 Task: Implement a function to check if a number is a strong number.
Action: Mouse moved to (23, 40)
Screenshot: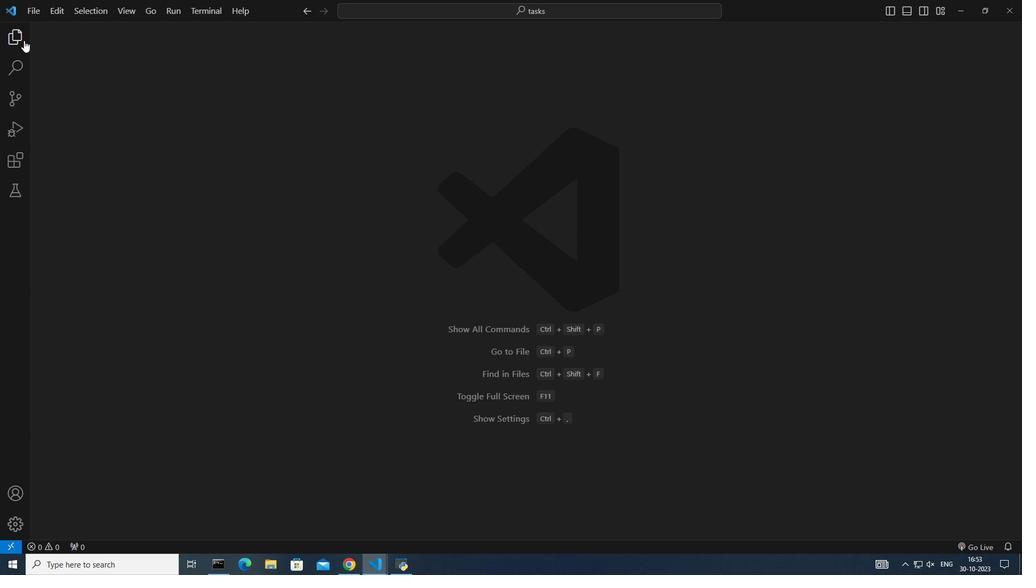 
Action: Mouse pressed left at (23, 40)
Screenshot: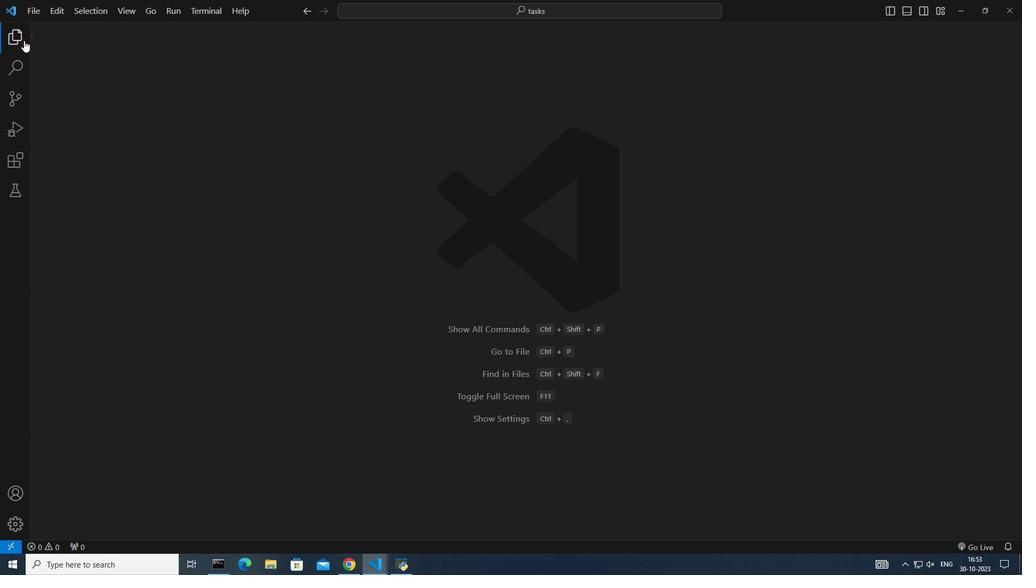 
Action: Mouse moved to (137, 54)
Screenshot: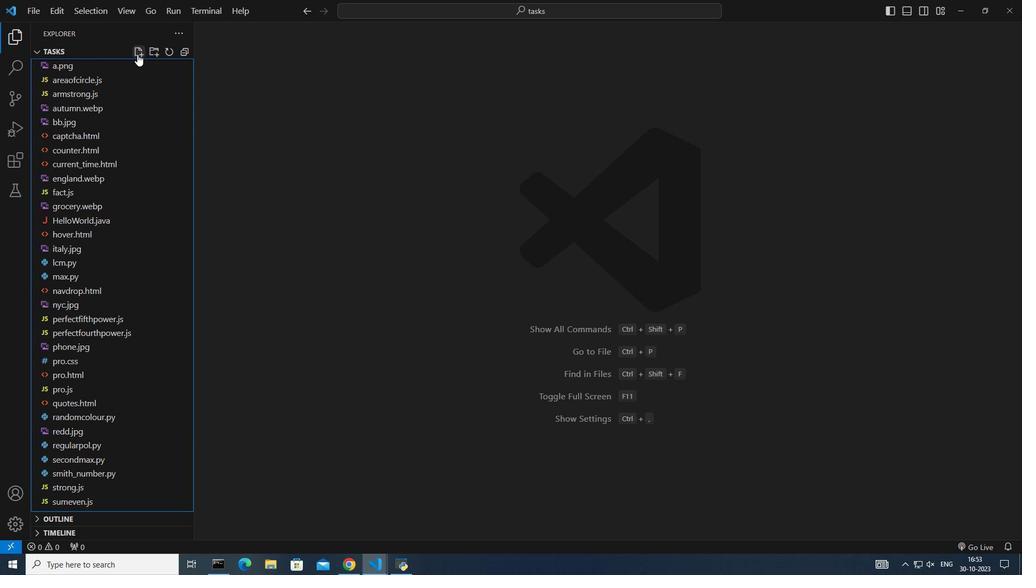 
Action: Mouse pressed left at (137, 54)
Screenshot: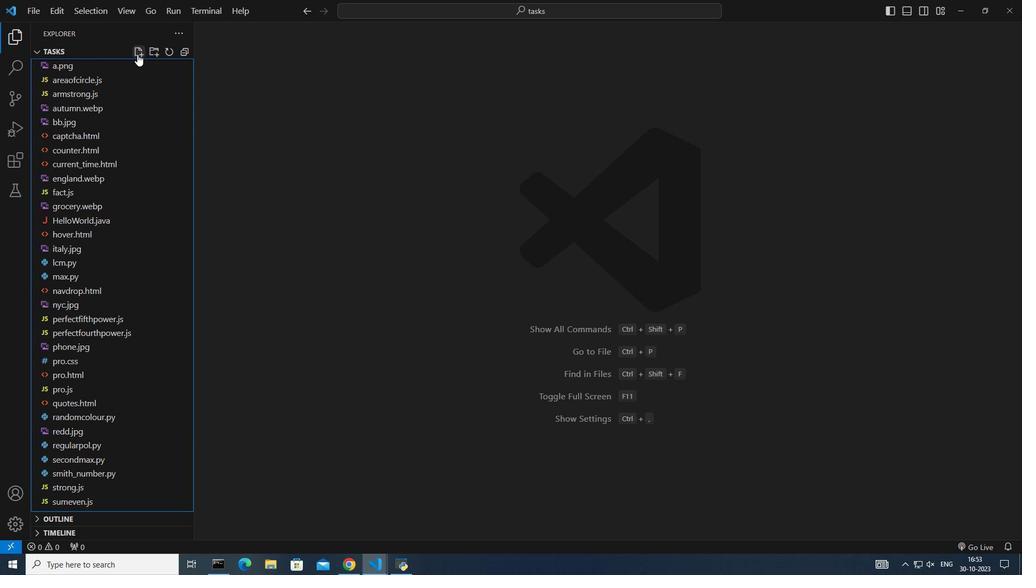 
Action: Key pressed strong2.py<Key.enter>ctrl+Bdef<Key.space>is<Key.shift_r>_strong<Key.shift_r>-number<Key.shift_r>(num<Key.right><Key.shift_r>:<Key.enter>
Screenshot: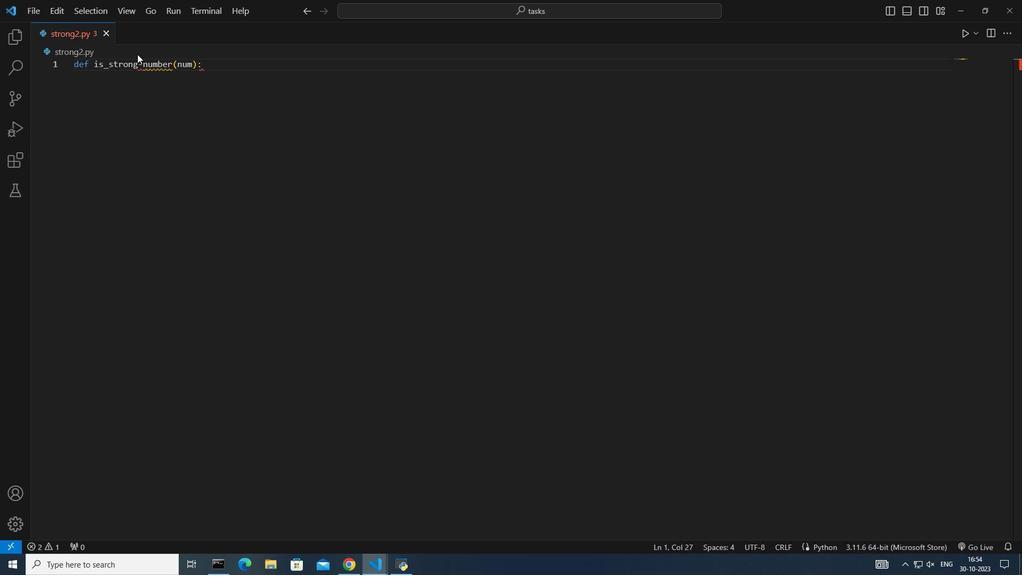 
Action: Mouse moved to (142, 63)
Screenshot: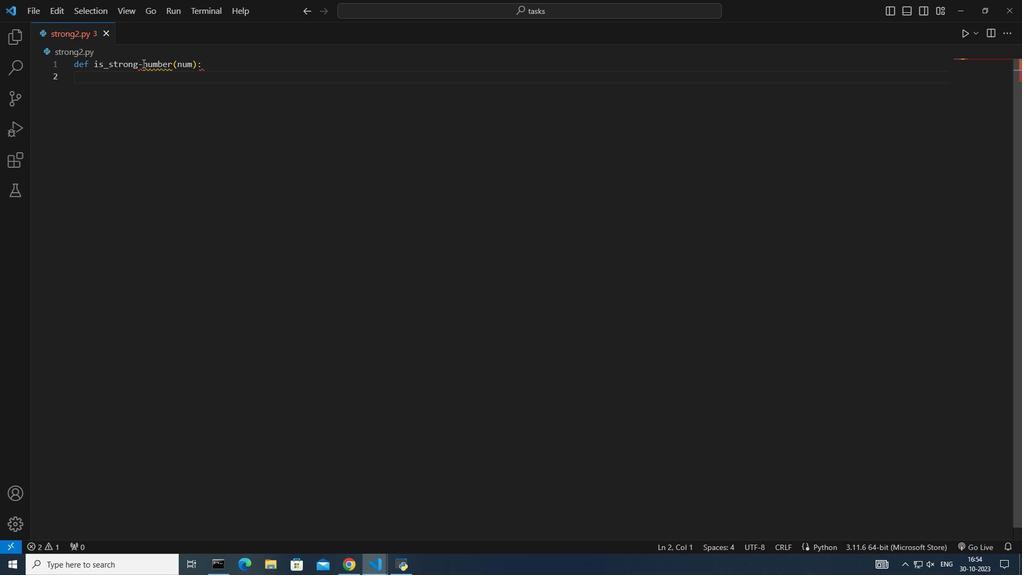 
Action: Mouse pressed left at (142, 63)
Screenshot: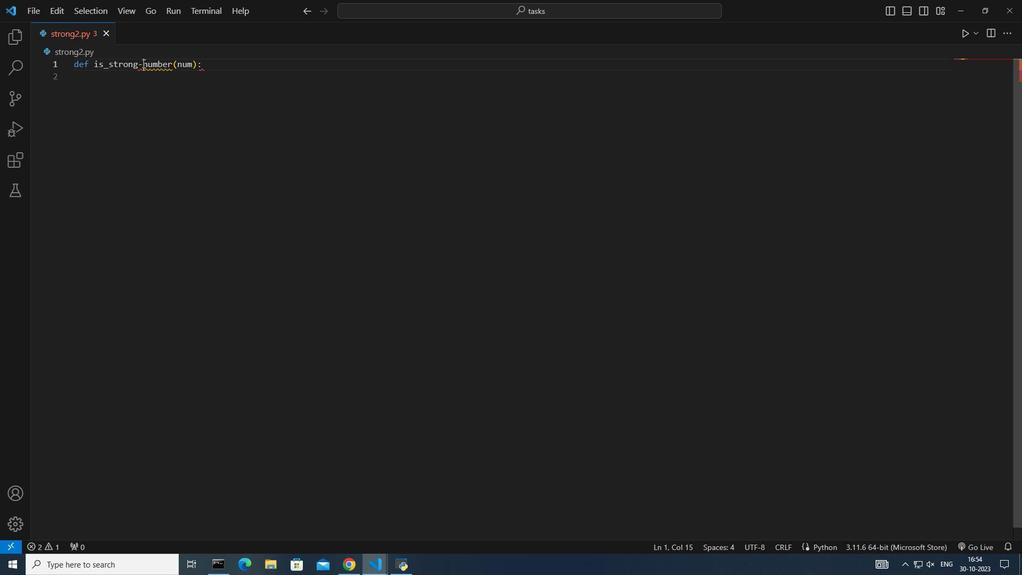 
Action: Mouse moved to (172, 83)
Screenshot: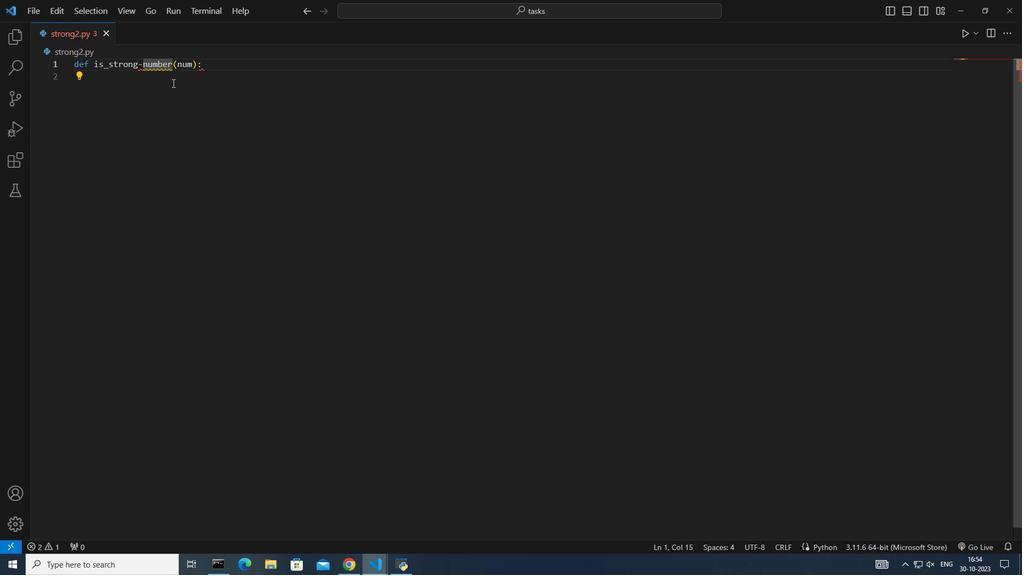 
Action: Key pressed <Key.backspace>
Screenshot: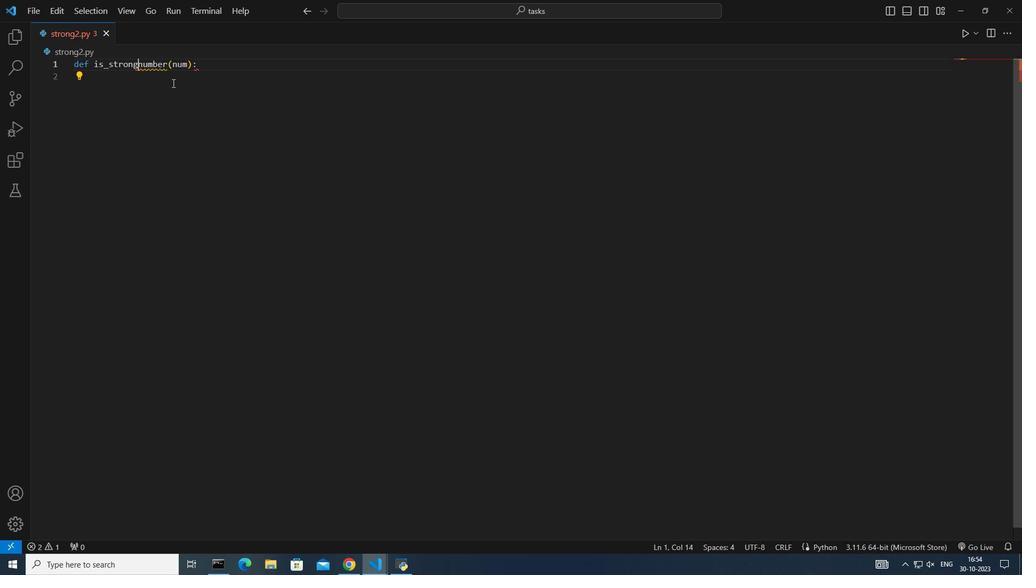 
Action: Mouse moved to (172, 83)
Screenshot: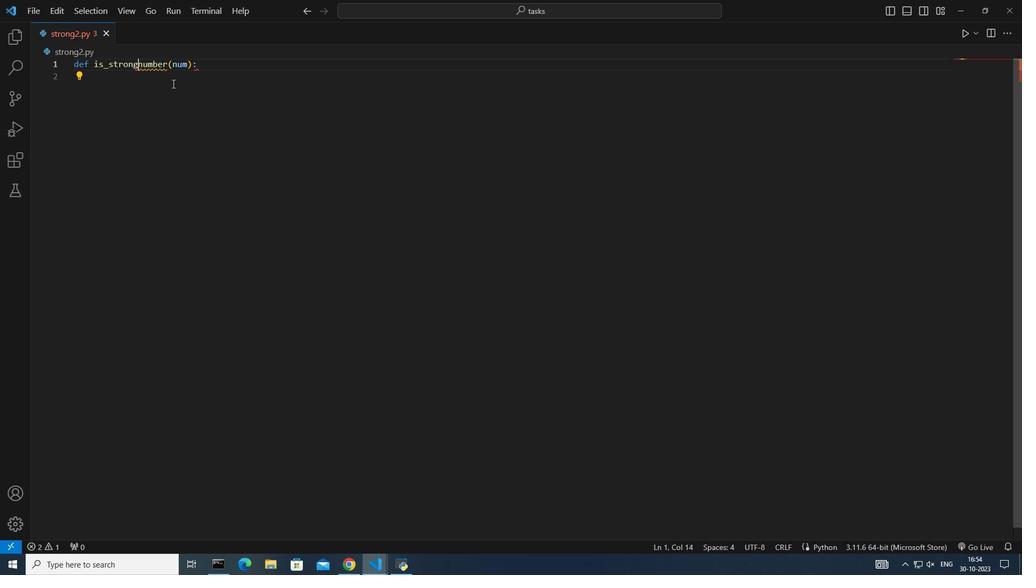 
Action: Key pressed <Key.shift_r>_
Screenshot: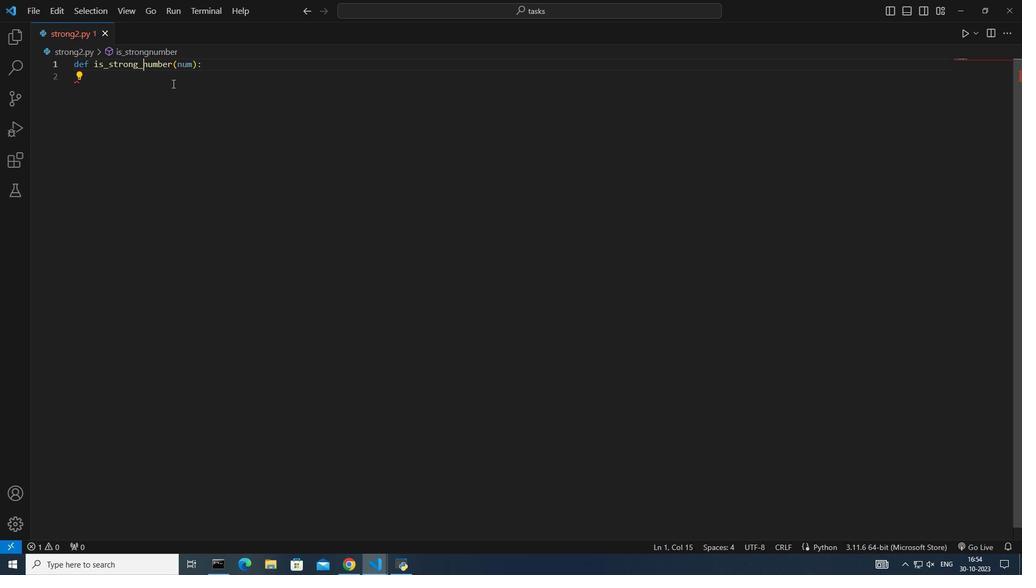 
Action: Mouse moved to (191, 80)
Screenshot: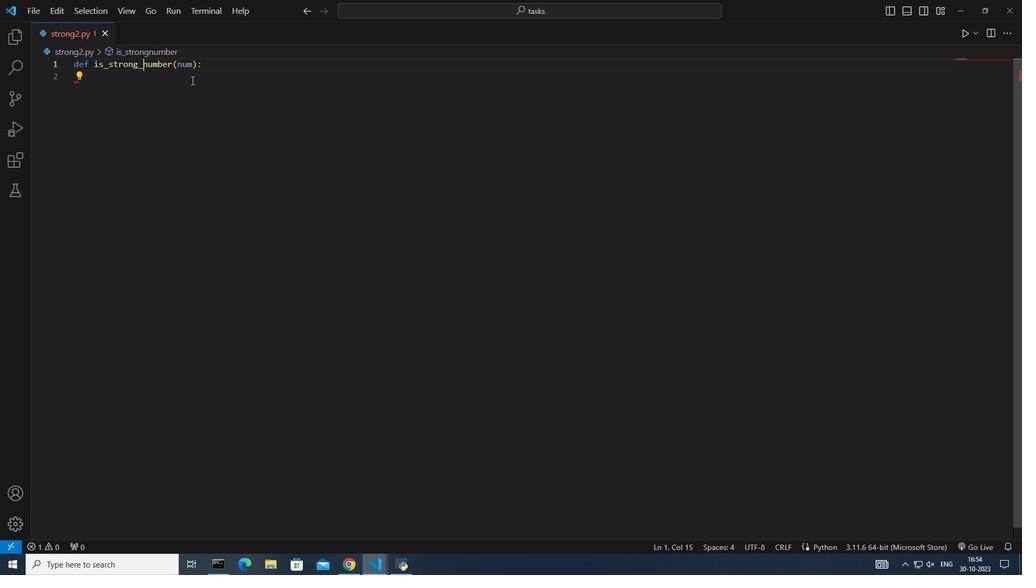 
Action: Mouse pressed left at (191, 80)
Screenshot: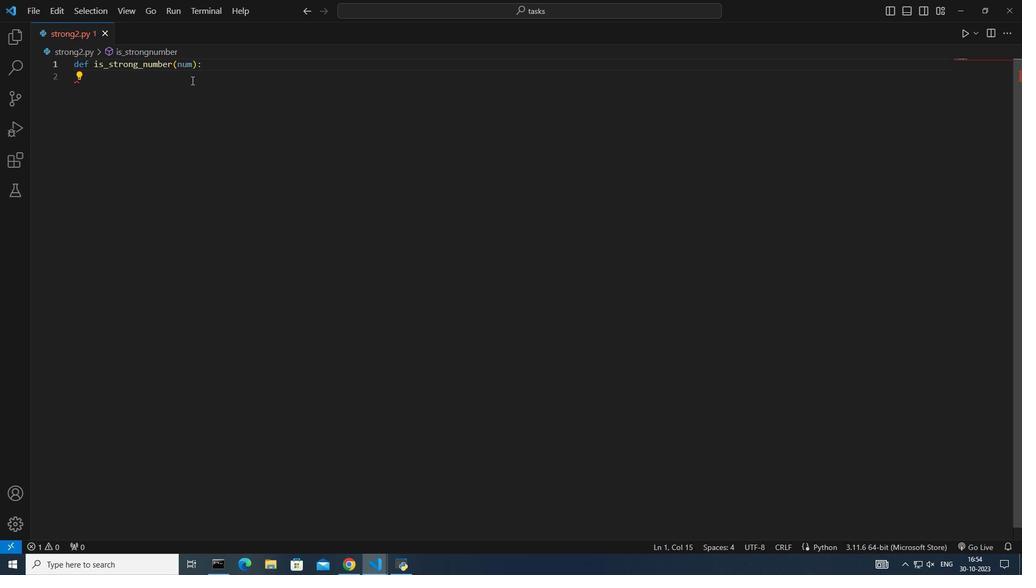 
Action: Mouse moved to (205, 74)
Screenshot: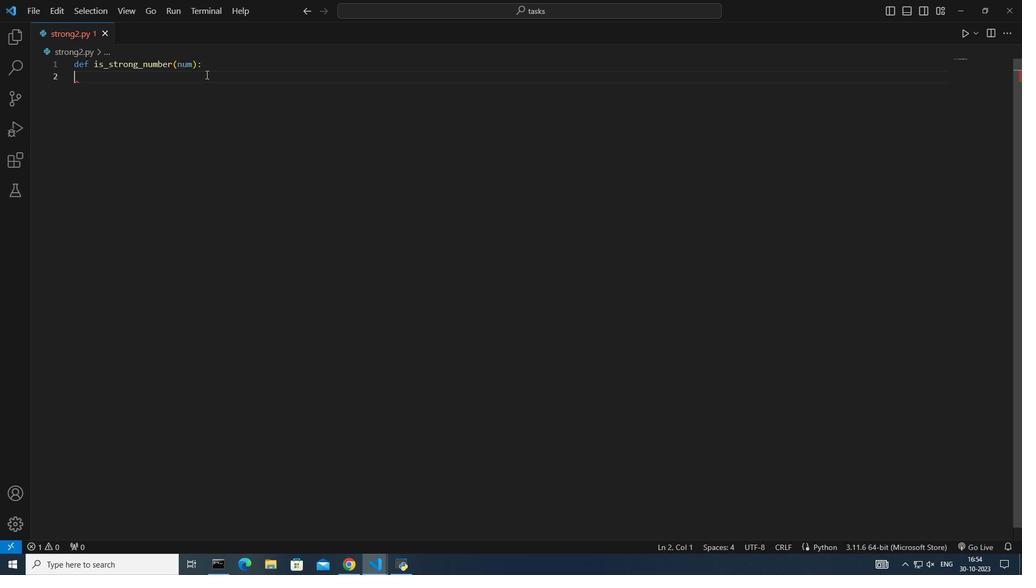 
Action: Key pressed <Key.caps_lock>
Screenshot: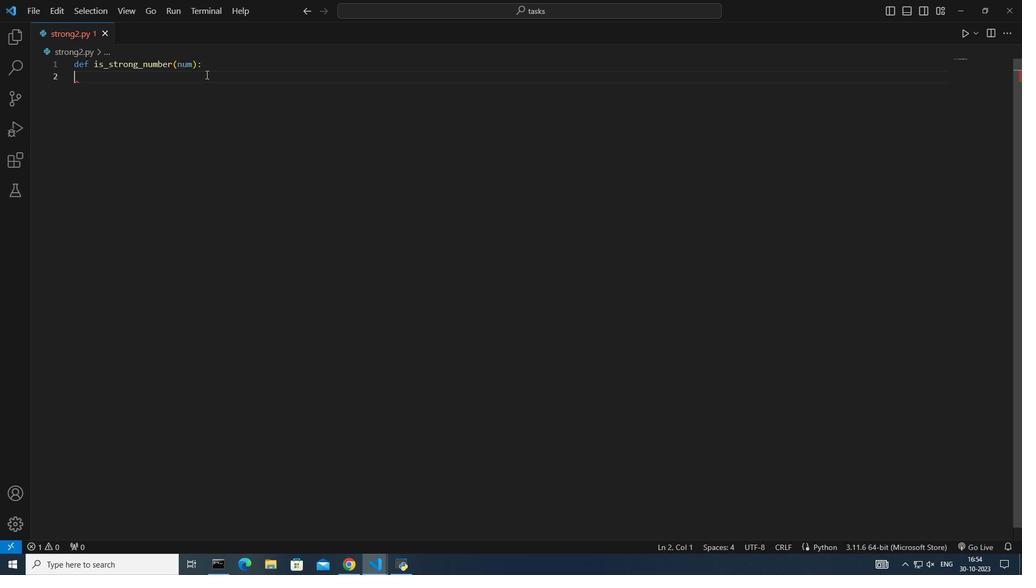 
Action: Mouse moved to (206, 74)
Screenshot: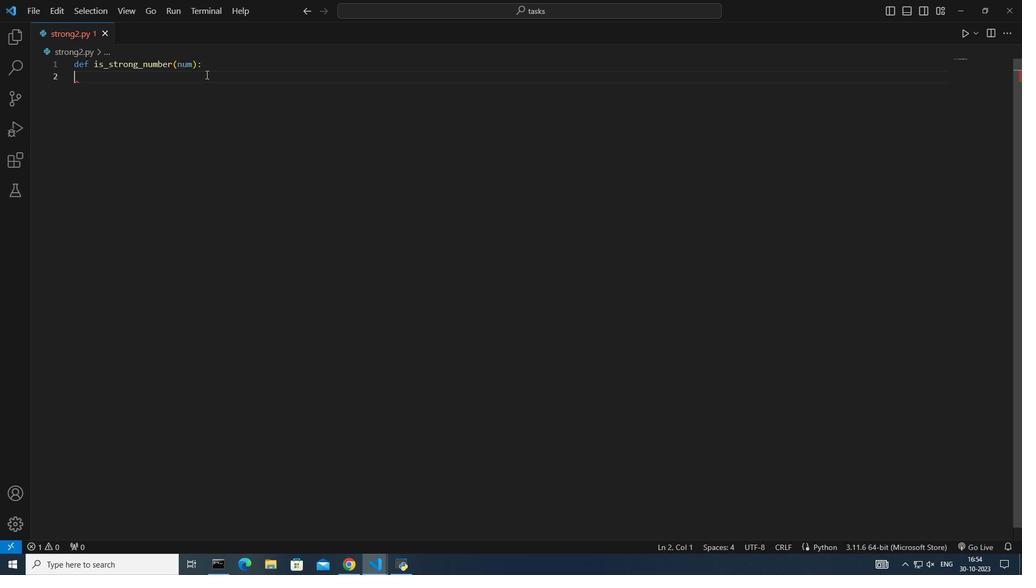 
Action: Key pressed <Key.caps_lock><Key.caps_lock><Key.caps_lock><Key.tab>
Screenshot: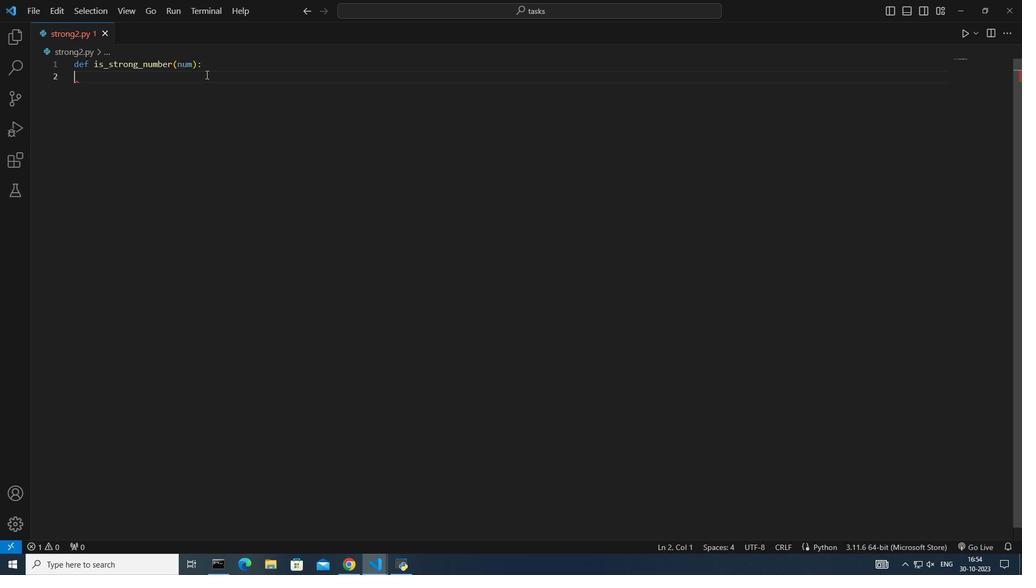 
Action: Mouse moved to (204, 77)
Screenshot: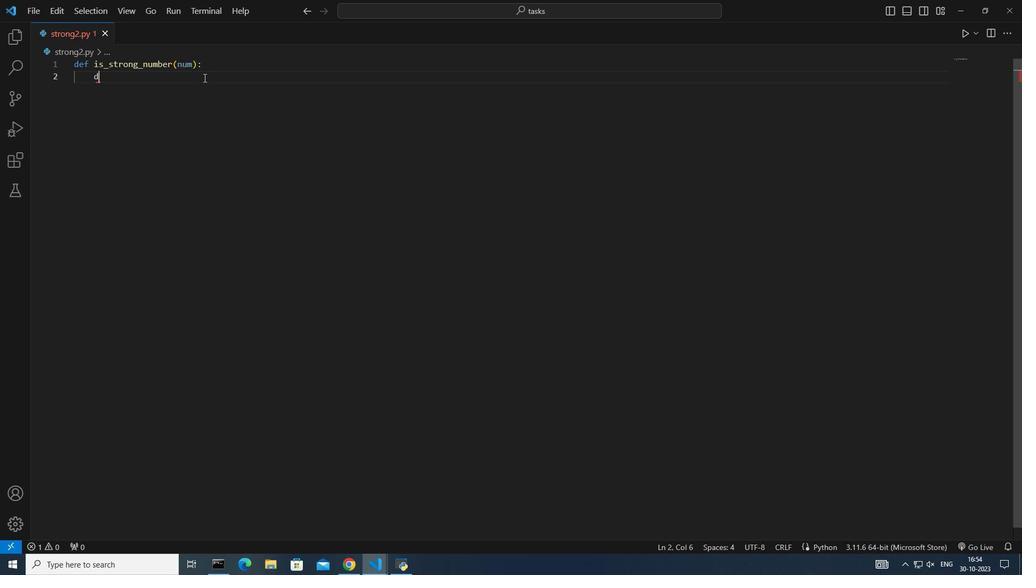 
Action: Key pressed d
Screenshot: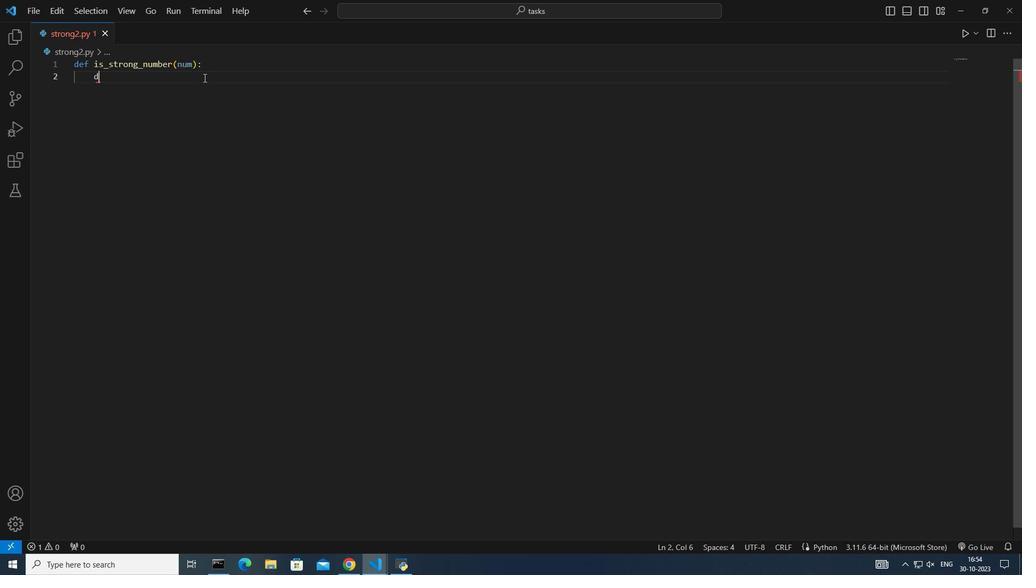 
Action: Mouse moved to (203, 78)
Screenshot: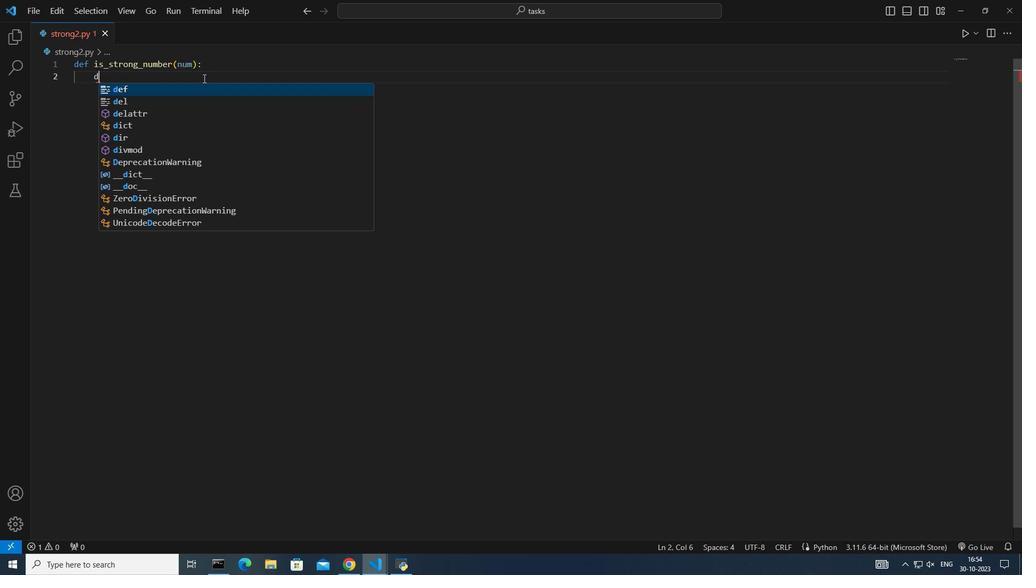 
Action: Key pressed e
Screenshot: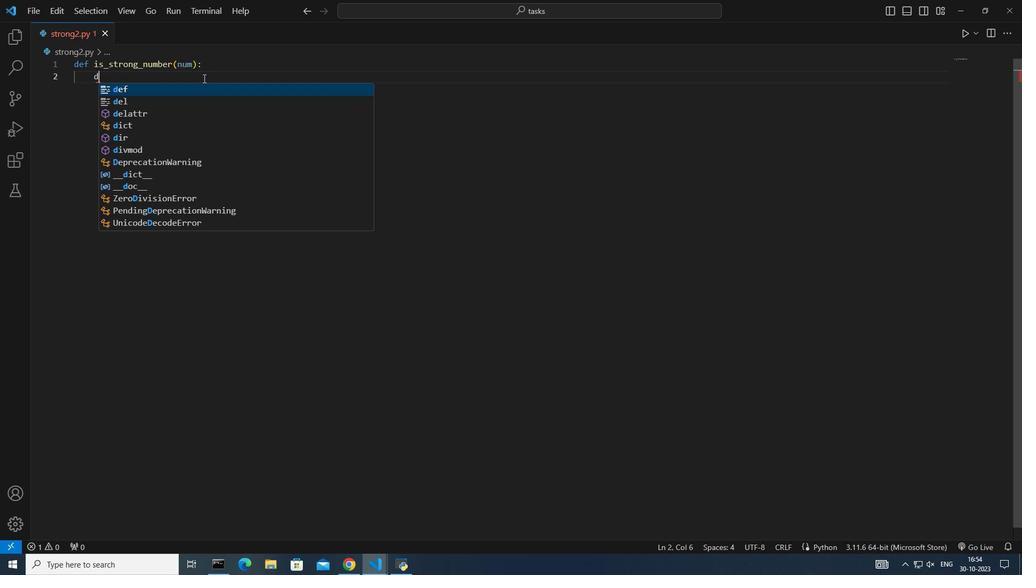 
Action: Mouse moved to (202, 79)
Screenshot: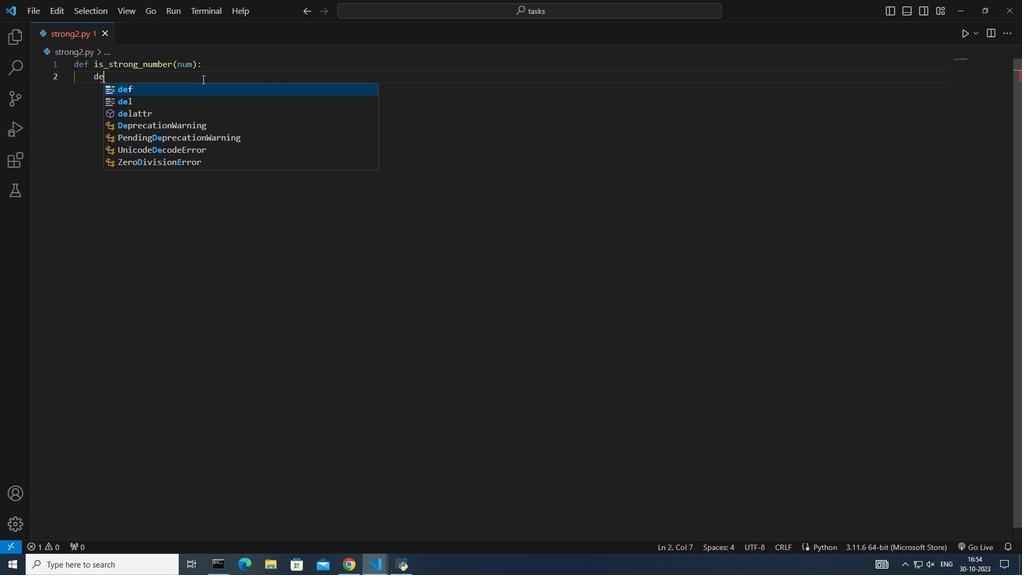 
Action: Key pressed f
Screenshot: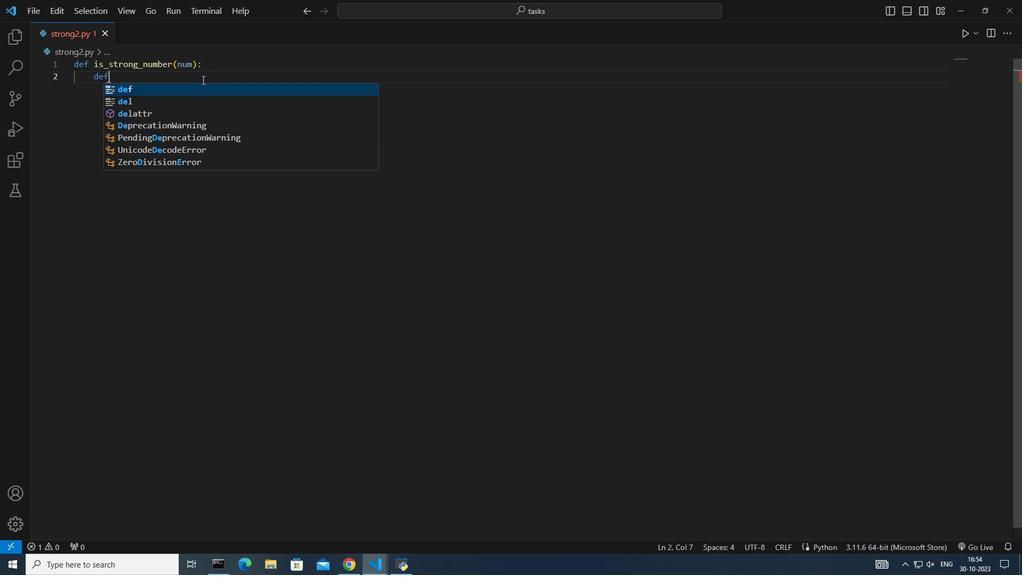 
Action: Mouse moved to (201, 79)
Screenshot: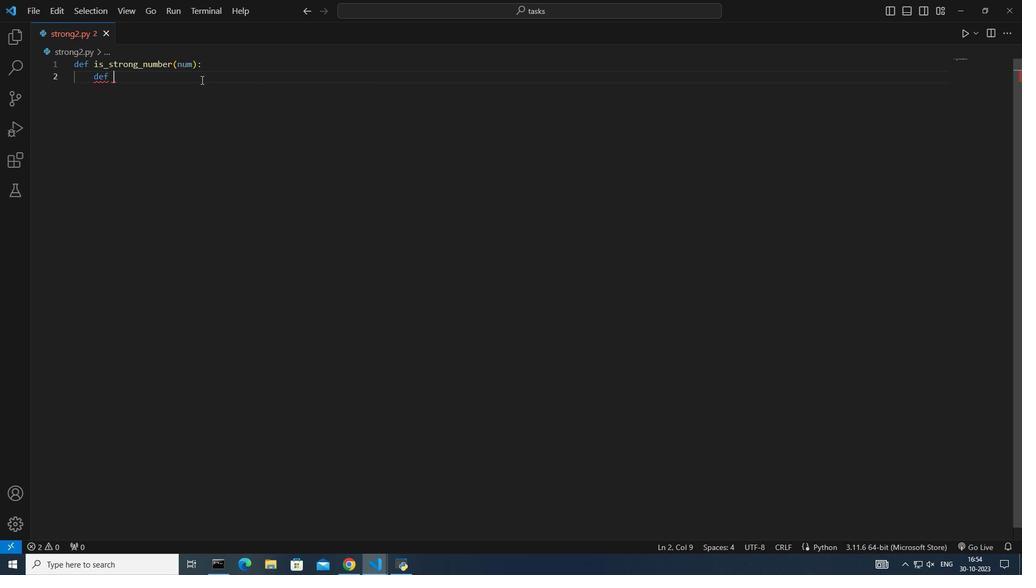 
Action: Key pressed <Key.space>
Screenshot: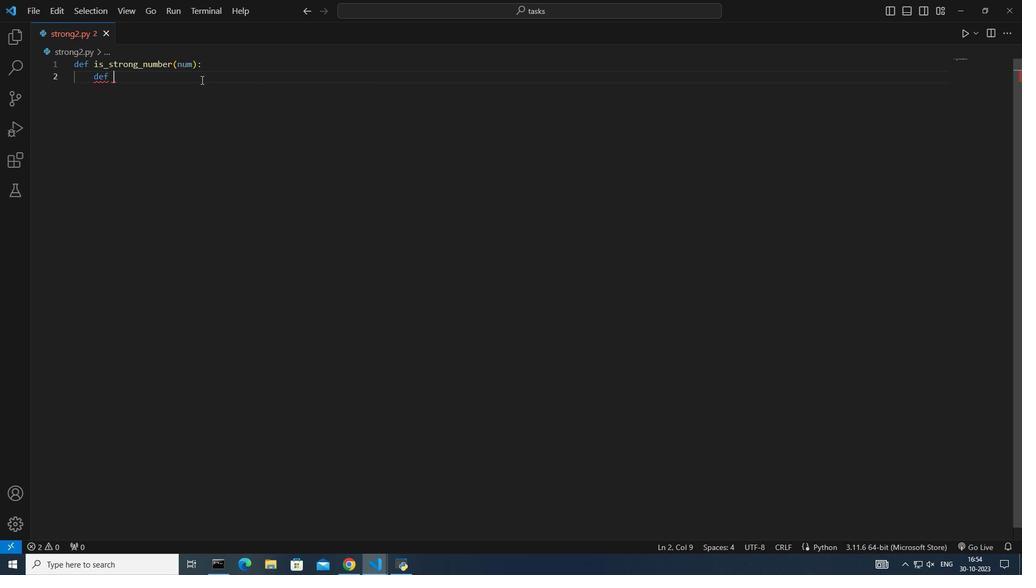 
Action: Mouse moved to (200, 80)
Screenshot: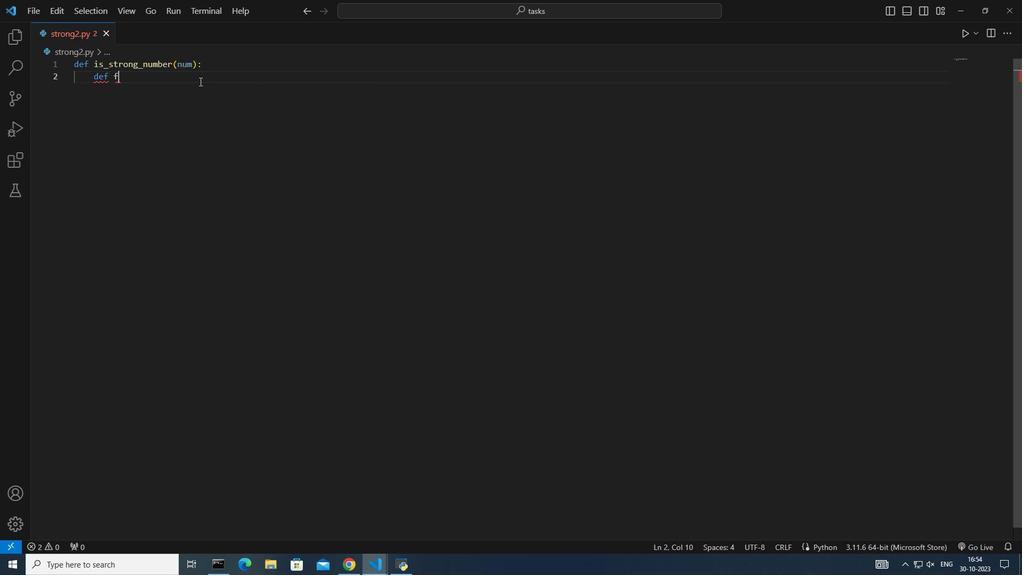 
Action: Key pressed f
Screenshot: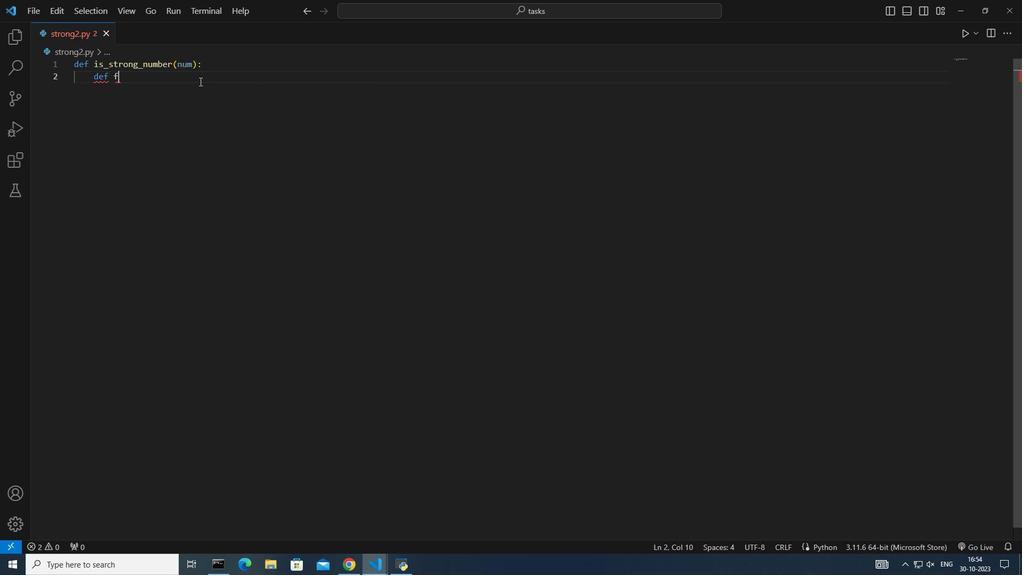 
Action: Mouse moved to (199, 81)
Screenshot: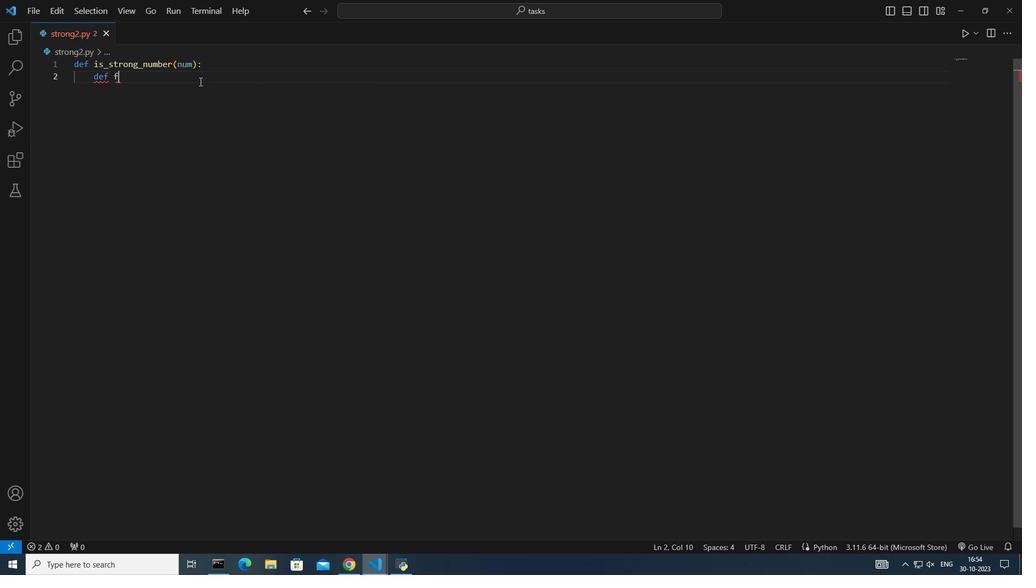 
Action: Key pressed a
Screenshot: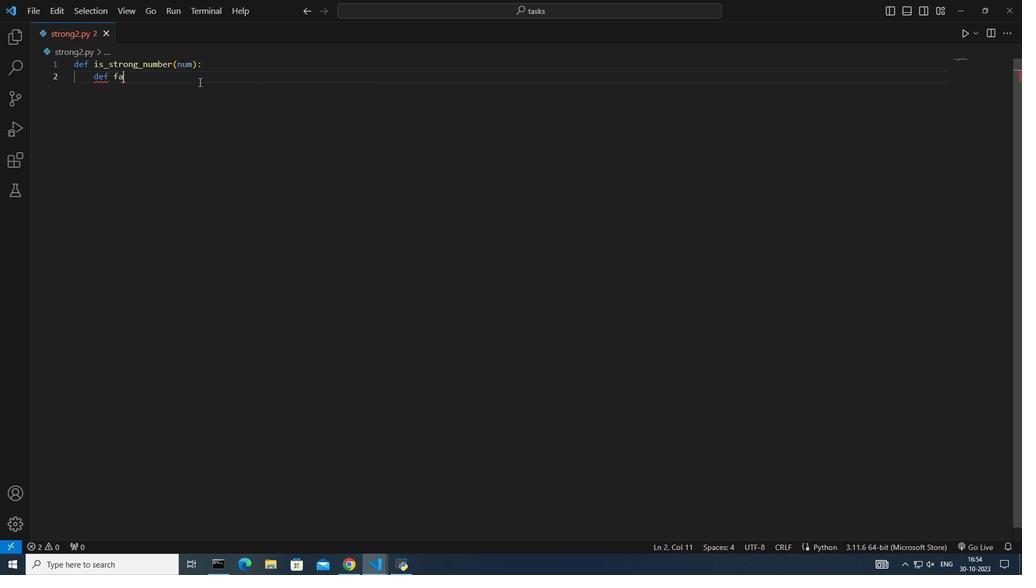 
Action: Mouse moved to (198, 83)
Screenshot: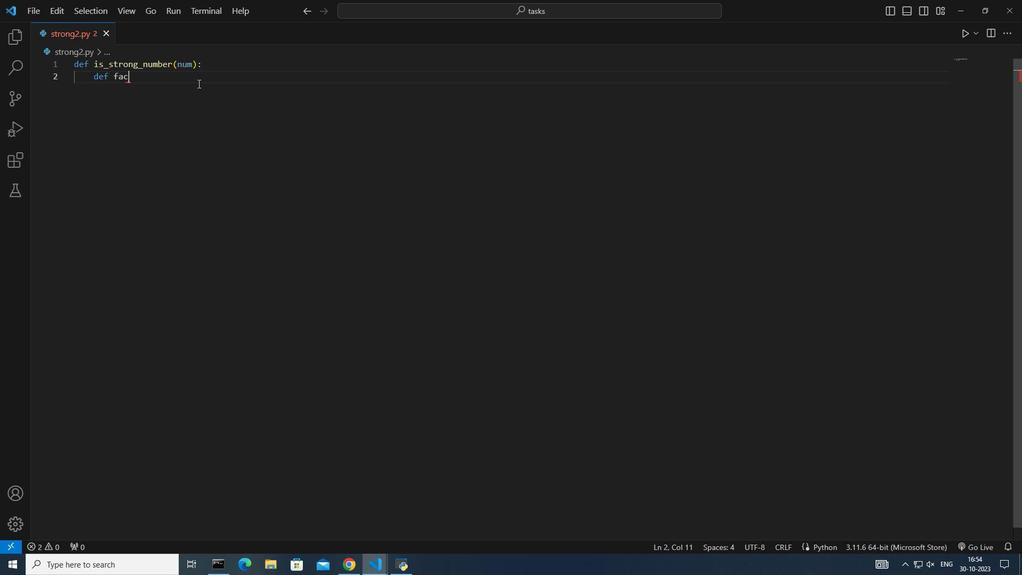 
Action: Key pressed c
Screenshot: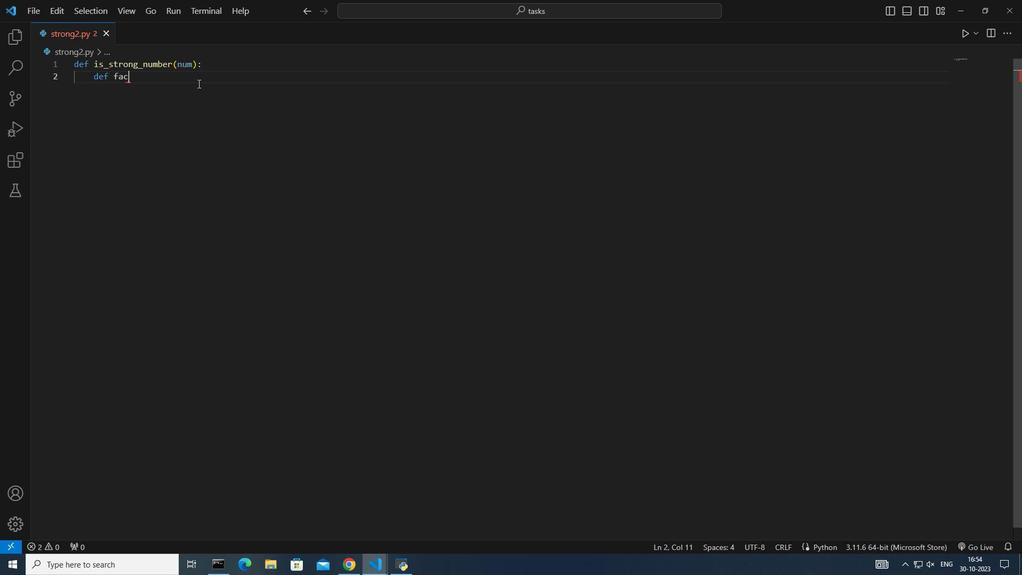 
Action: Mouse moved to (197, 84)
Screenshot: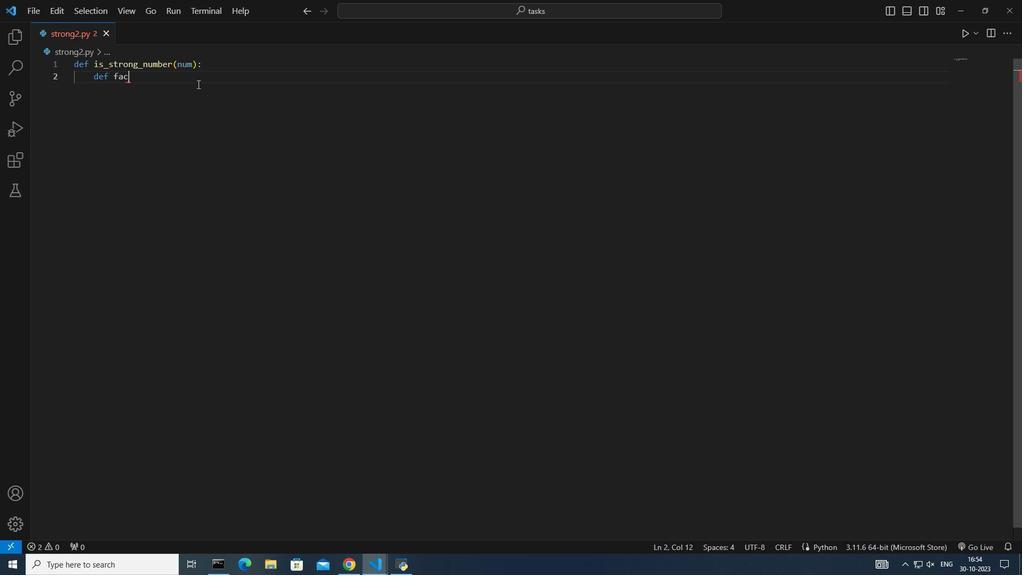 
Action: Key pressed t
Screenshot: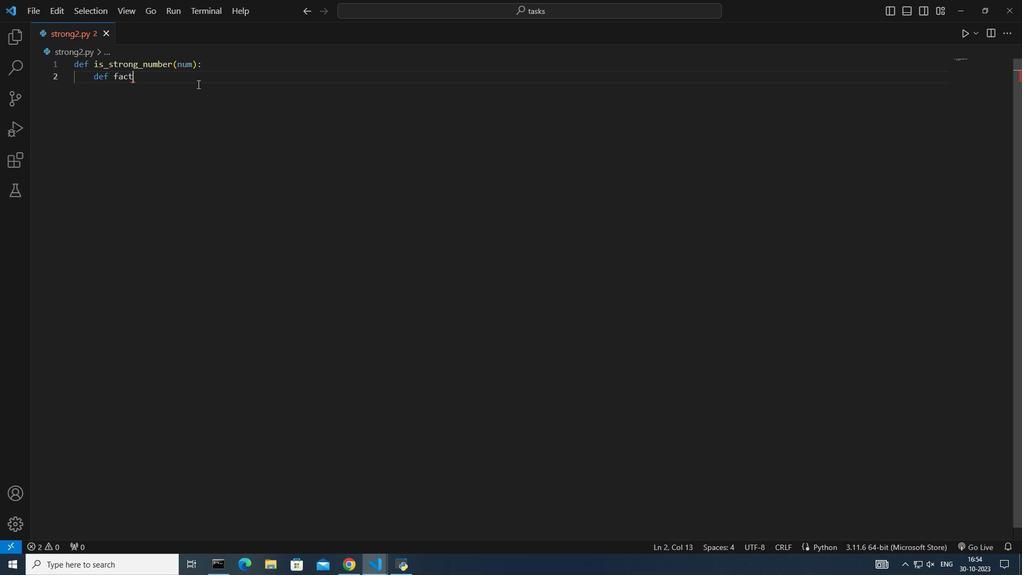 
Action: Mouse moved to (197, 85)
Screenshot: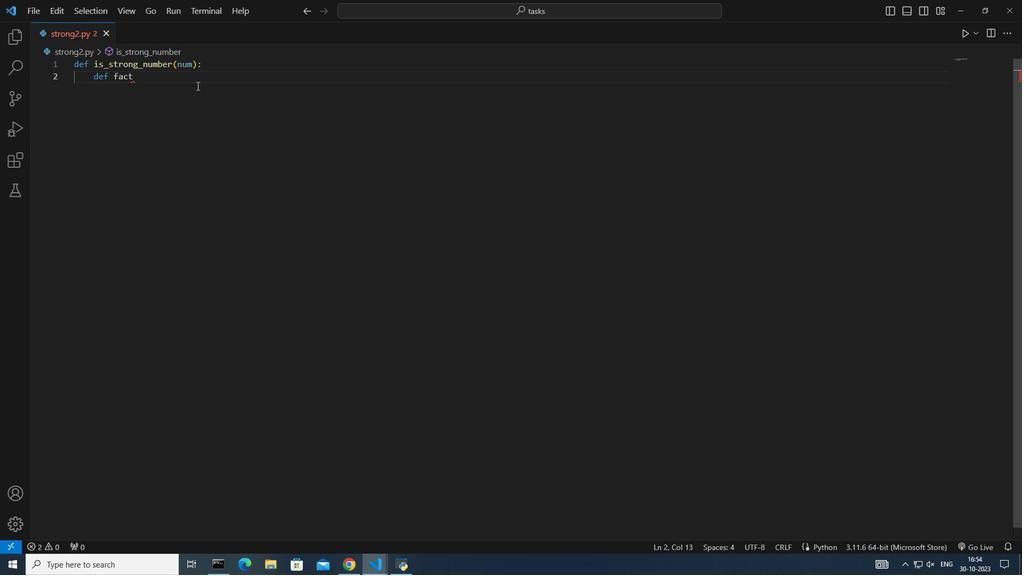 
Action: Key pressed o
Screenshot: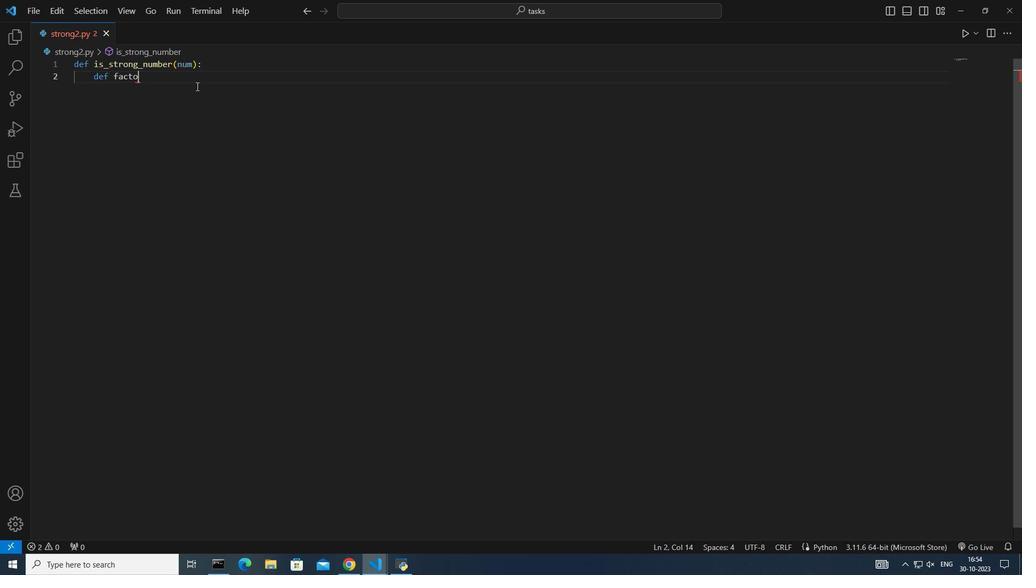 
Action: Mouse moved to (194, 87)
Screenshot: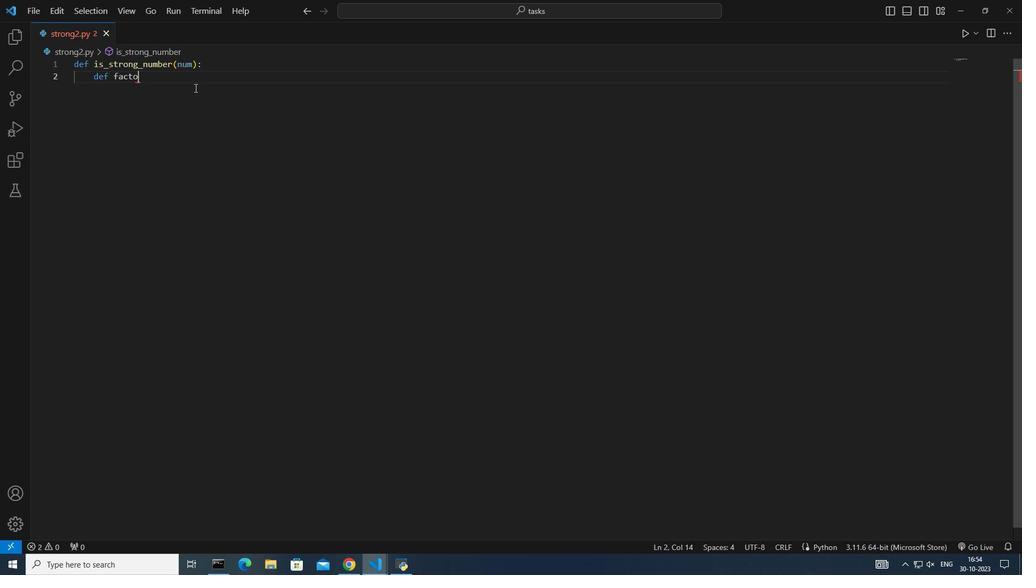 
Action: Key pressed r
Screenshot: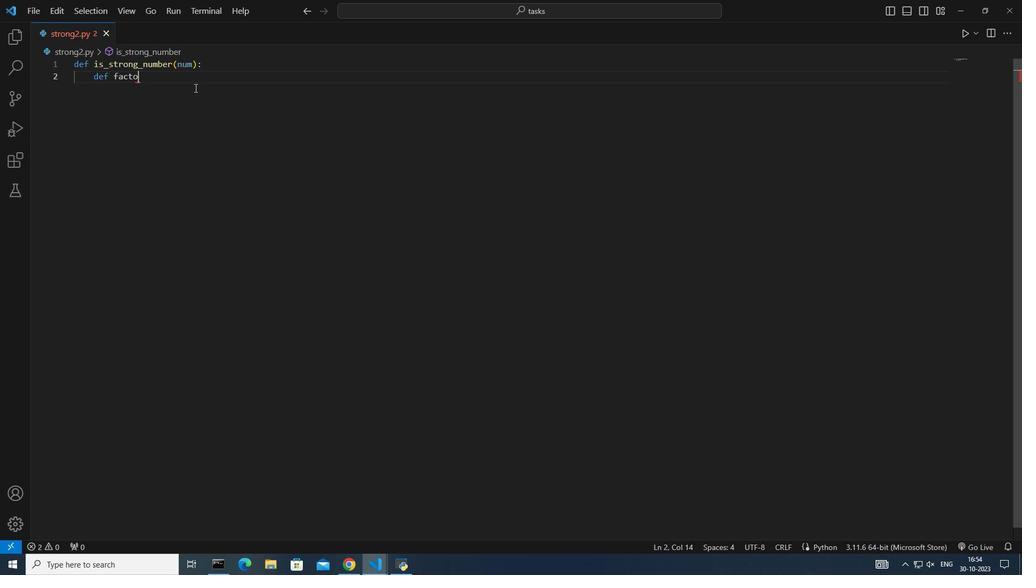 
Action: Mouse moved to (193, 89)
Screenshot: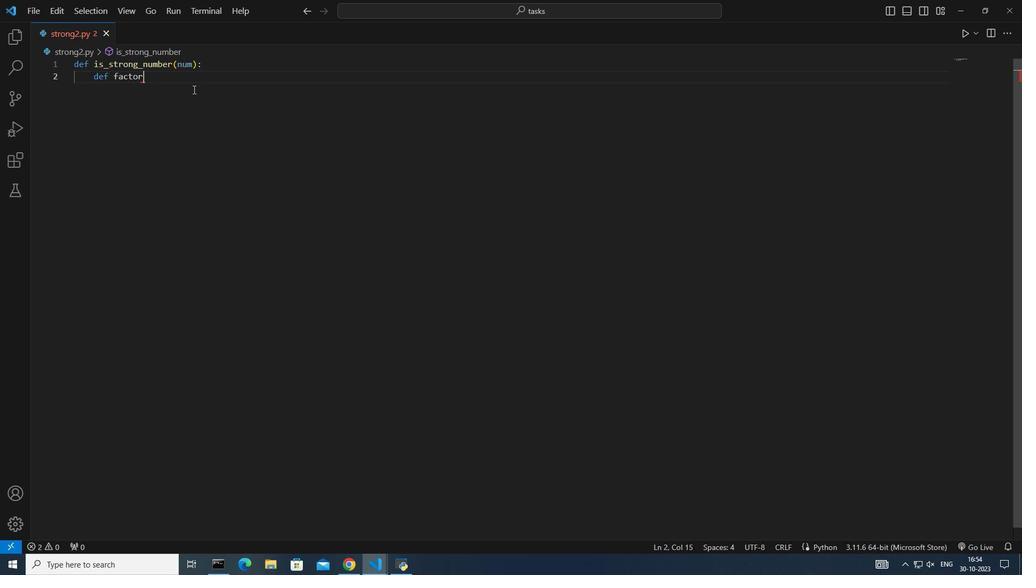 
Action: Key pressed i
Screenshot: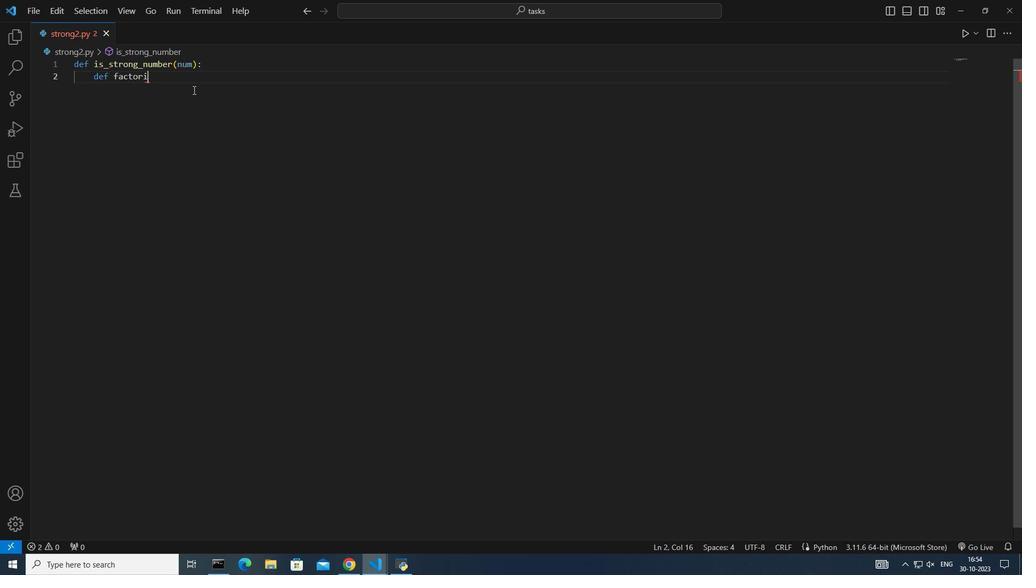 
Action: Mouse moved to (192, 91)
Screenshot: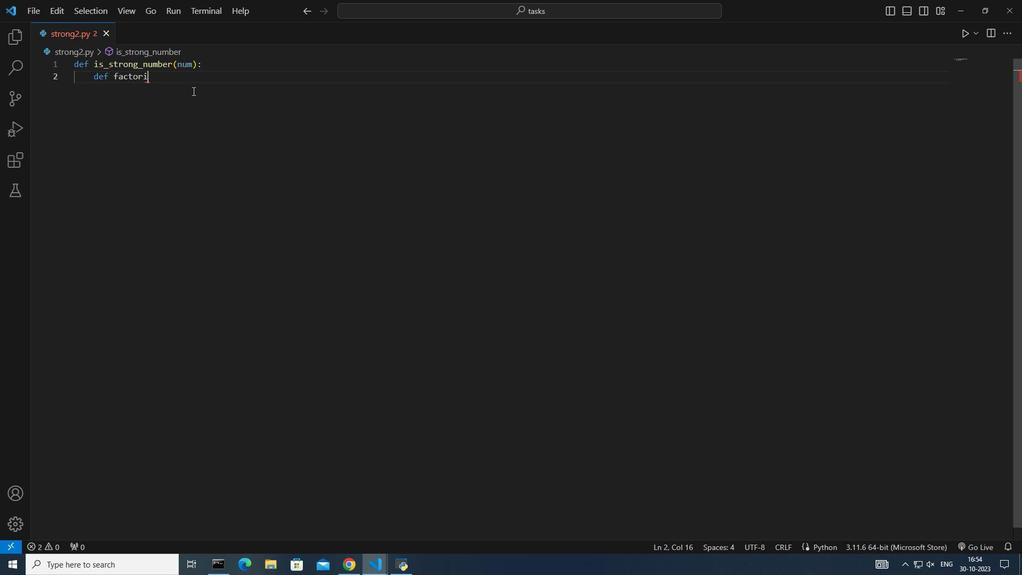 
Action: Key pressed a
Screenshot: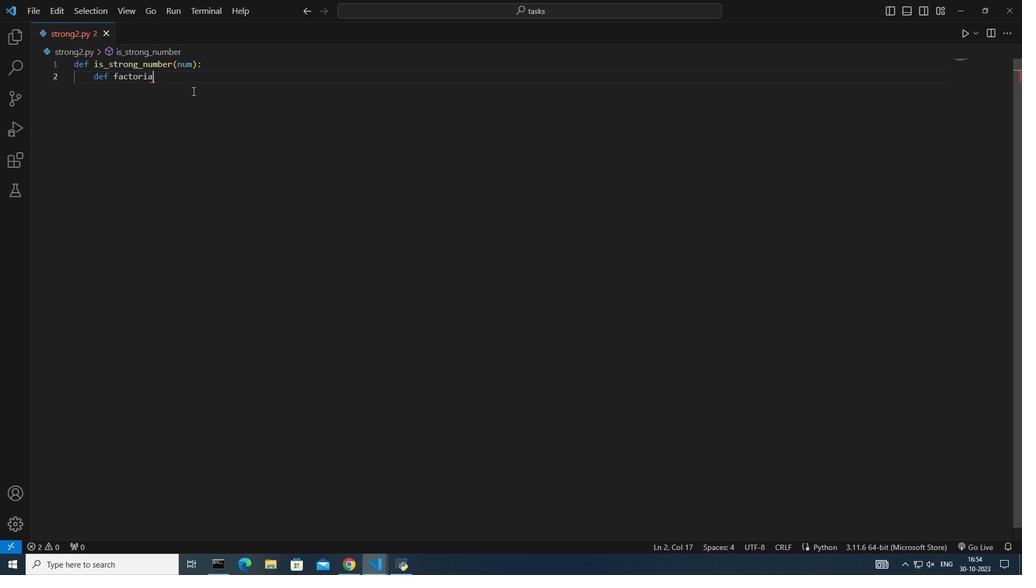 
Action: Mouse moved to (192, 91)
Screenshot: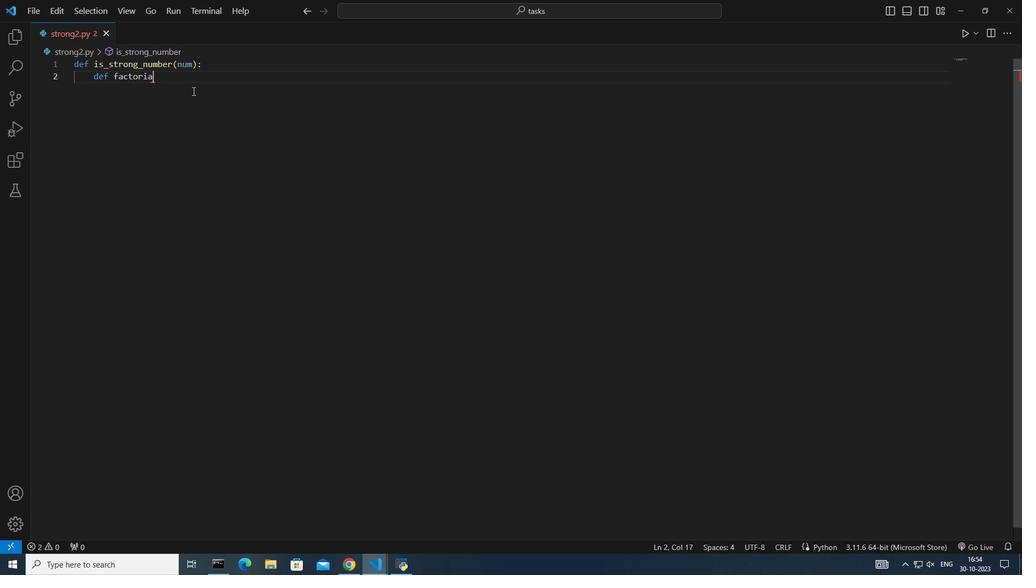 
Action: Key pressed l<Key.shift_r>(
Screenshot: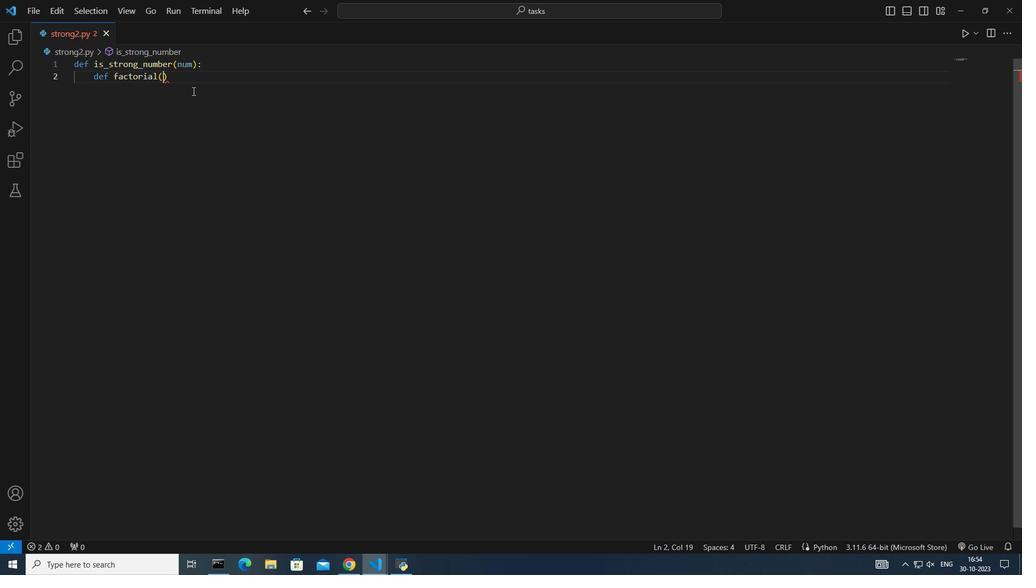 
Action: Mouse moved to (192, 92)
Screenshot: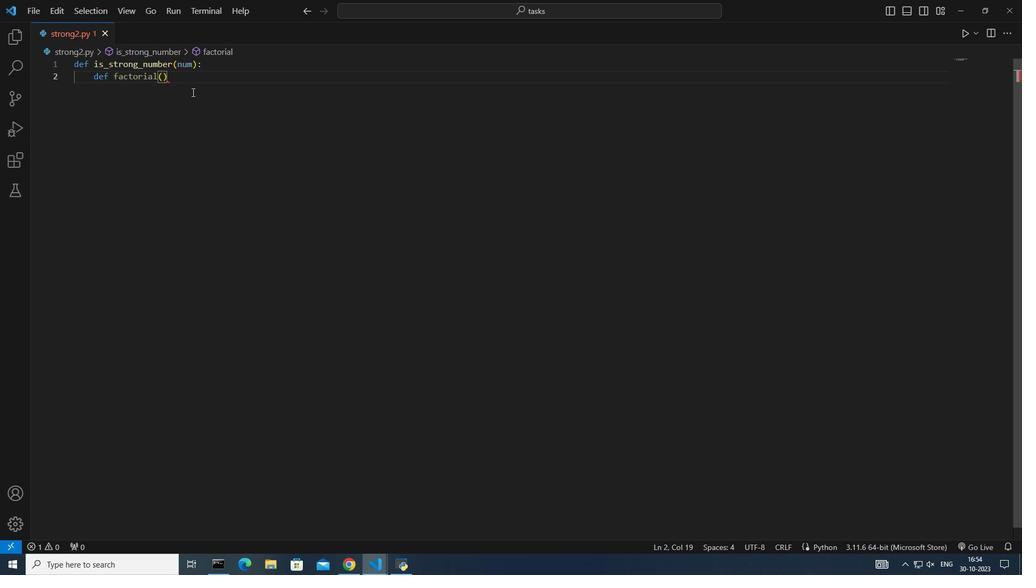 
Action: Key pressed n
Screenshot: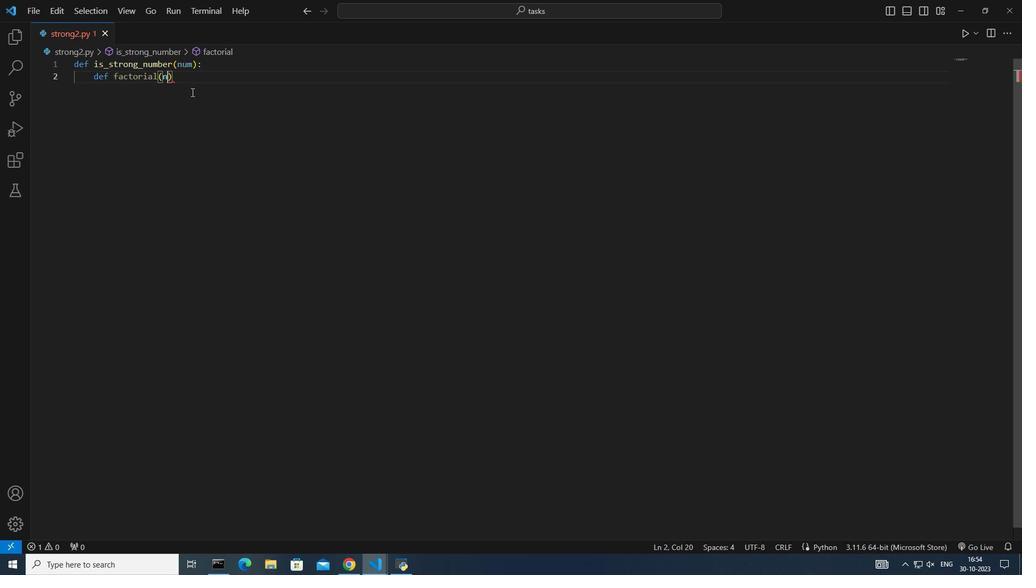 
Action: Mouse moved to (191, 92)
Screenshot: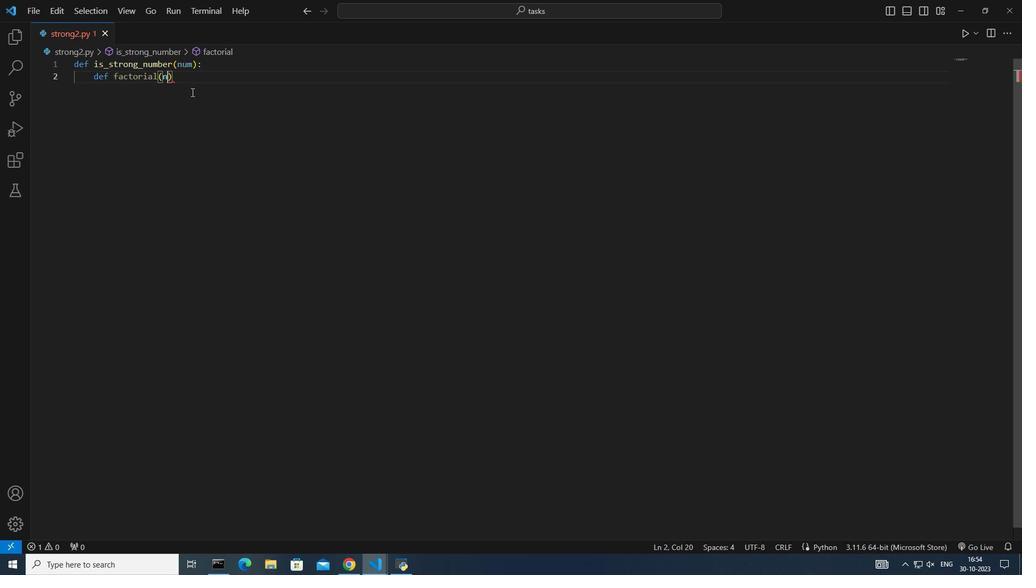 
Action: Key pressed <Key.right>
Screenshot: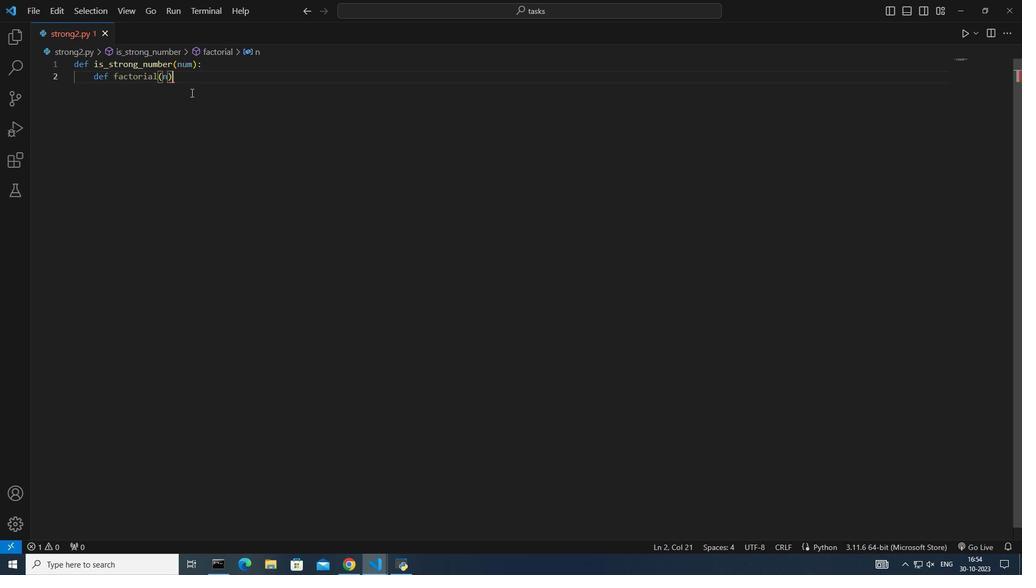 
Action: Mouse moved to (186, 103)
Screenshot: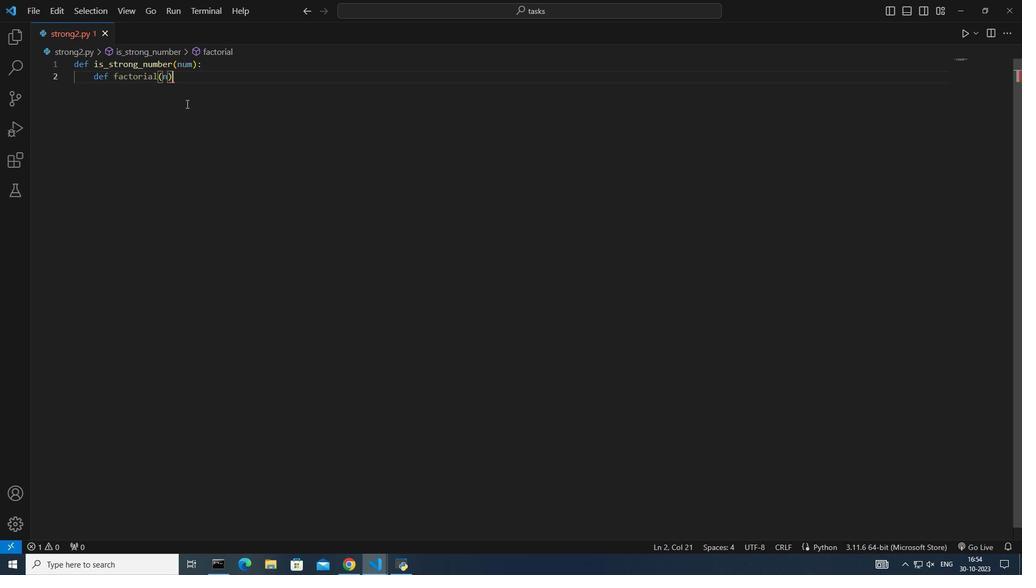 
Action: Key pressed <Key.shift_r>:<Key.enter>if<Key.space>
Screenshot: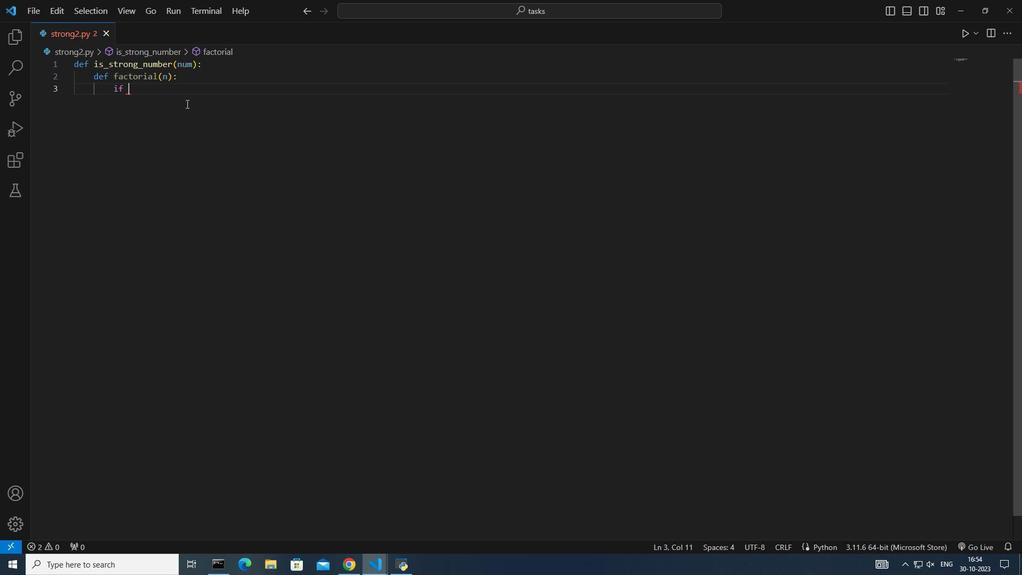 
Action: Mouse moved to (185, 103)
Screenshot: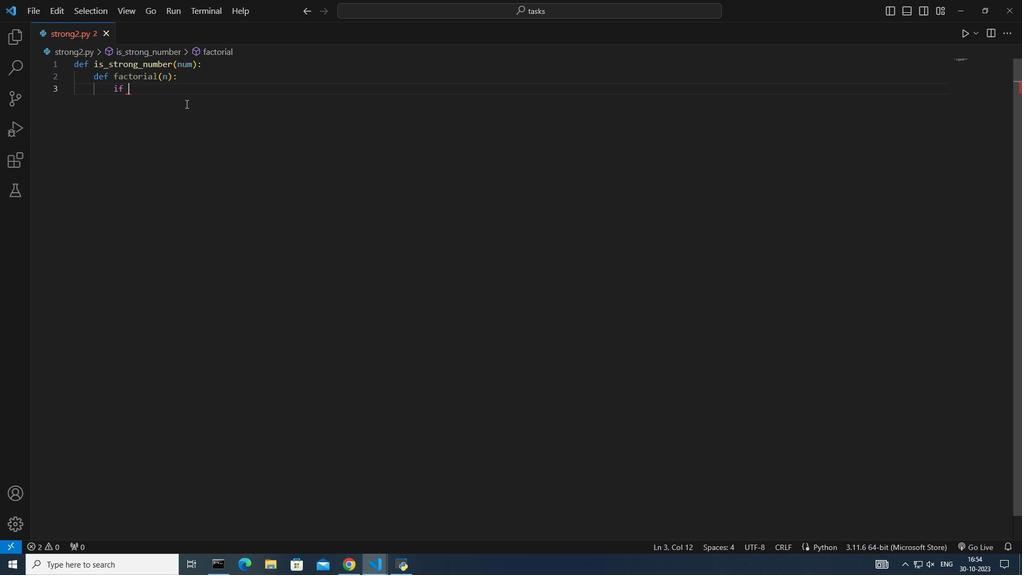 
Action: Key pressed n<Key.space>==
Screenshot: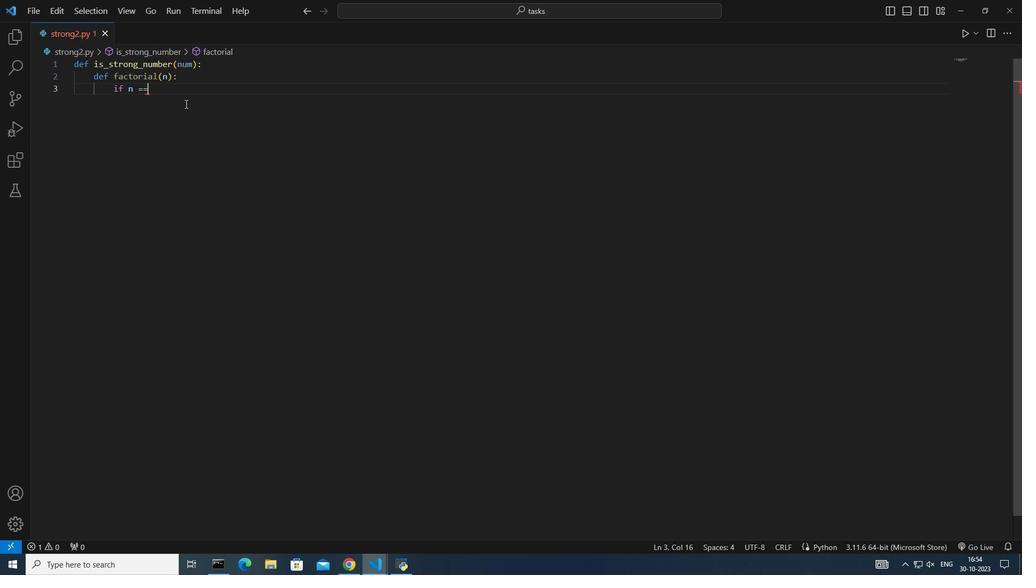 
Action: Mouse moved to (184, 105)
Screenshot: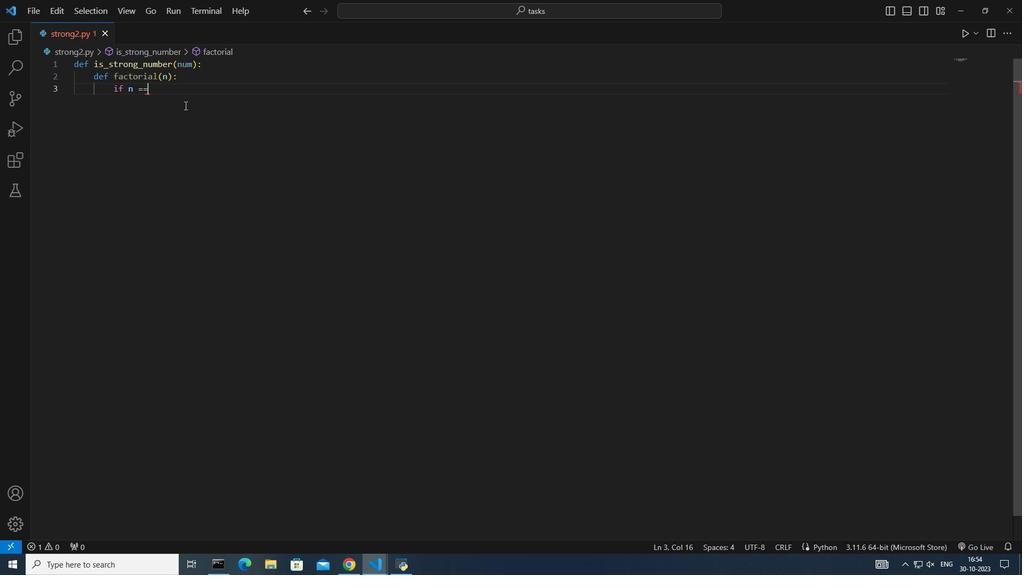 
Action: Key pressed <Key.space>0
Screenshot: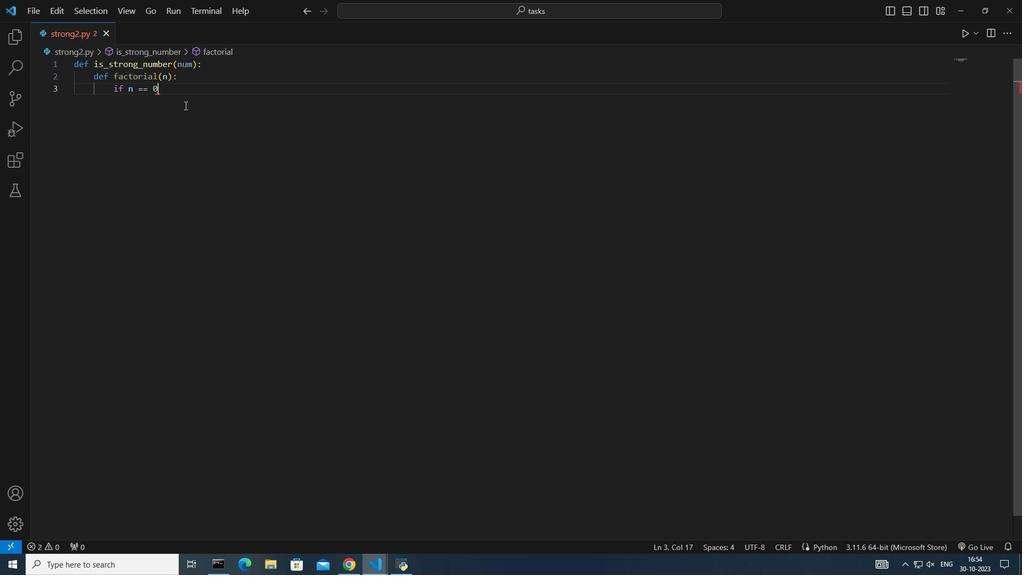 
Action: Mouse moved to (183, 108)
Screenshot: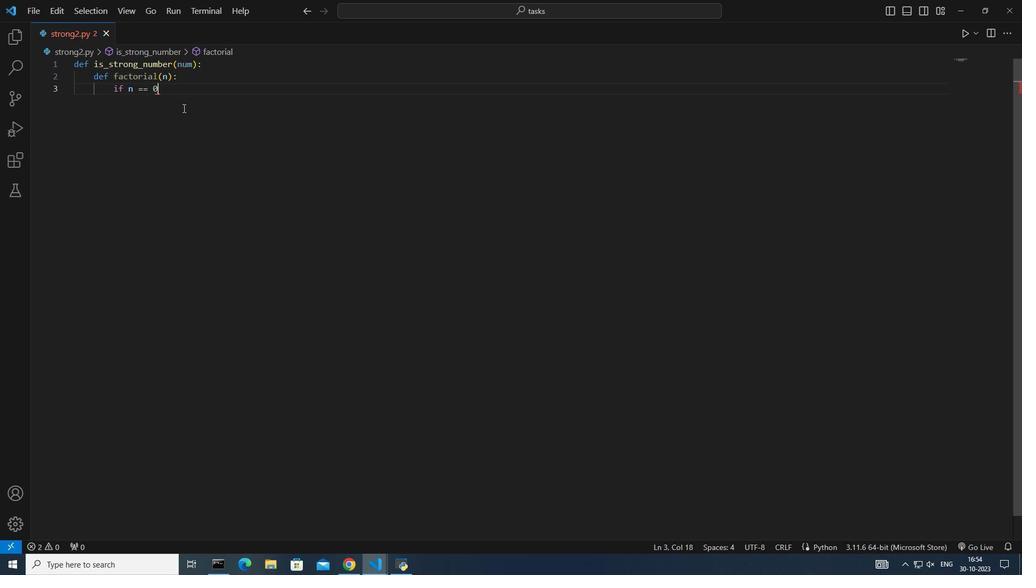 
Action: Key pressed <Key.space>
Screenshot: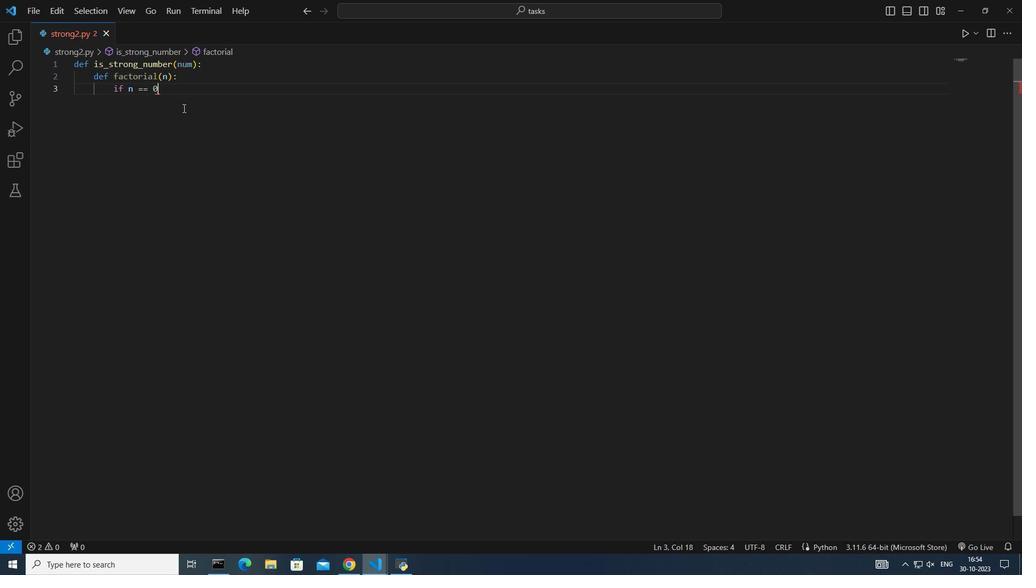 
Action: Mouse moved to (182, 108)
Screenshot: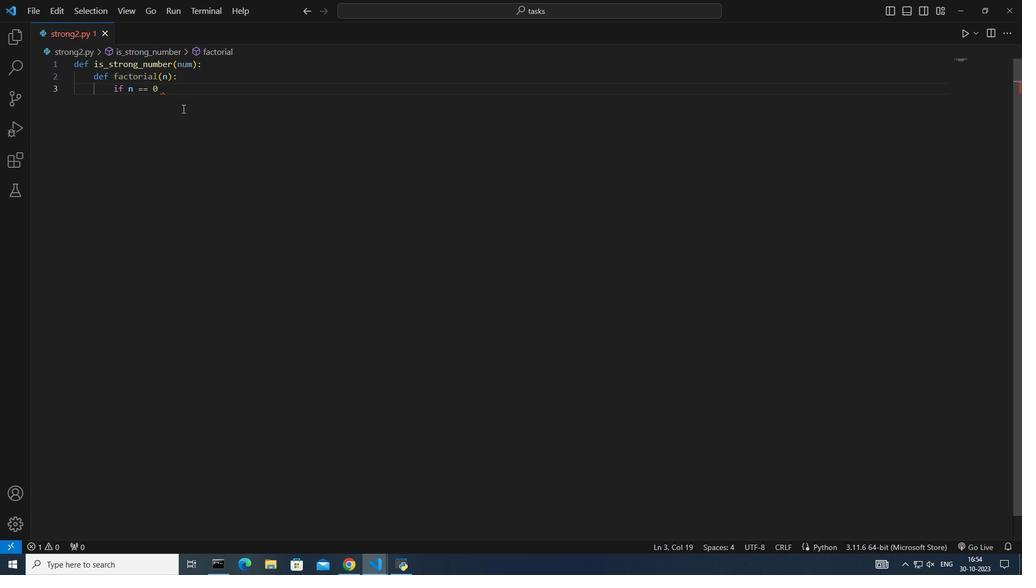 
Action: Key pressed o
Screenshot: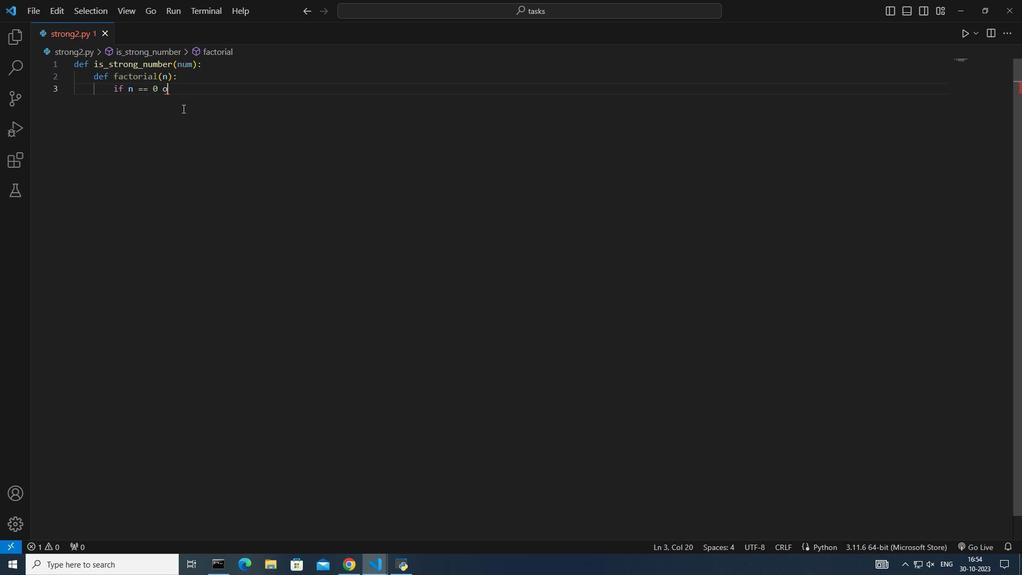
Action: Mouse moved to (182, 109)
Screenshot: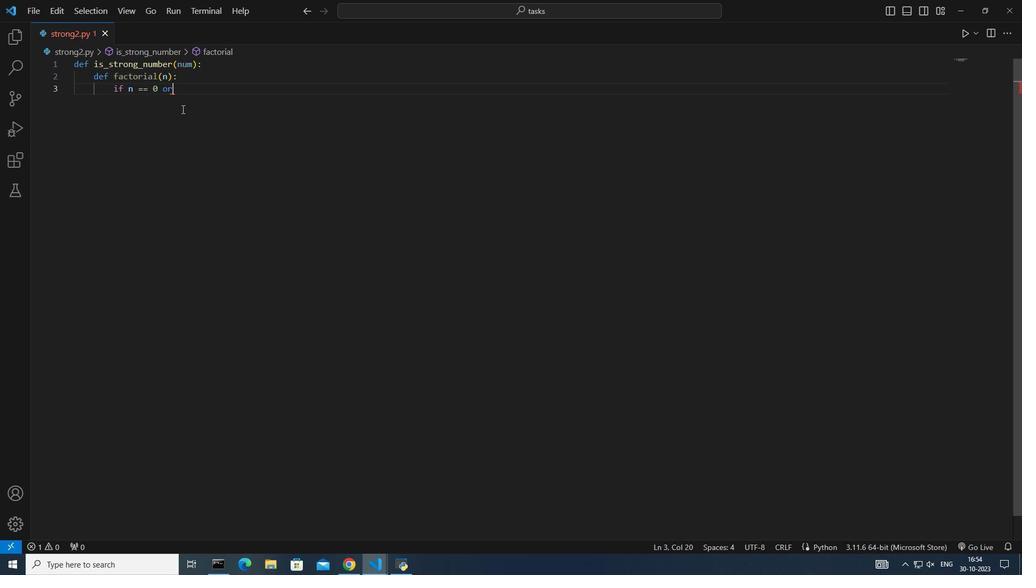 
Action: Key pressed r<Key.space>
Screenshot: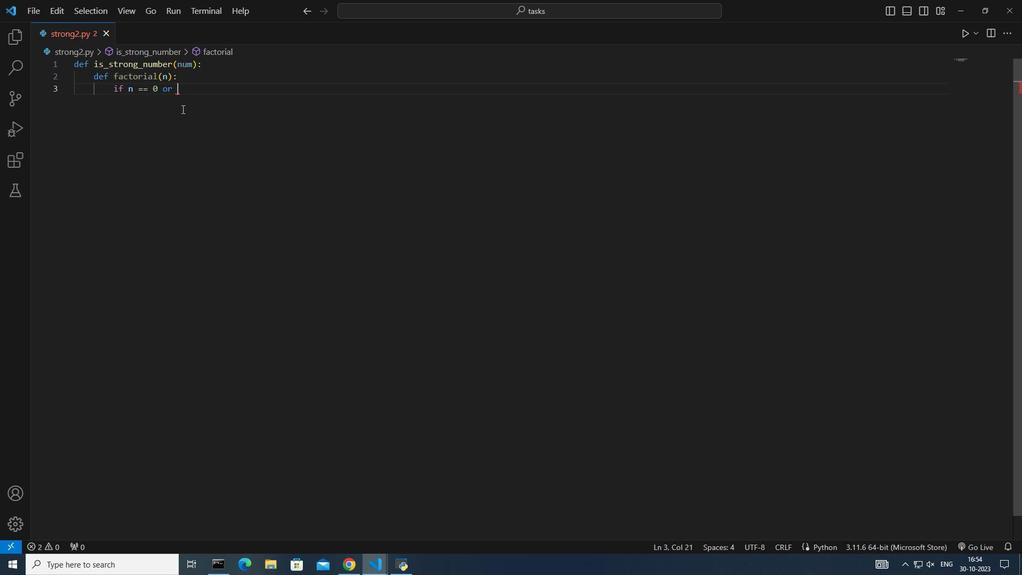
Action: Mouse moved to (181, 109)
Screenshot: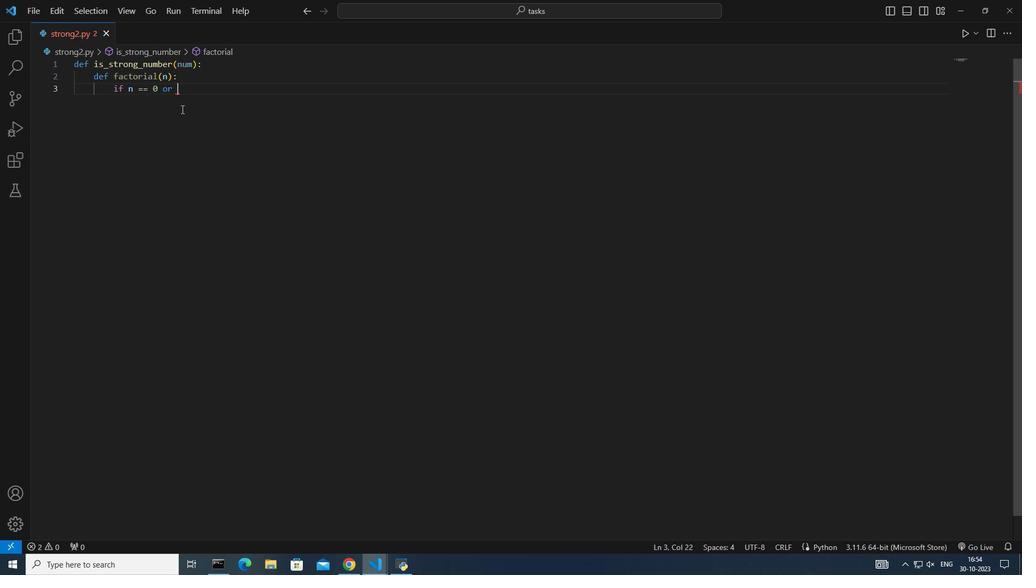 
Action: Key pressed m<Key.backspace>
Screenshot: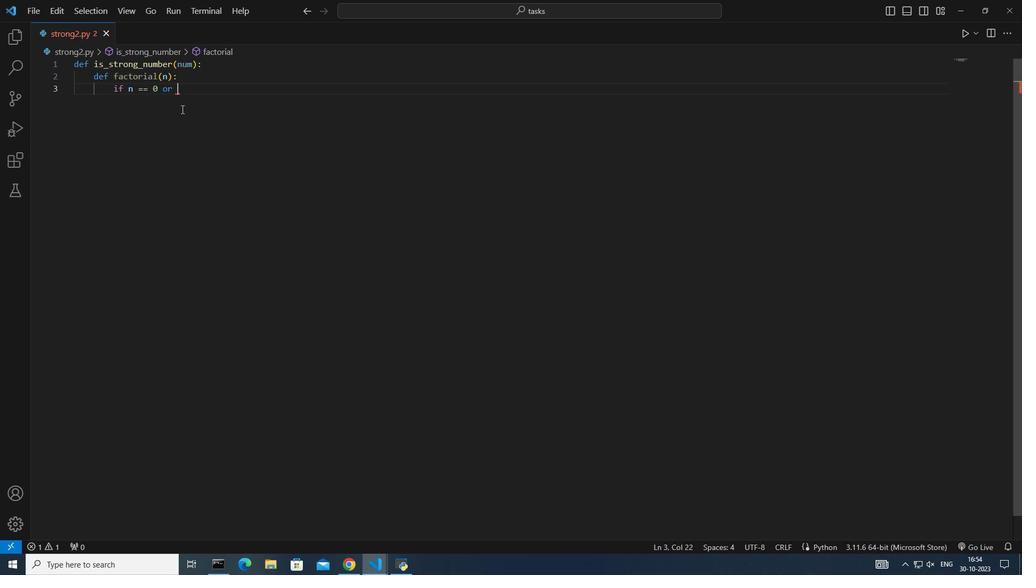 
Action: Mouse moved to (181, 110)
Screenshot: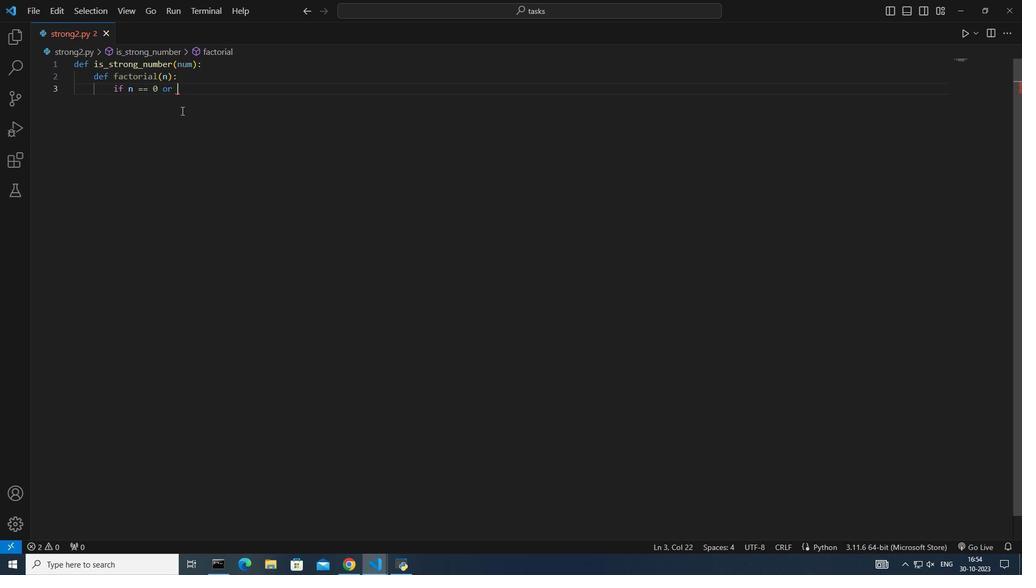 
Action: Key pressed n<Key.space>==<Key.space>1<Key.shift_r>:<Key.enter>return<Key.space>1<Key.enter>el
Screenshot: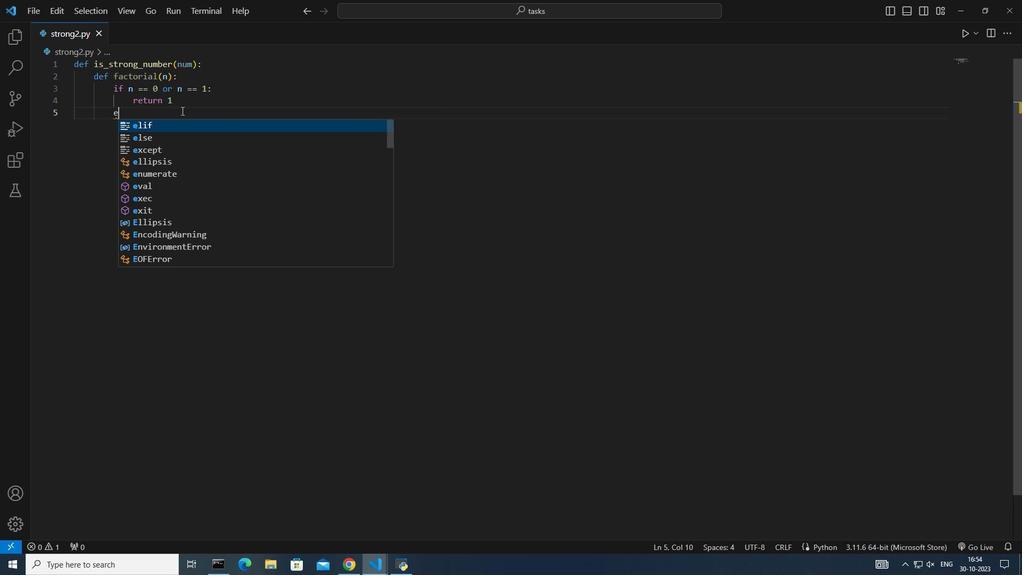 
Action: Mouse moved to (181, 110)
Screenshot: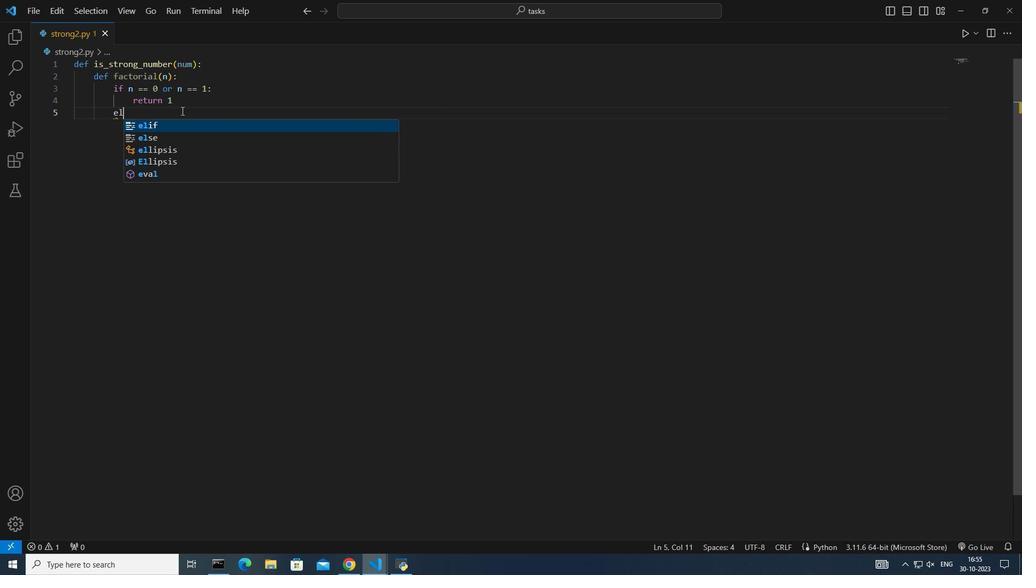
Action: Key pressed se<Key.shift_r>:<Key.enter>return<Key.space>n<Key.space>
Screenshot: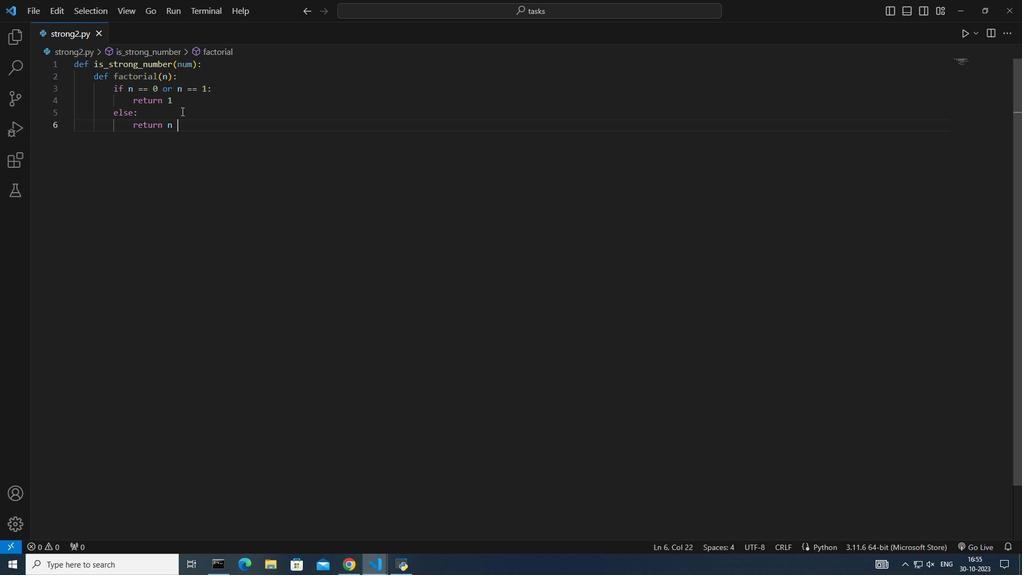 
Action: Mouse moved to (181, 112)
Screenshot: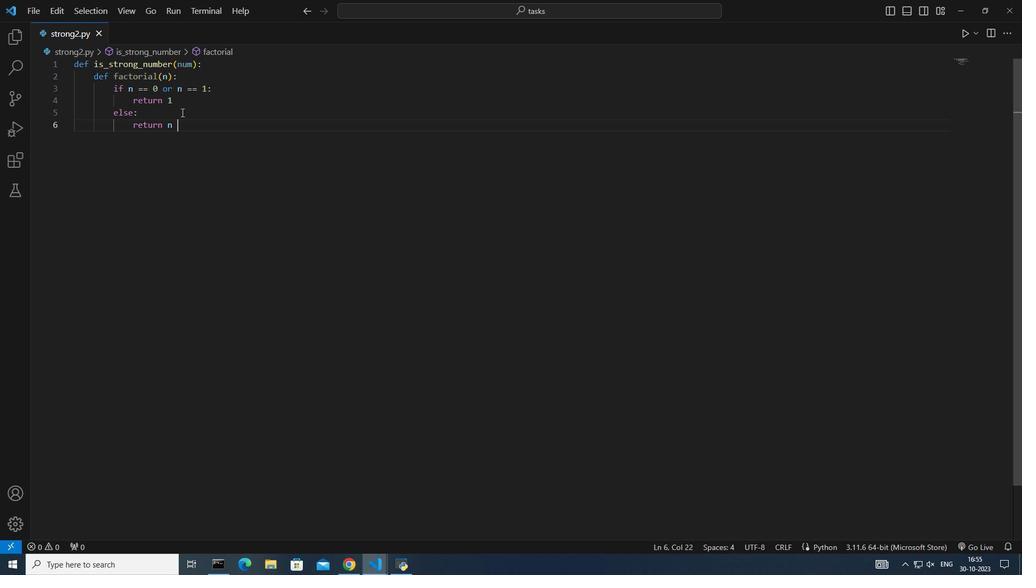 
Action: Key pressed <Key.shift_r>
Screenshot: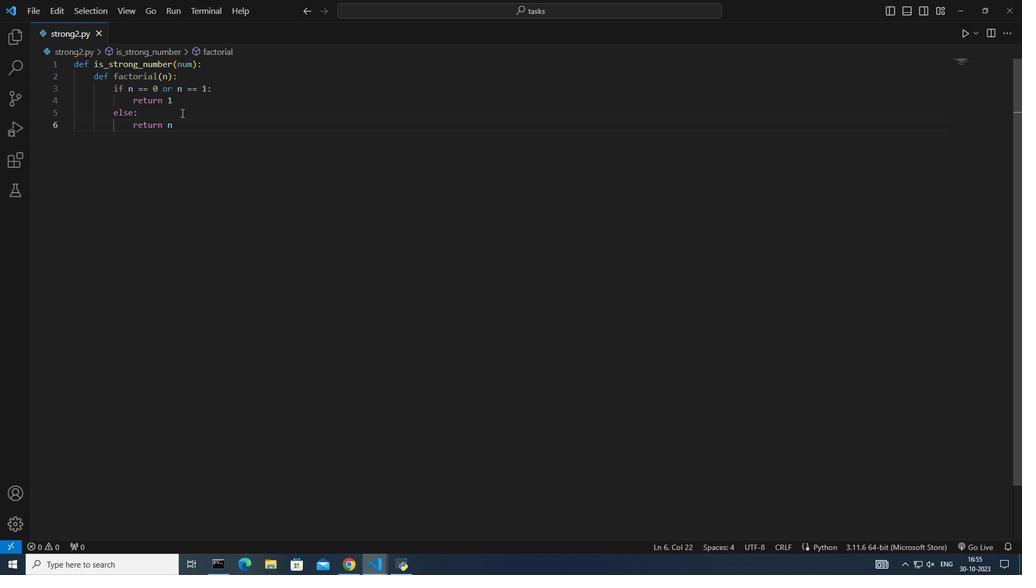 
Action: Mouse moved to (181, 114)
Screenshot: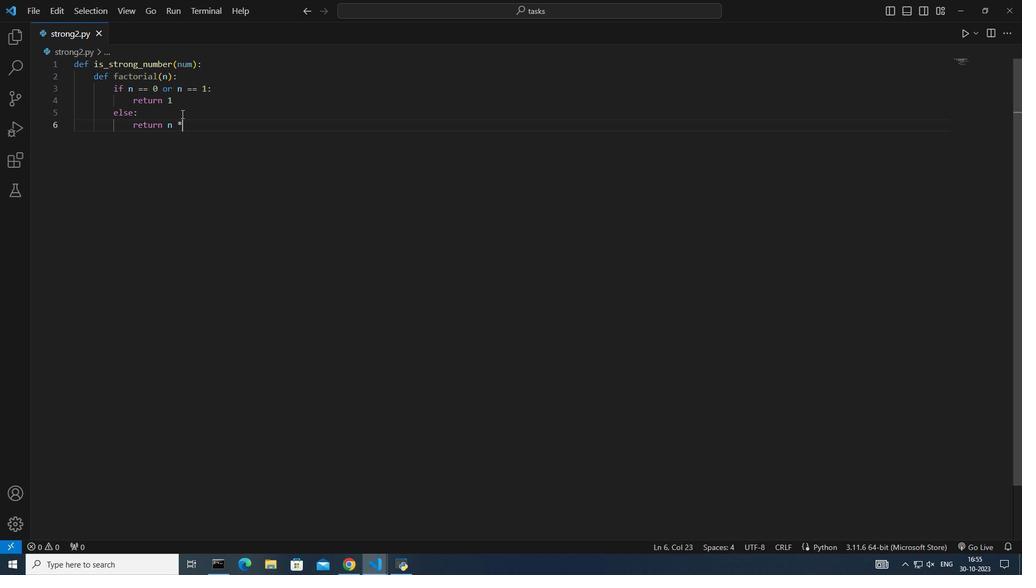 
Action: Key pressed *<Key.space>fact
Screenshot: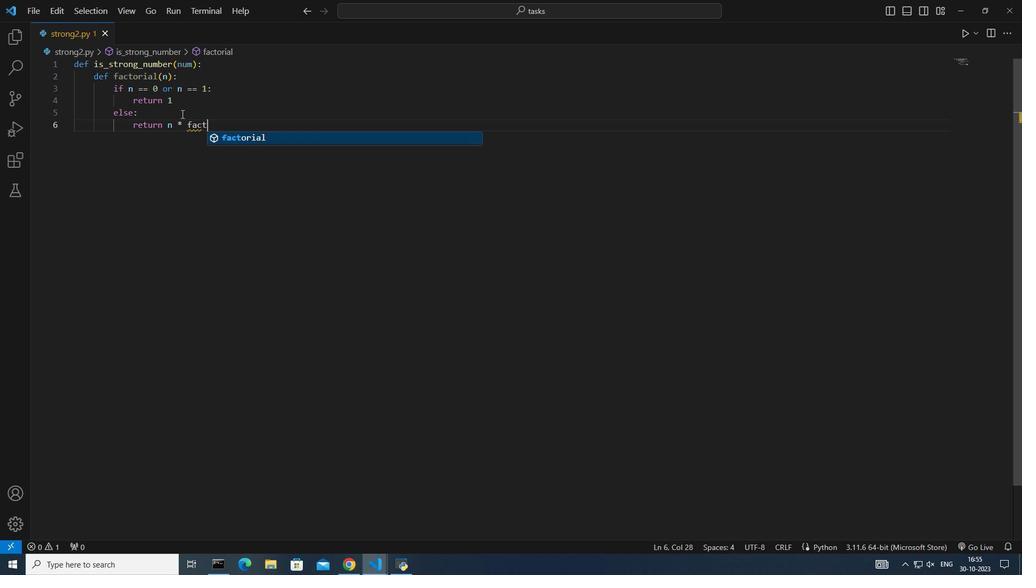 
Action: Mouse moved to (181, 114)
Screenshot: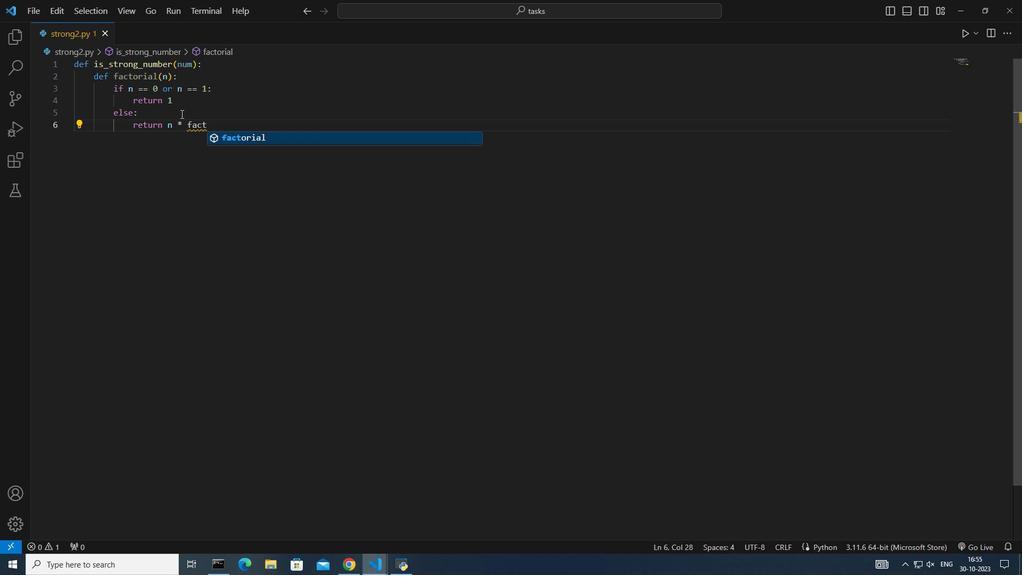 
Action: Key pressed orial<Key.shift_r><Key.shift_r><Key.shift_r><Key.shift_r><Key.shift_r><Key.shift_r><Key.shift_r>(n
Screenshot: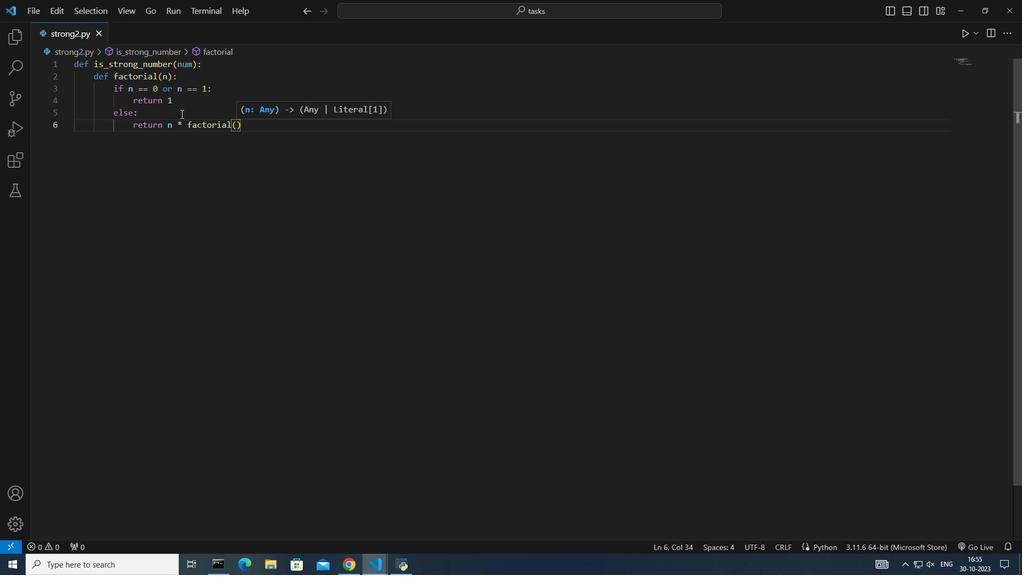 
Action: Mouse moved to (180, 116)
Screenshot: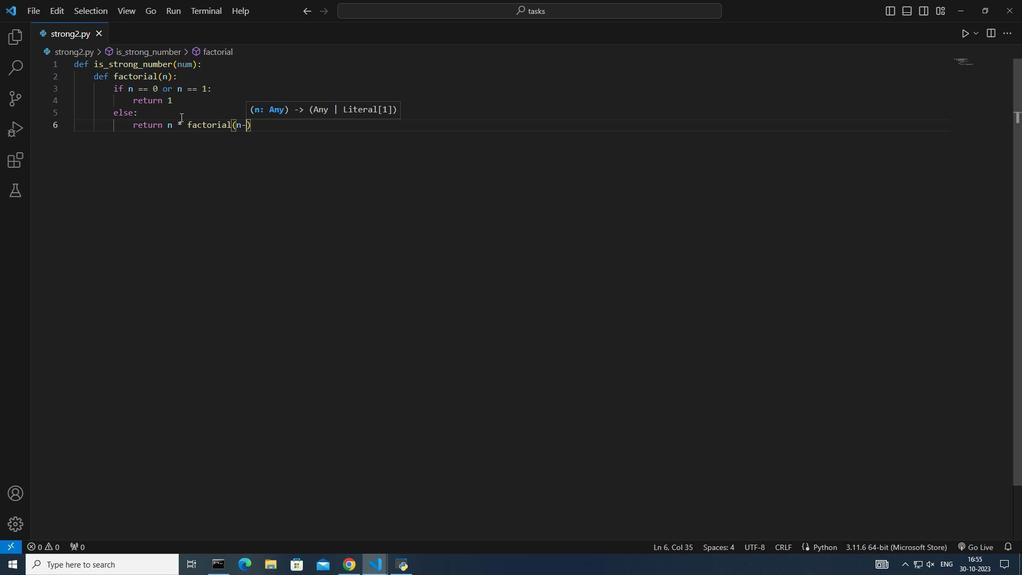 
Action: Key pressed -
Screenshot: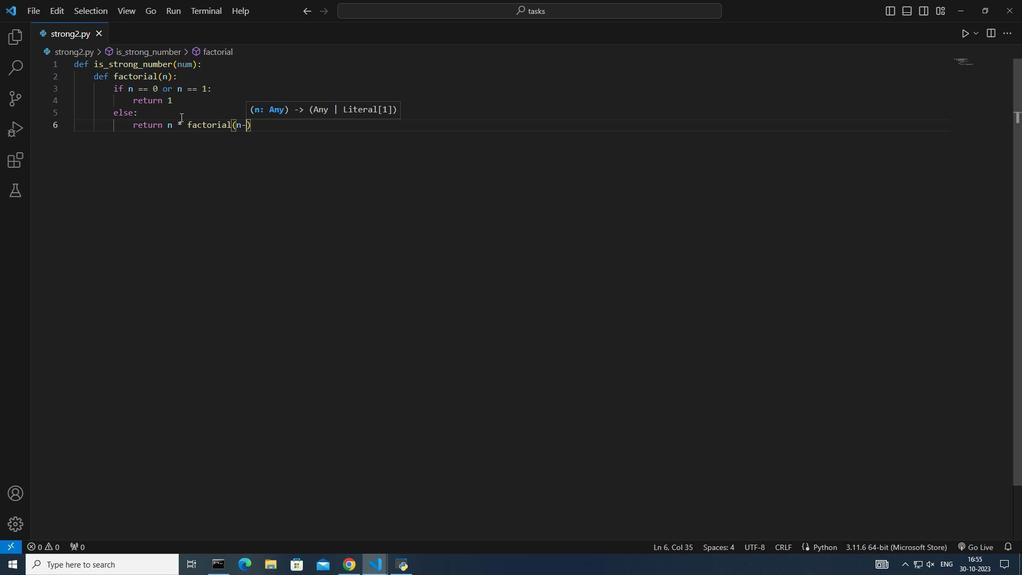 
Action: Mouse moved to (180, 117)
Screenshot: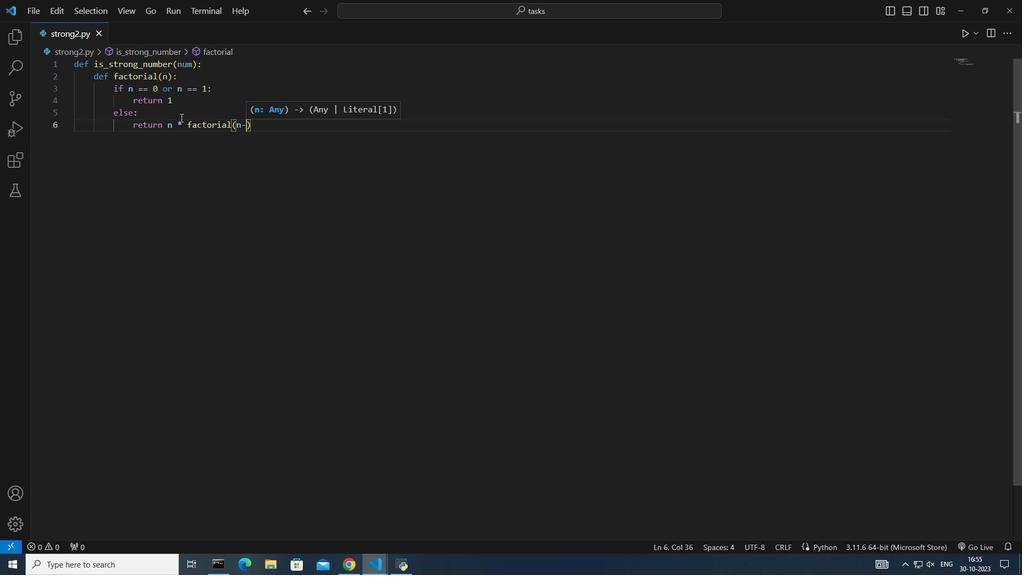 
Action: Key pressed 1
Screenshot: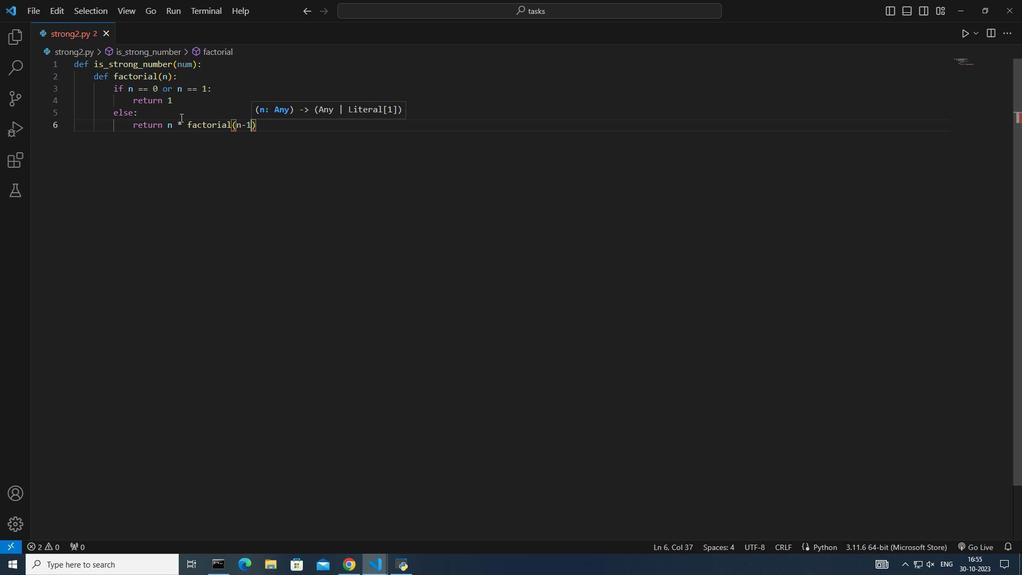 
Action: Mouse moved to (231, 156)
Screenshot: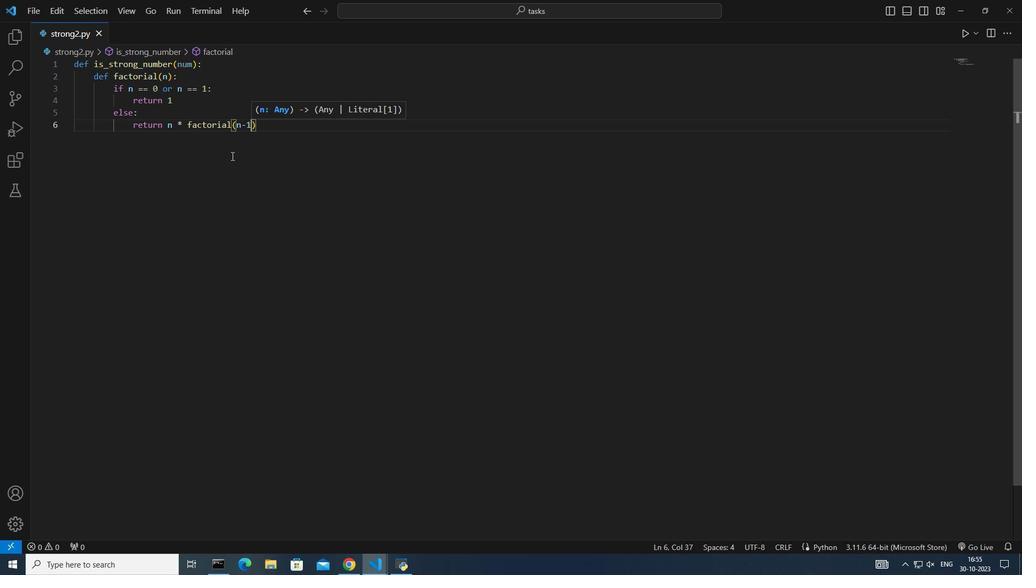 
Action: Key pressed <Key.right>
Screenshot: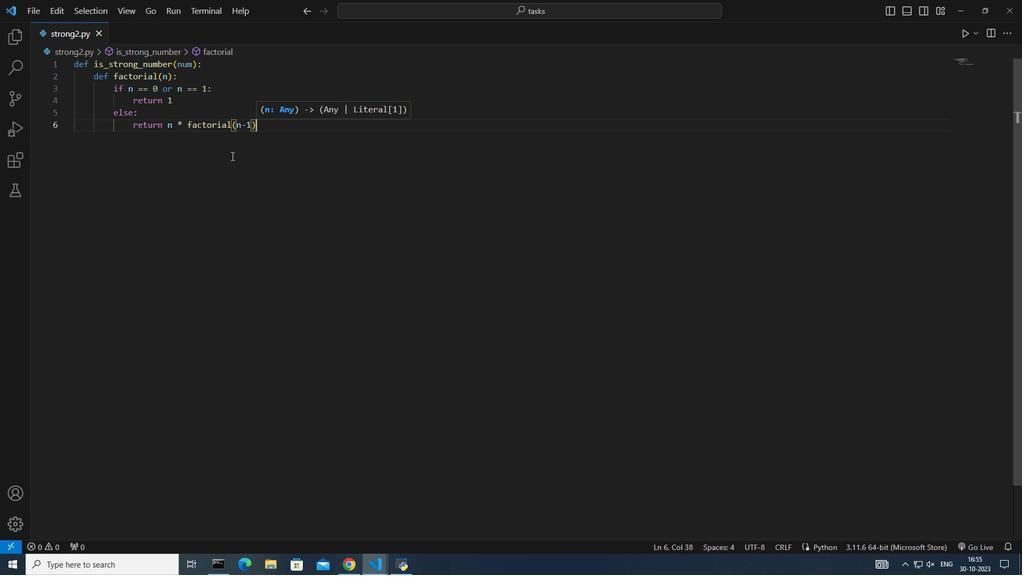
Action: Mouse moved to (231, 157)
Screenshot: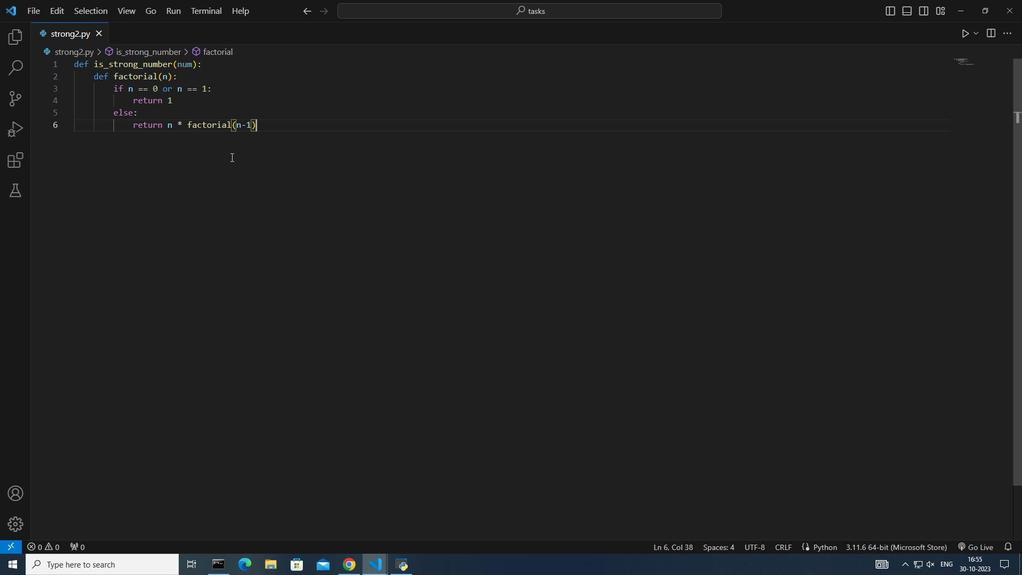 
Action: Key pressed <Key.enter>
Screenshot: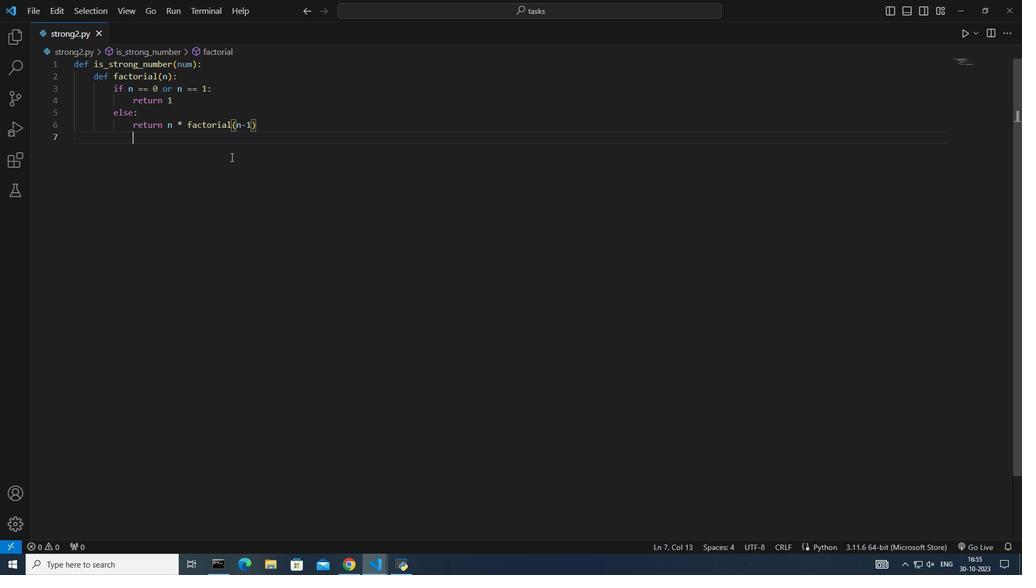 
Action: Mouse moved to (230, 157)
Screenshot: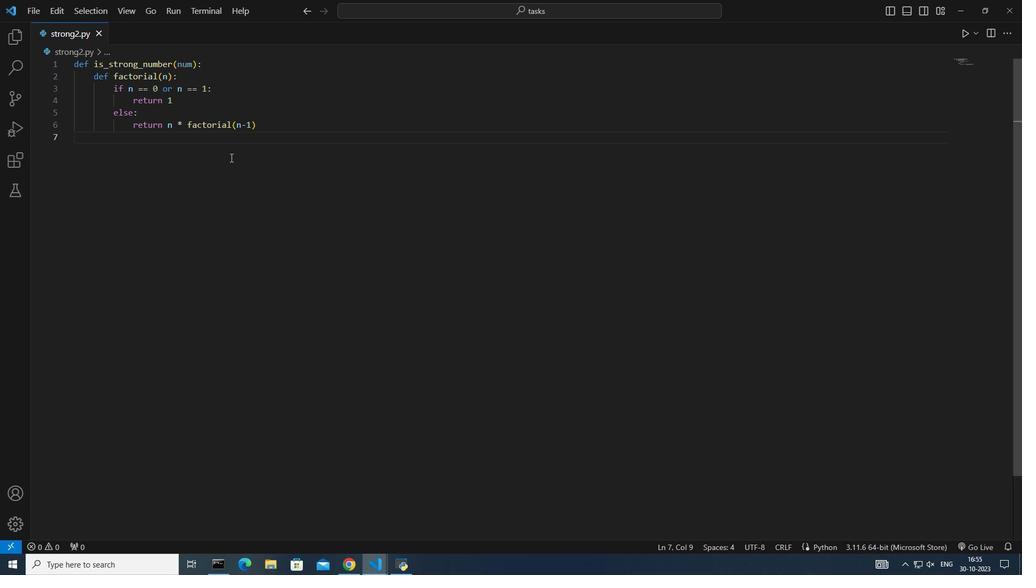 
Action: Key pressed <Key.backspace><Key.enter>original<Key.shift_r><Key.shift_r><Key.shift_r>_num<Key.space>=
Screenshot: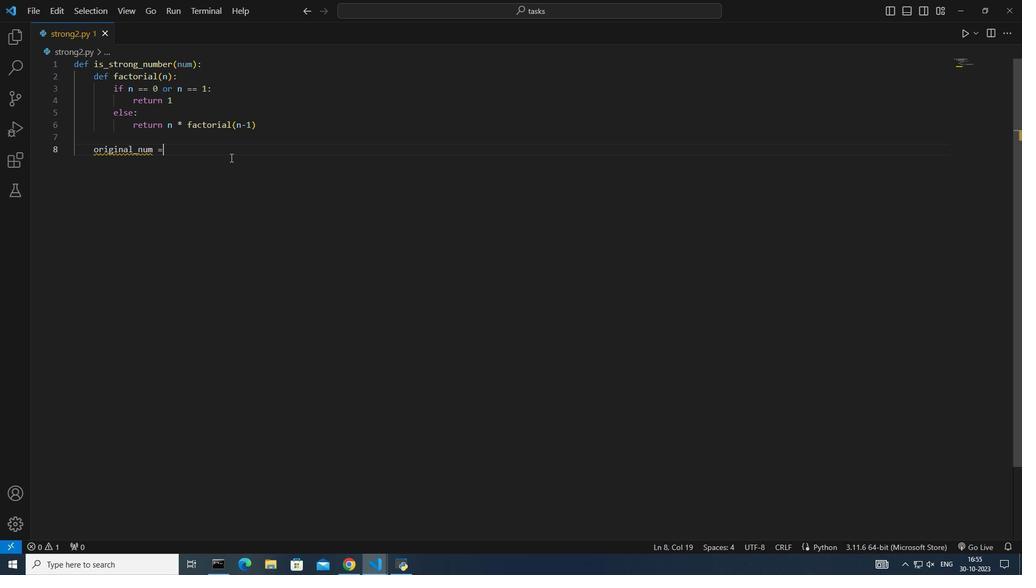 
Action: Mouse moved to (230, 158)
Screenshot: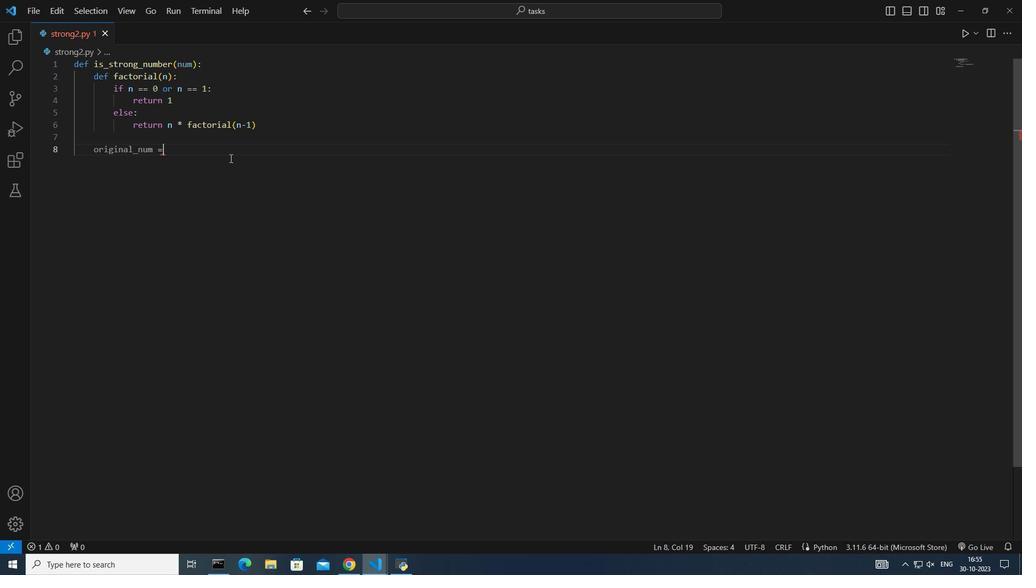 
Action: Key pressed <Key.space>num<Key.enter>sum<Key.shift_r>
Screenshot: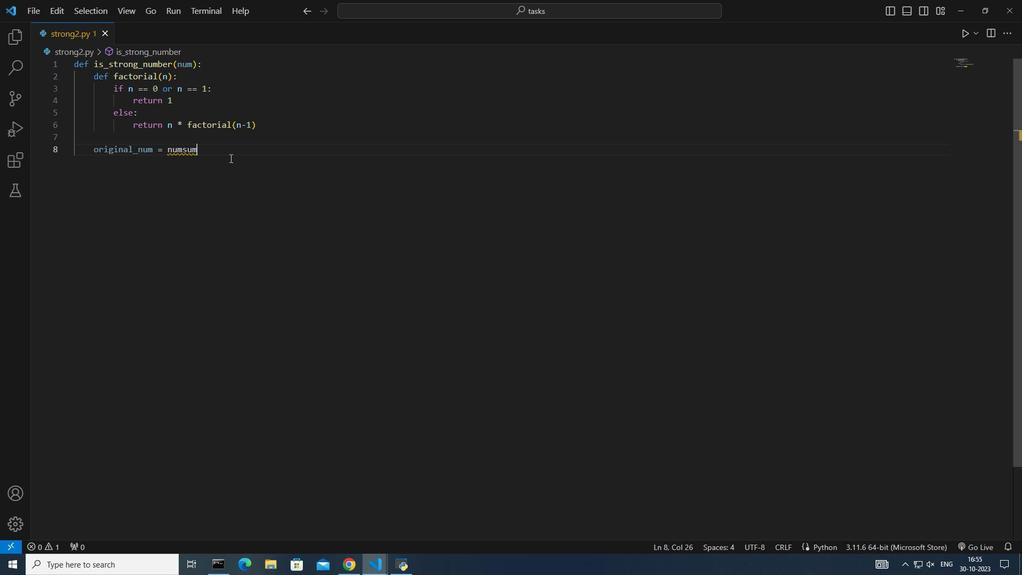 
Action: Mouse moved to (229, 159)
Screenshot: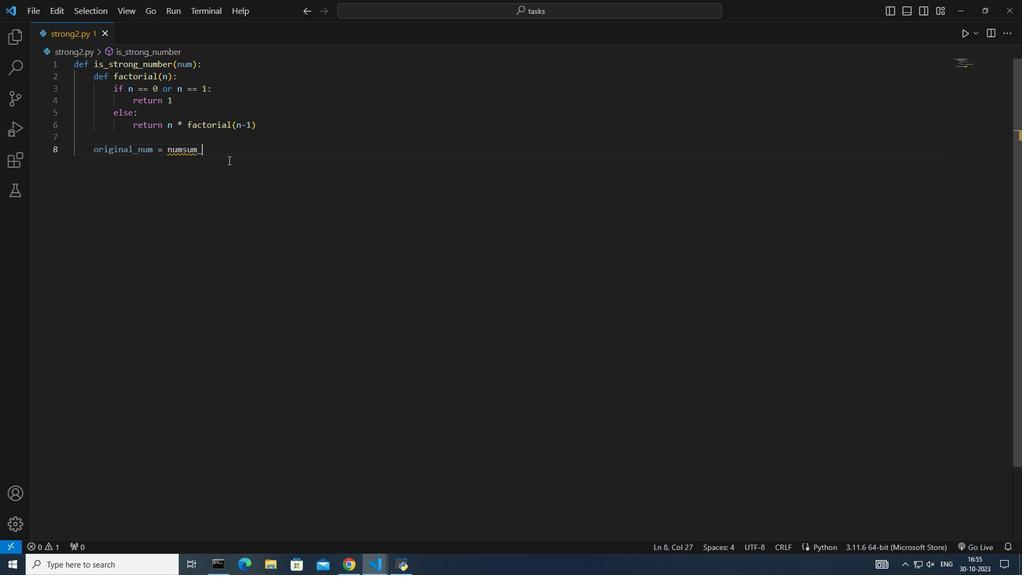 
Action: Key pressed _
Screenshot: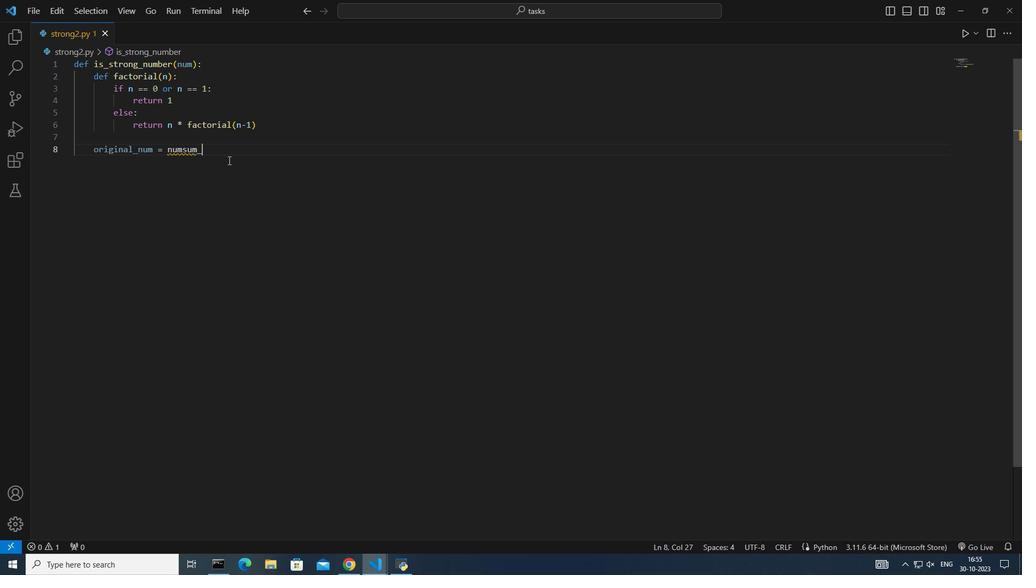 
Action: Mouse moved to (228, 161)
Screenshot: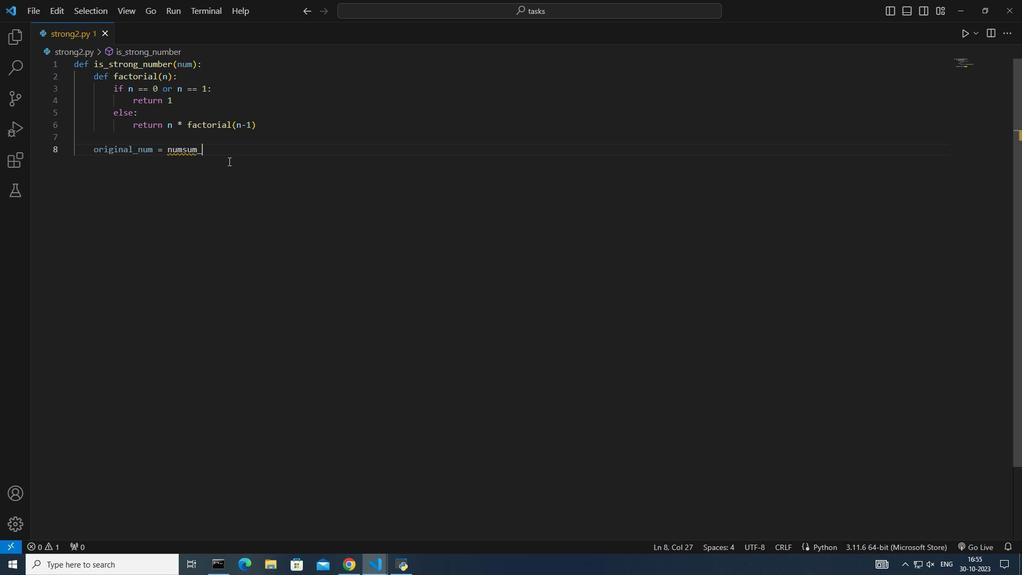 
Action: Key pressed of<Key.shift_r><Key.shift_r><Key.shift_r><Key.shift_r><Key.shift_r>_factorisls<Key.space>
Screenshot: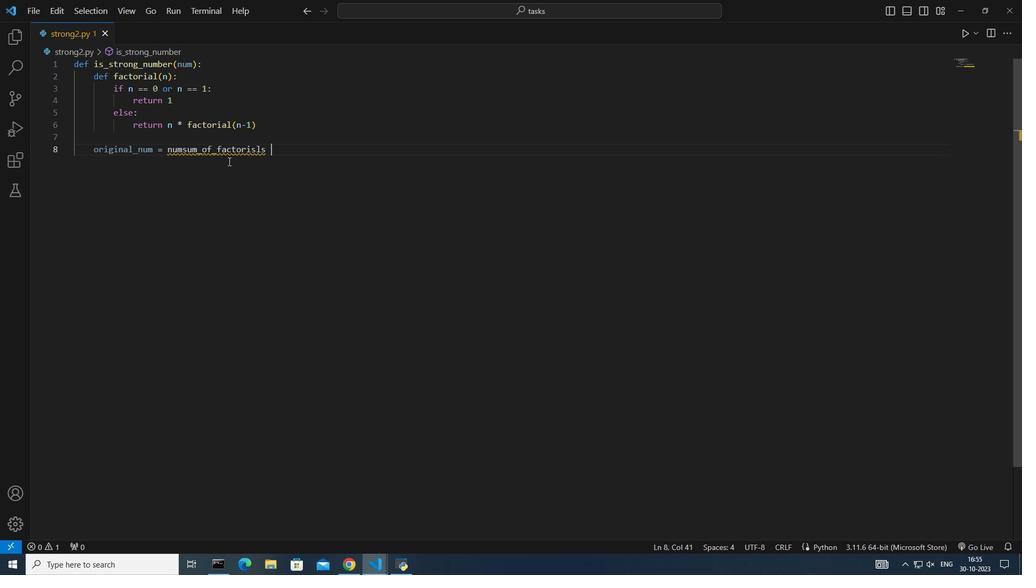 
Action: Mouse moved to (182, 150)
Screenshot: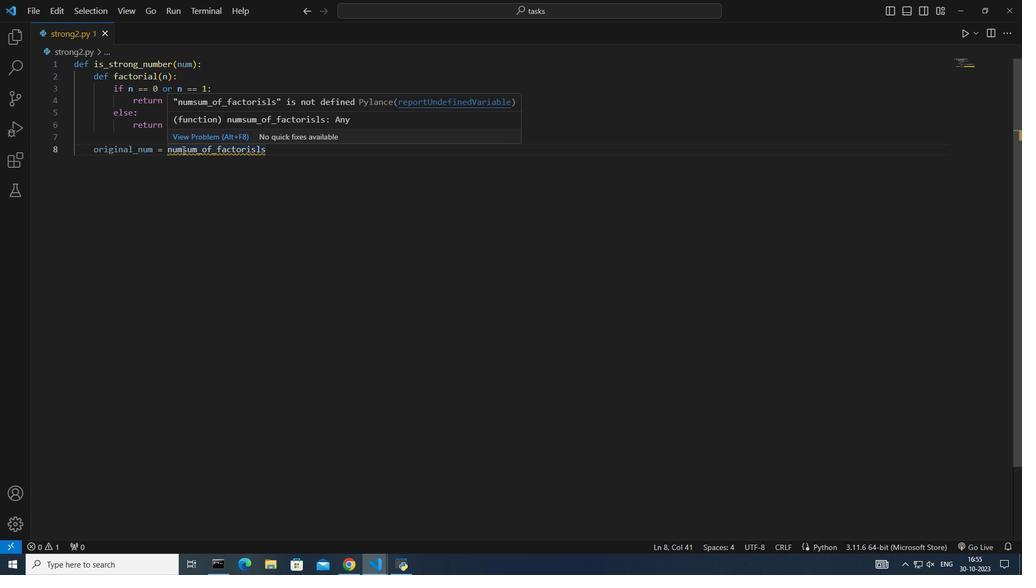 
Action: Mouse pressed left at (182, 150)
Screenshot: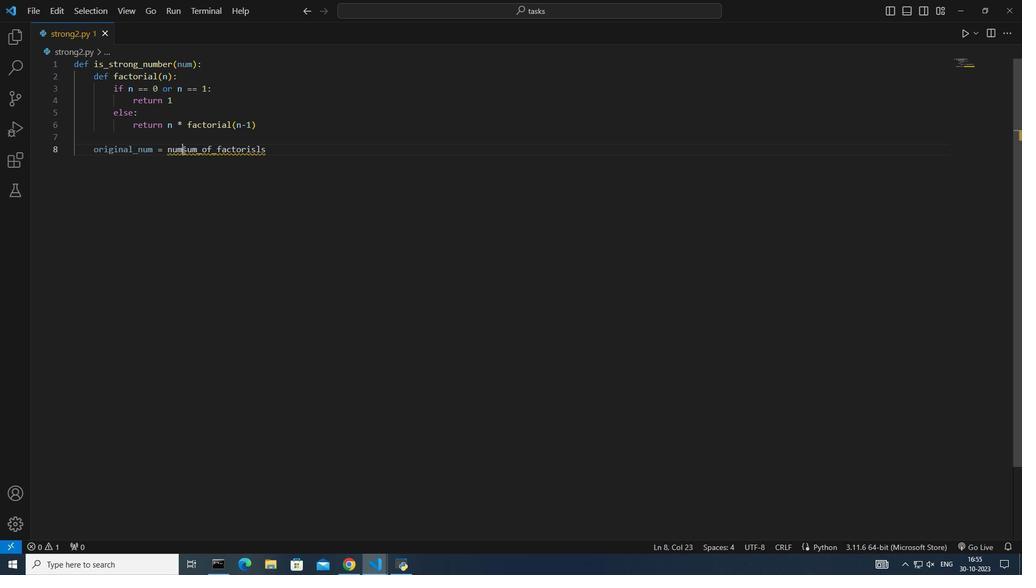 
Action: Mouse moved to (216, 155)
Screenshot: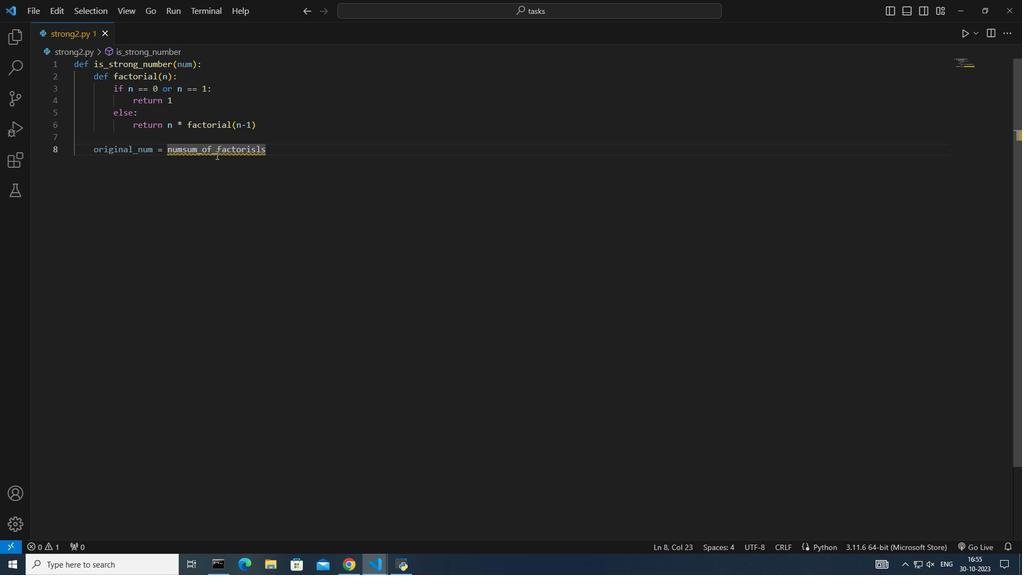 
Action: Key pressed <Key.enter>
Screenshot: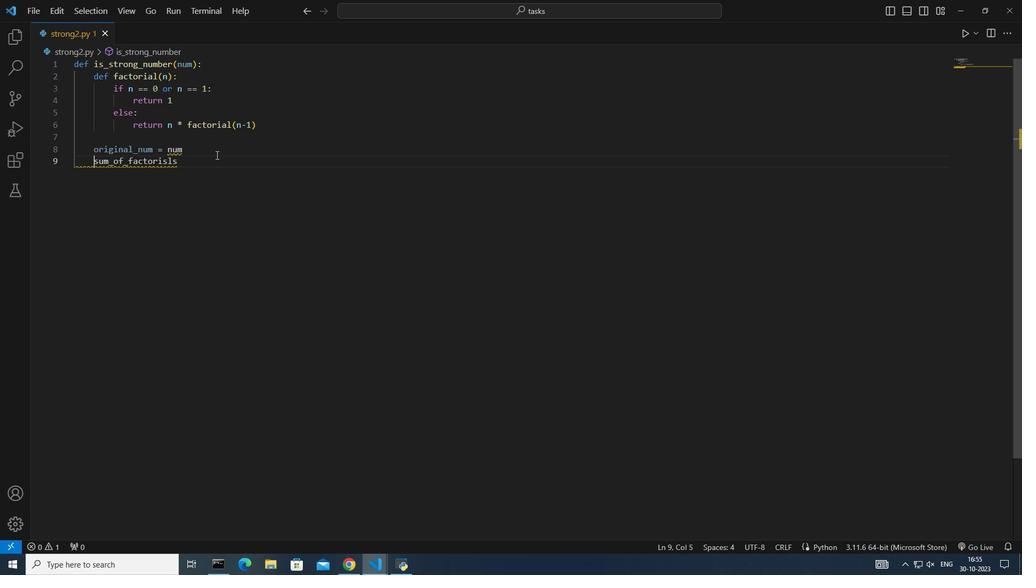 
Action: Mouse moved to (190, 163)
Screenshot: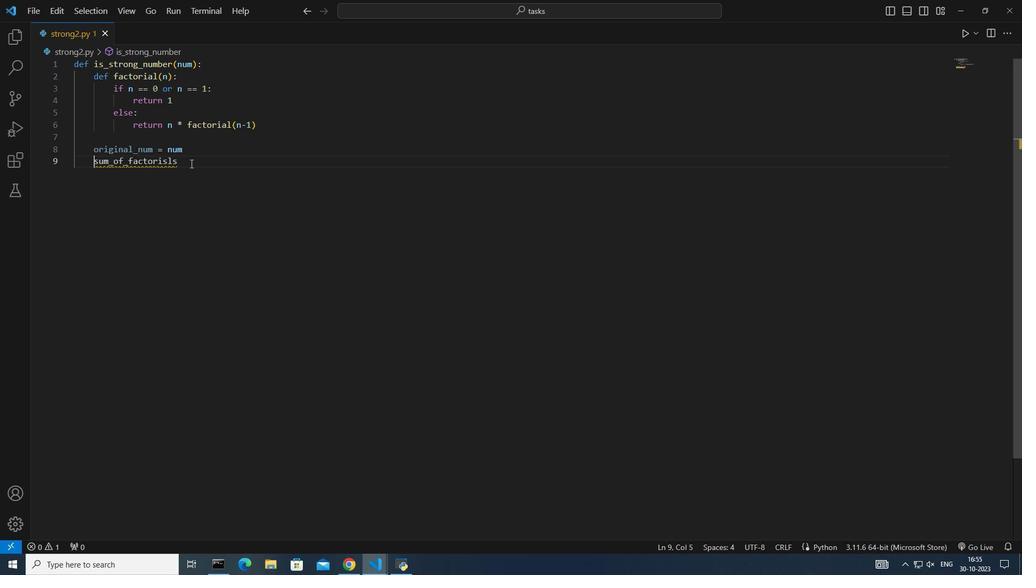 
Action: Mouse pressed left at (190, 163)
Screenshot: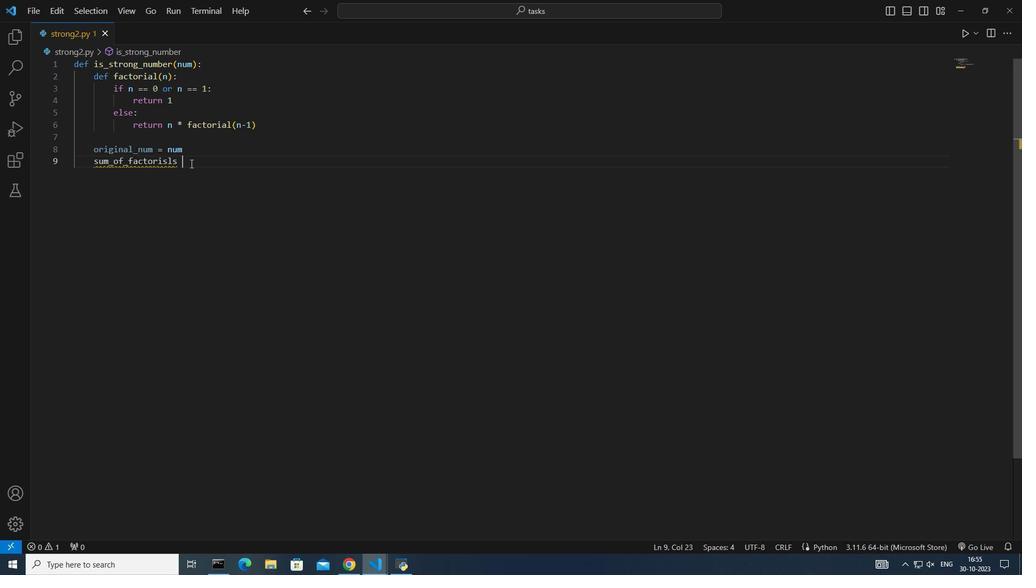 
Action: Mouse moved to (189, 163)
Screenshot: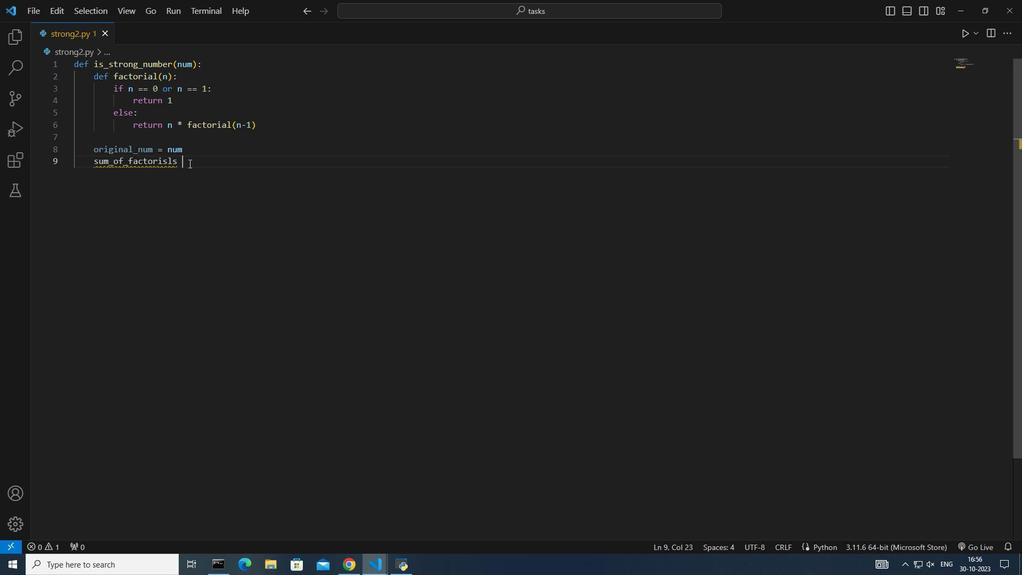 
Action: Key pressed <Key.backspace><Key.backspace><Key.backspace><Key.backspace>
Screenshot: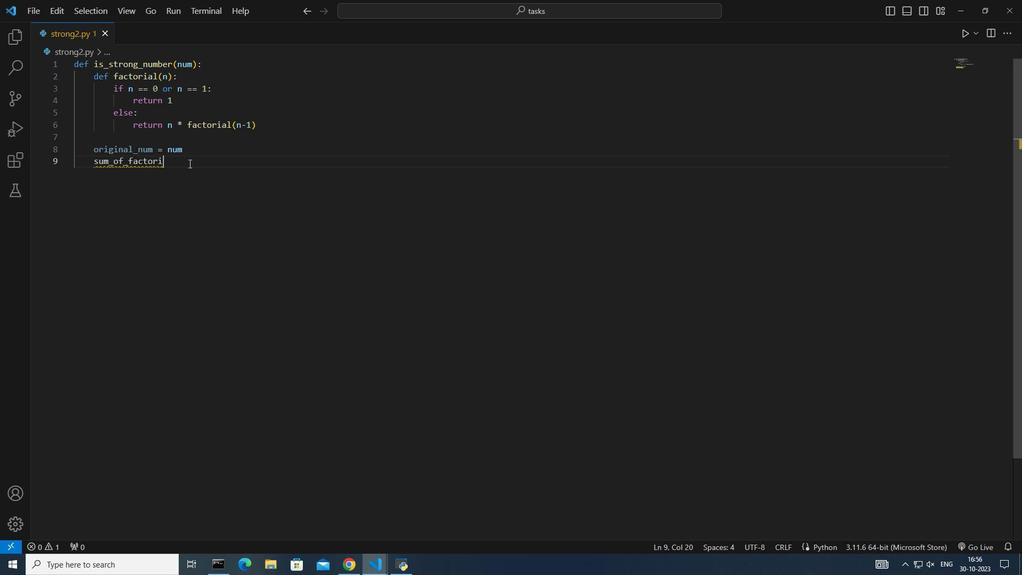 
Action: Mouse moved to (188, 163)
Screenshot: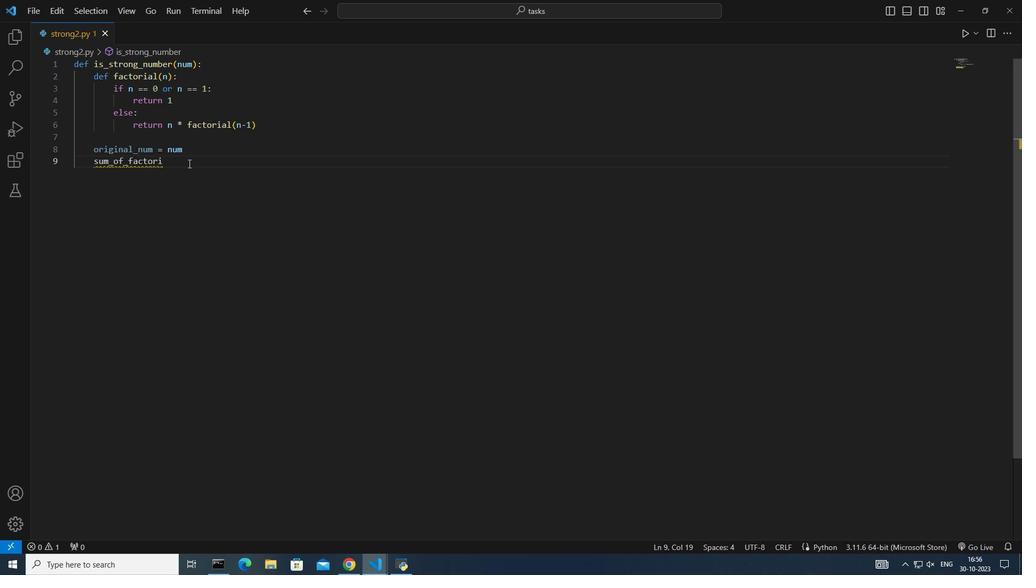 
Action: Key pressed a
Screenshot: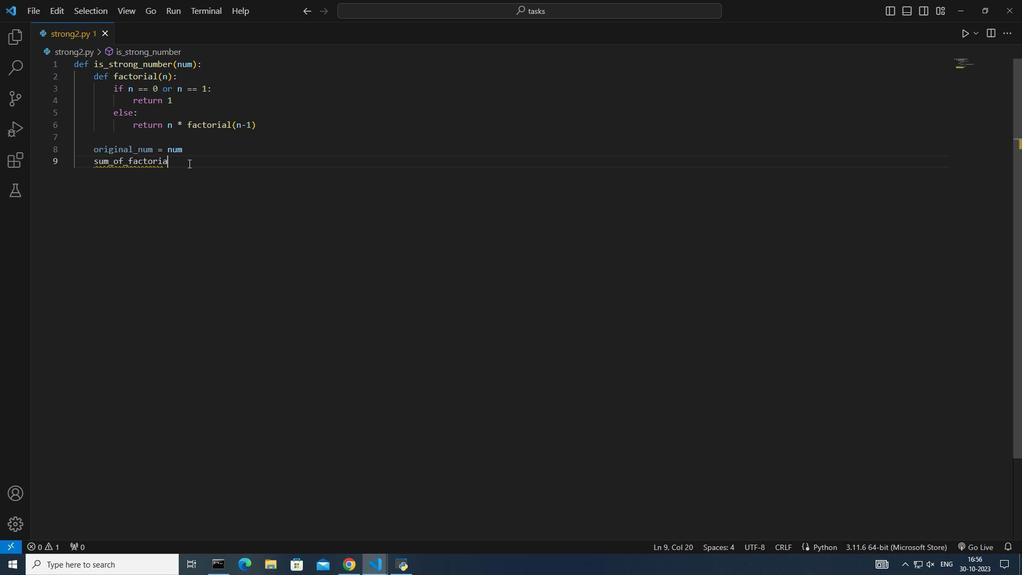 
Action: Mouse moved to (188, 163)
Screenshot: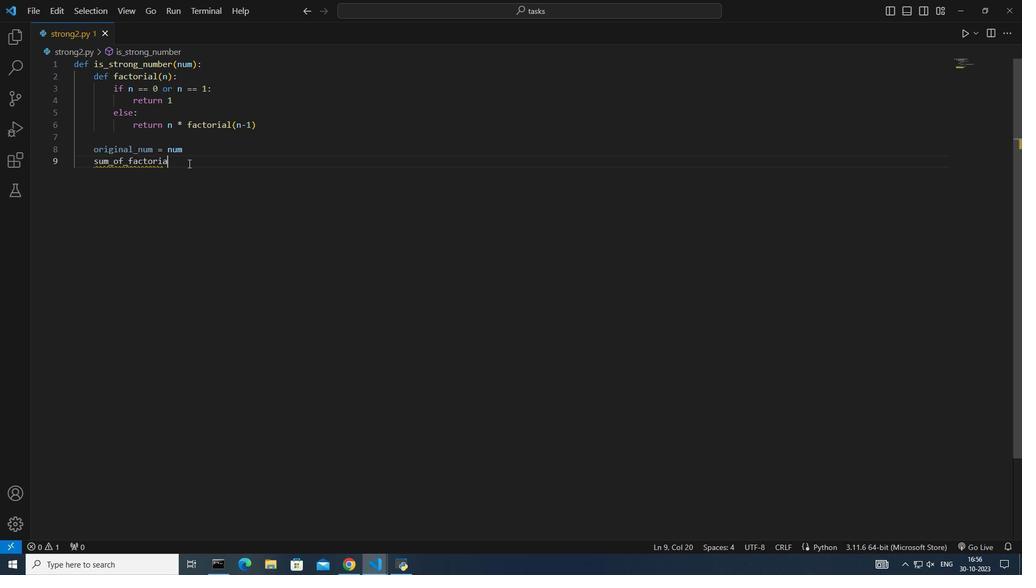 
Action: Key pressed ls<Key.space>
Screenshot: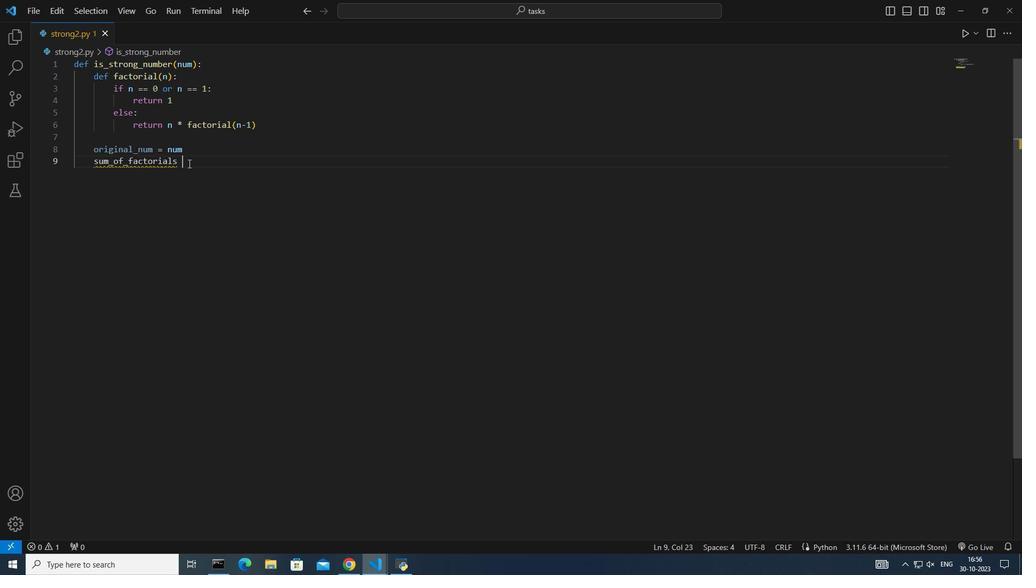 
Action: Mouse moved to (184, 167)
Screenshot: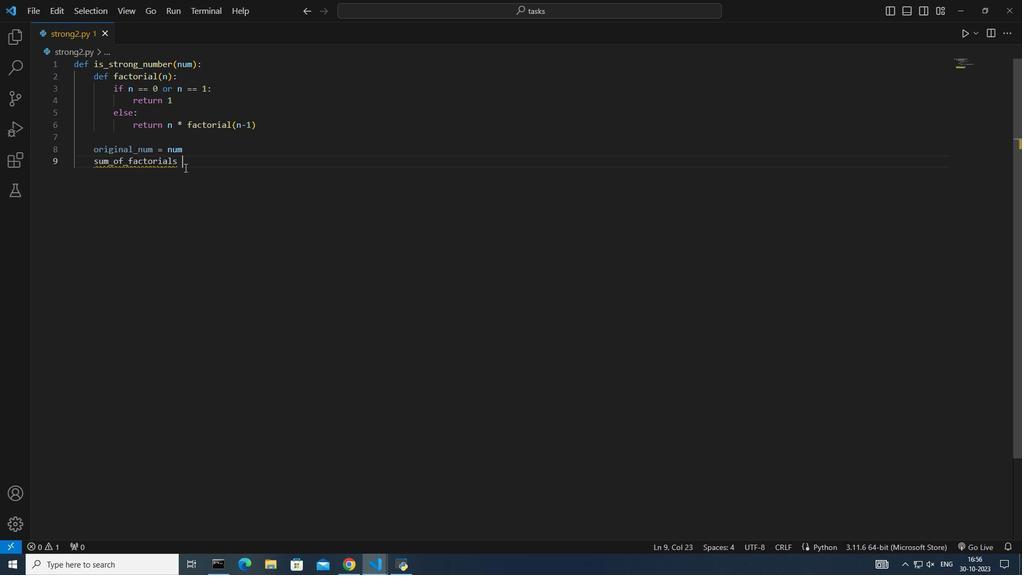 
Action: Key pressed =
Screenshot: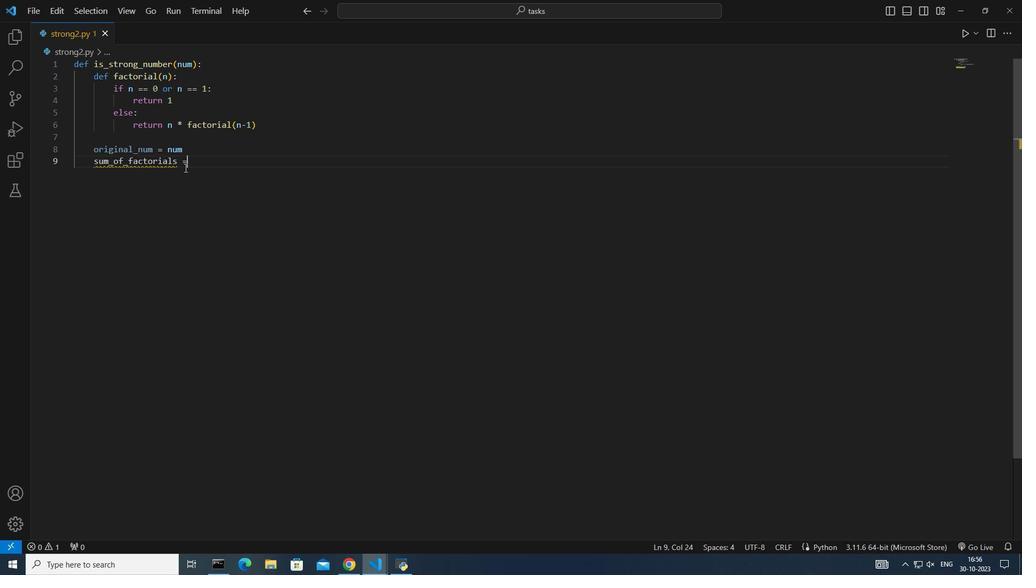 
Action: Mouse moved to (184, 168)
Screenshot: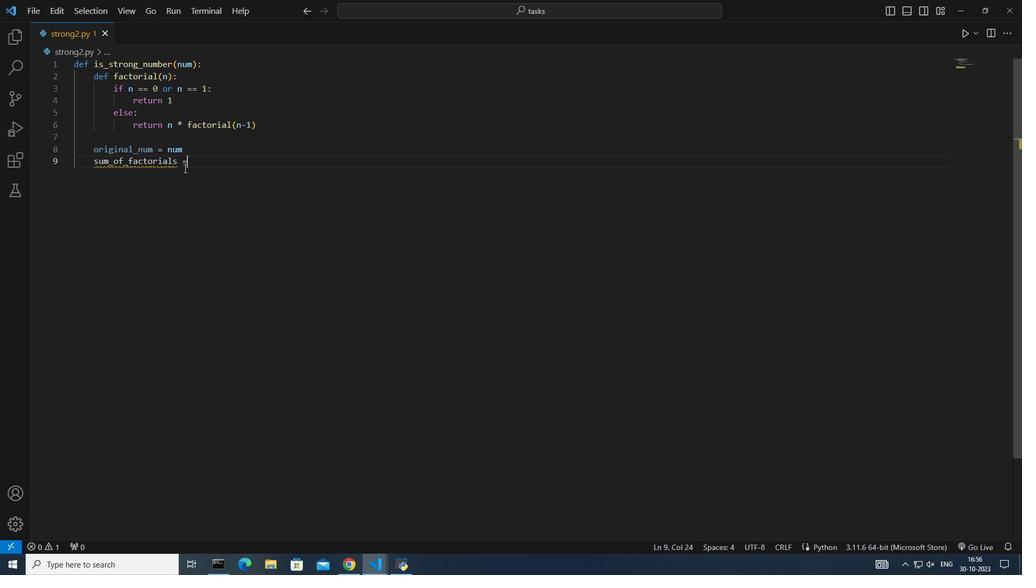 
Action: Key pressed <Key.space>0
Screenshot: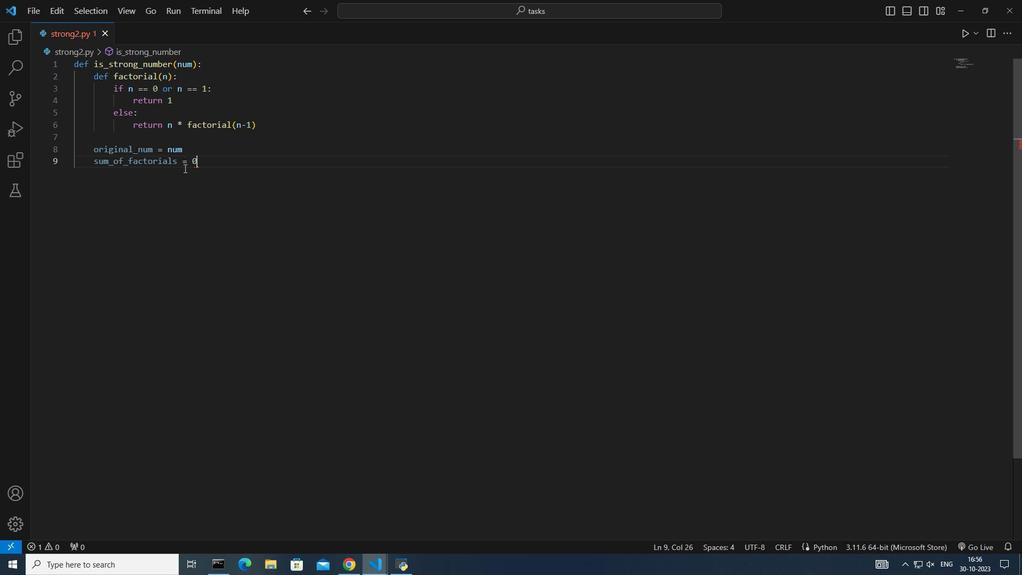 
Action: Mouse moved to (184, 168)
Screenshot: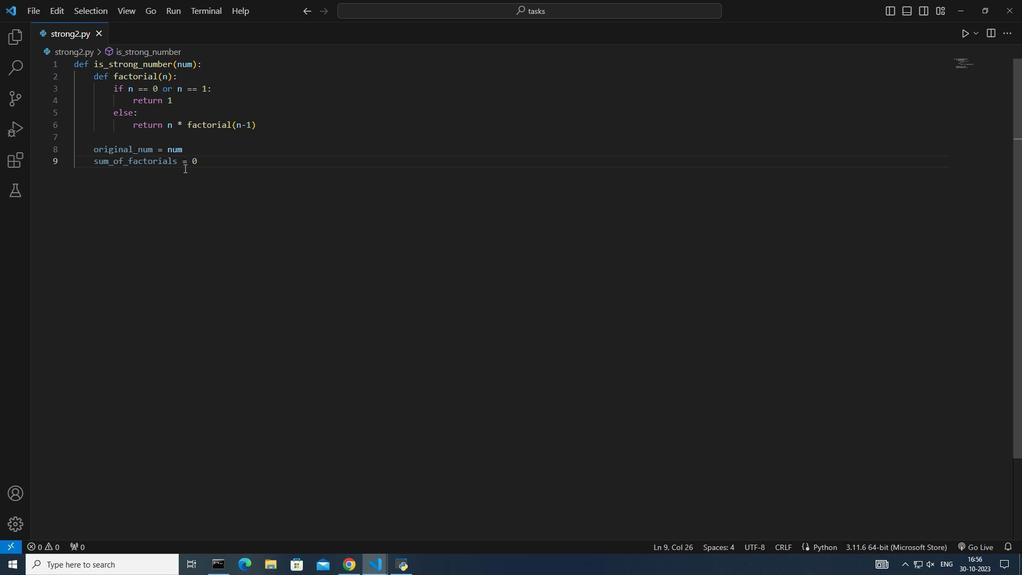 
Action: Key pressed <Key.enter><Key.enter>while<Key.space>num<Key.space><Key.shift_r>><Key.space>0<Key.shift_r>:<Key.enter>digit<Key.space>=
Screenshot: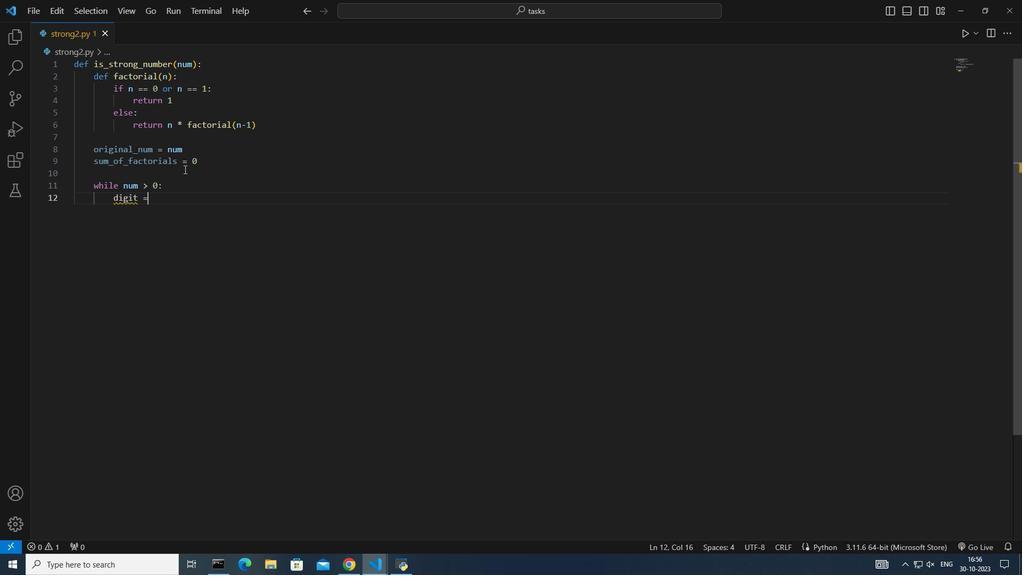 
Action: Mouse moved to (182, 171)
Screenshot: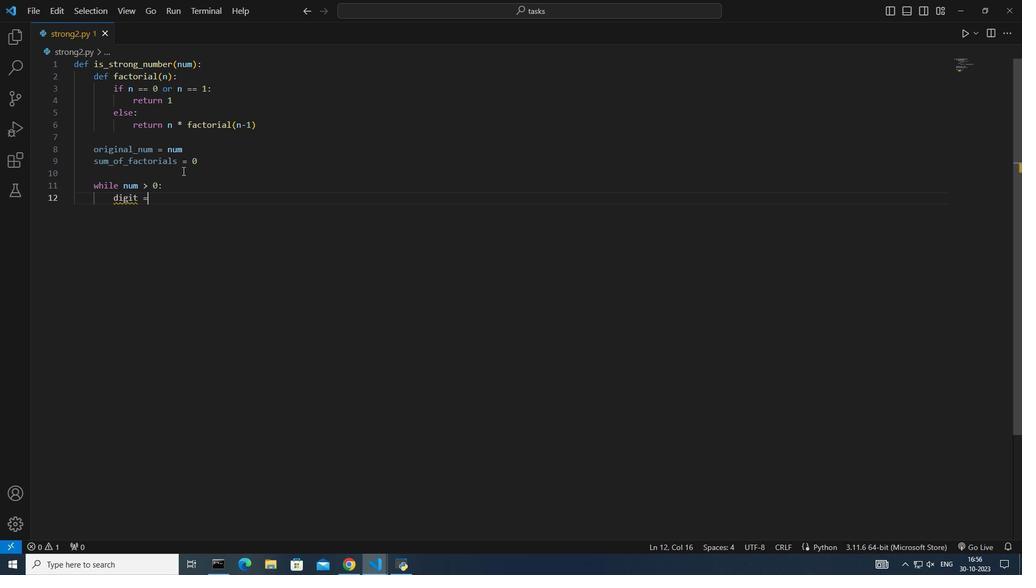 
Action: Key pressed <Key.space><Key.space>num<Key.space><Key.shift>%<Key.space>10<Key.enter><Key.space><Key.backspace>sum<Key.down><Key.enter><Key.space><Key.shift_r>+=<Key.space>factorial<Key.shift_r>(digit0<Key.backspace><Key.right><Key.enter>nu<Key.space><Key.enter><Key.shift><Key.backspace><Key.backspace><Key.backspace><Key.backspace>m<Key.space><Key.shift>??<Key.backspace><Key.backspace>///=<Key.backspace>=<Key.space>10<Key.enter><Key.backspace><Key.enter><Key.enter><Key.backspace><Key.tab>return<Key.space>su<Key.down><Key.enter><Key.space>==<Key.space>ori<Key.enter><Key.enter><Key.enter><Key.shift_r>?<Key.space>test<Key.space>r<Key.backspace><Key.backspace><Key.backspace><Key.backspace><Key.backspace><Key.backspace><Key.backspace><Key.backspace><<191>><Key.space>test<Key.space>rhw<Key.backspace><Key.backspace><Key.backspace>the<Key.space>function<Key.enter>number<Key.space>=<Key.space>145<Key.space><Key.shift>#change<Key.space>this<Key.space>number<Key.space>to<Key.space>check<Key.space>for<Key.space>a<Key.space>different<Key.space>number<Key.enter>result<Key.space>=<Key.space>is<Key.down><Key.enter><Key.shift_r><Key.shift_r><Key.shift_r><Key.shift_r><Key.shift_r><Key.shift_r>(num<Key.down><Key.enter><Key.right><Key.enter>id<Key.backspace>f<Key.space>result<Key.shift_r>:<Key.enter>print<Key.shift_r>(f'<Key.shift_r>{num<Key.enter><Key.right><Key.space>is<Key.space>a<Key.space>strong<Key.space>number<Key.right><Key.right><Key.enter><Key.backspace>else<Key.shift_r>:<Key.enter>print<Key.shift_r><Key.shift_r><Key.shift_r><Key.shift_r><Key.shift_r><Key.shift_r><Key.shift_r><Key.shift_r><Key.shift_r><Key.shift_r><Key.shift_r><Key.shift_r><Key.shift_r><Key.shift_r><Key.shift_r><Key.shift_r><Key.shift_r><Key.shift_r><Key.shift_r>(f<Key.shift_r>"<Key.shift_r>{number<Key.right><Key.space>is<Key.space>not<Key.space>a<Key.space>strong<Key.space>number<Key.right><Key.right>
Screenshot: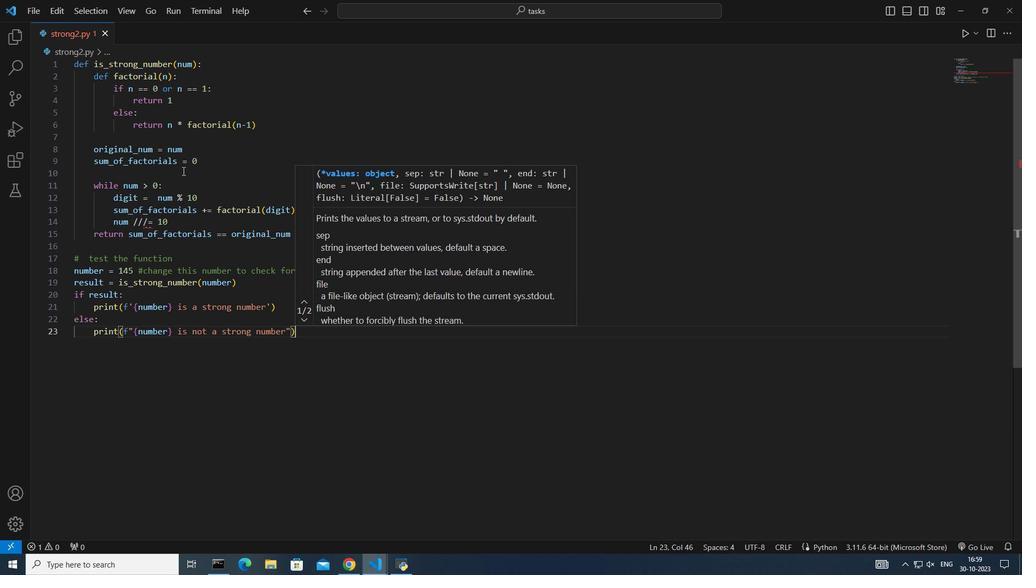 
Action: Mouse moved to (290, 228)
Screenshot: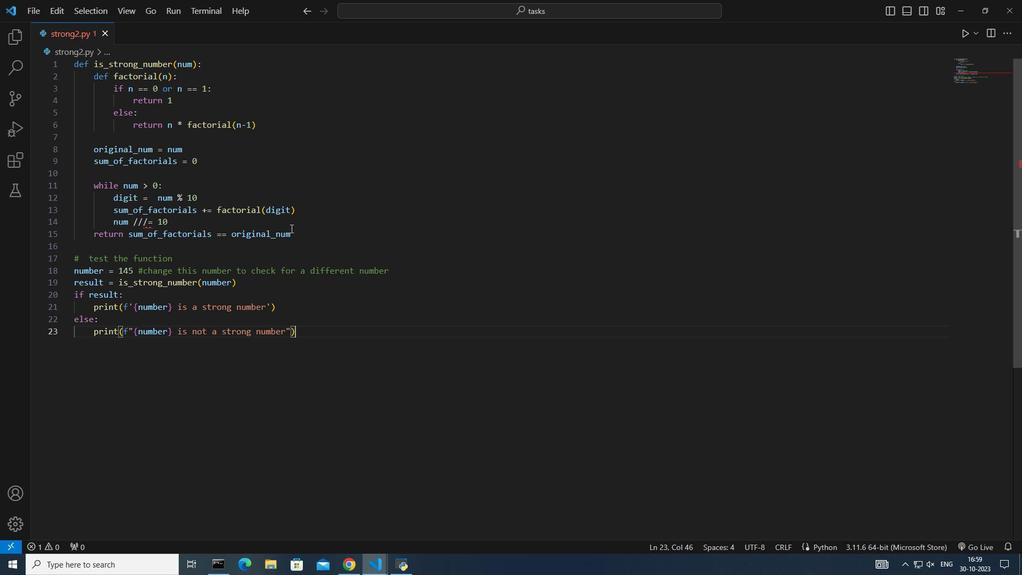 
Action: Mouse pressed right at (290, 228)
Screenshot: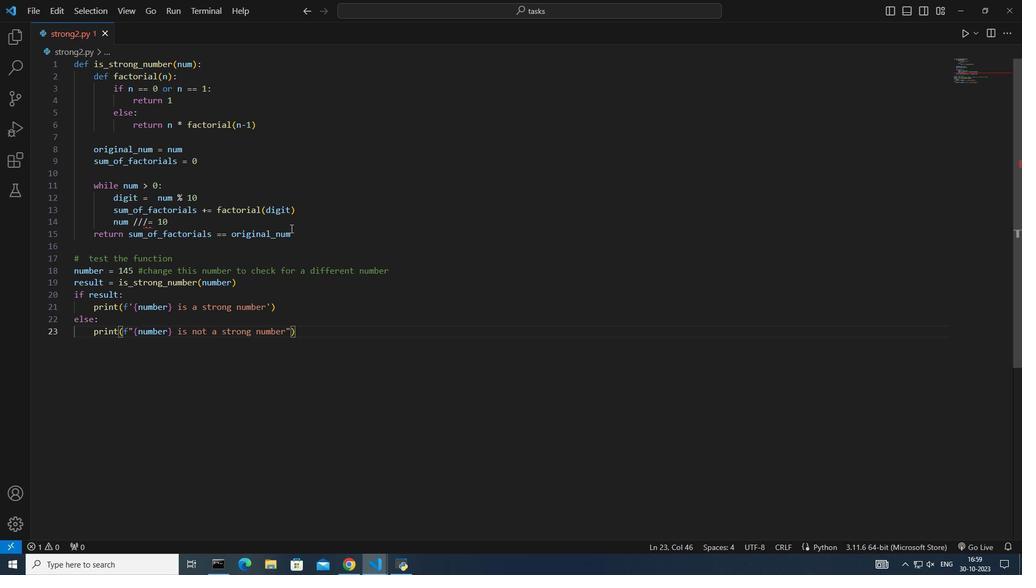 
Action: Mouse moved to (331, 184)
Screenshot: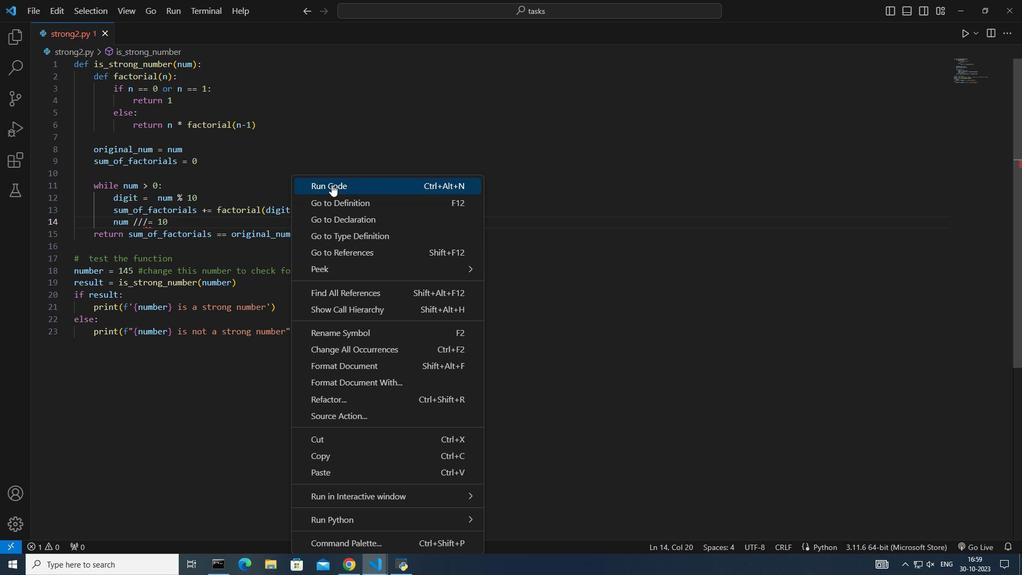 
Action: Mouse pressed left at (331, 184)
Screenshot: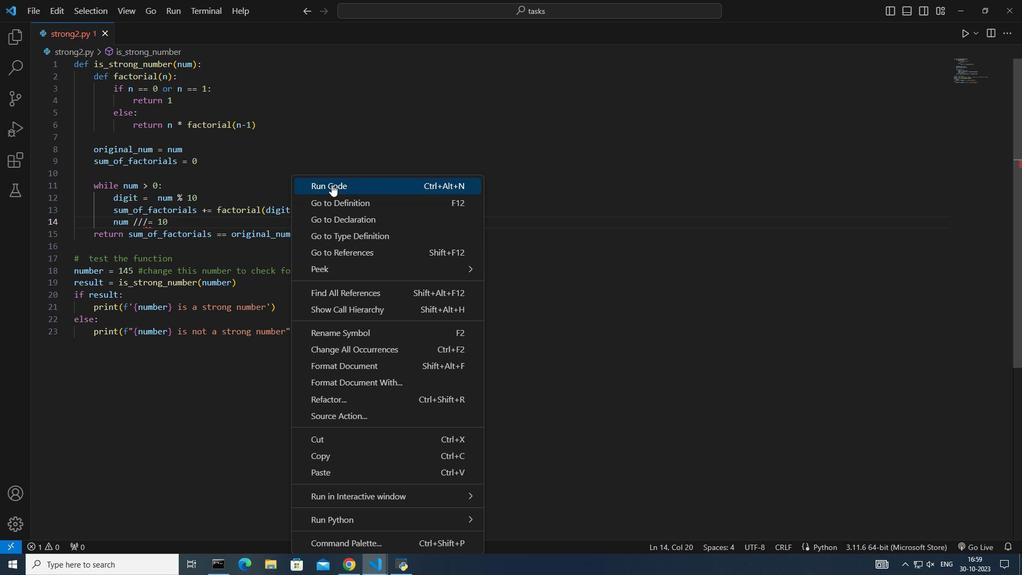 
Action: Mouse moved to (147, 220)
Screenshot: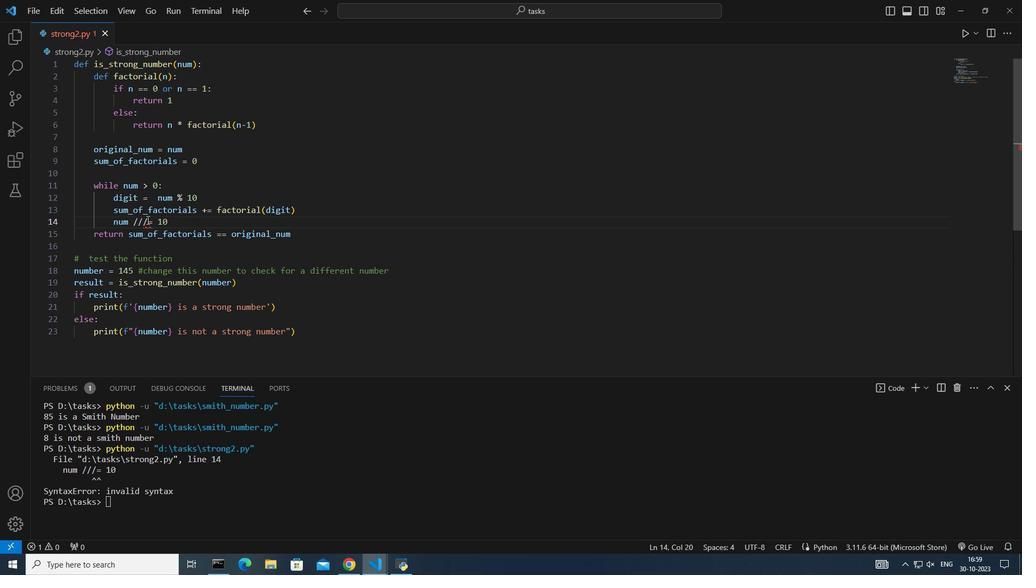 
Action: Mouse pressed left at (147, 220)
Screenshot: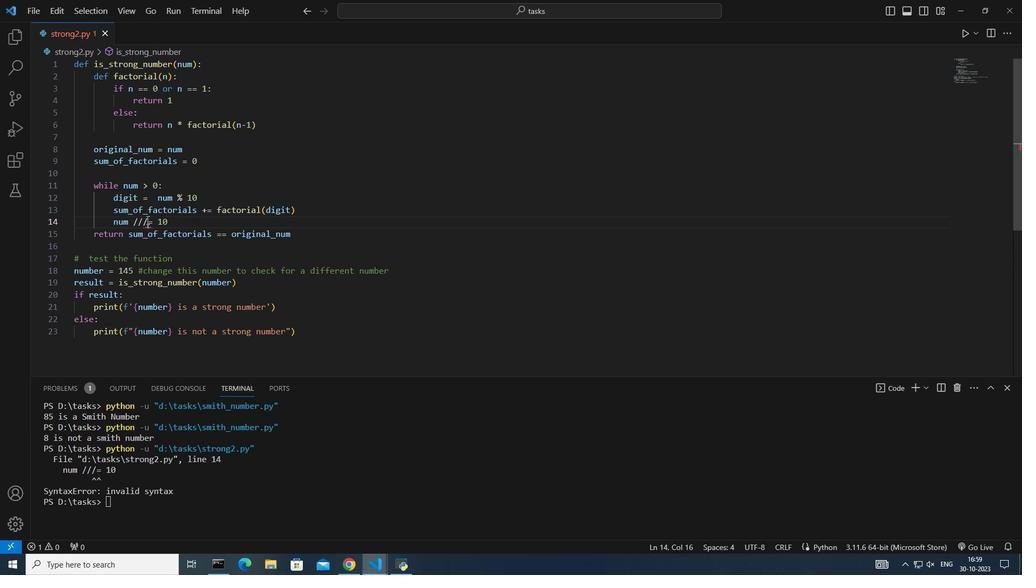 
Action: Mouse moved to (472, 172)
Screenshot: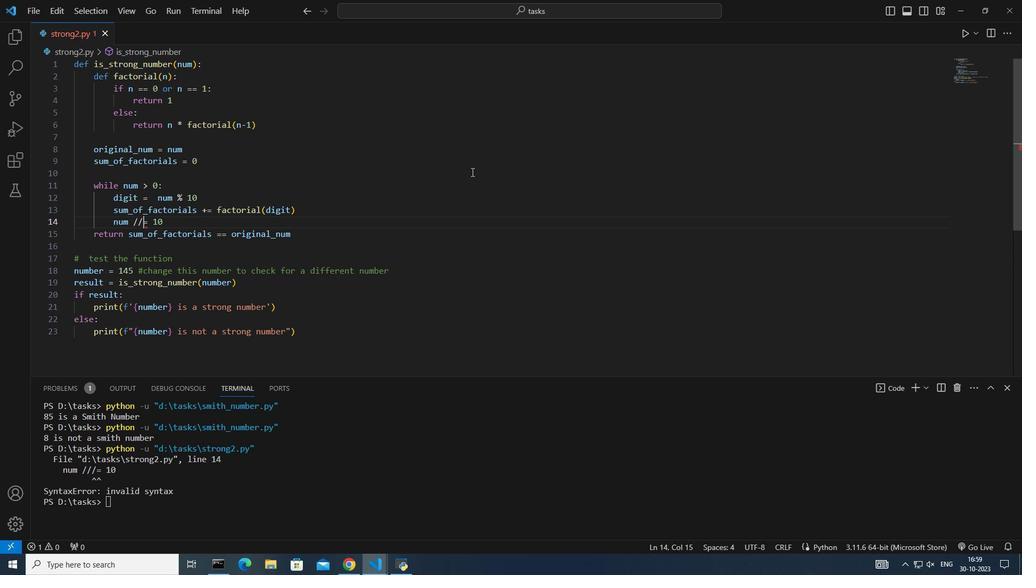 
Action: Key pressed <Key.backspace>
Screenshot: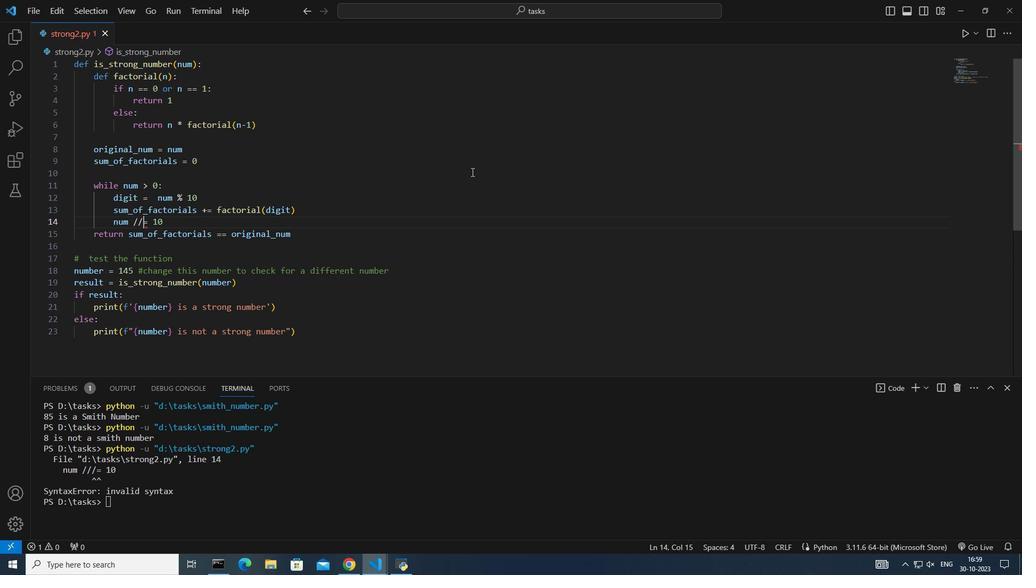 
Action: Mouse pressed right at (472, 172)
Screenshot: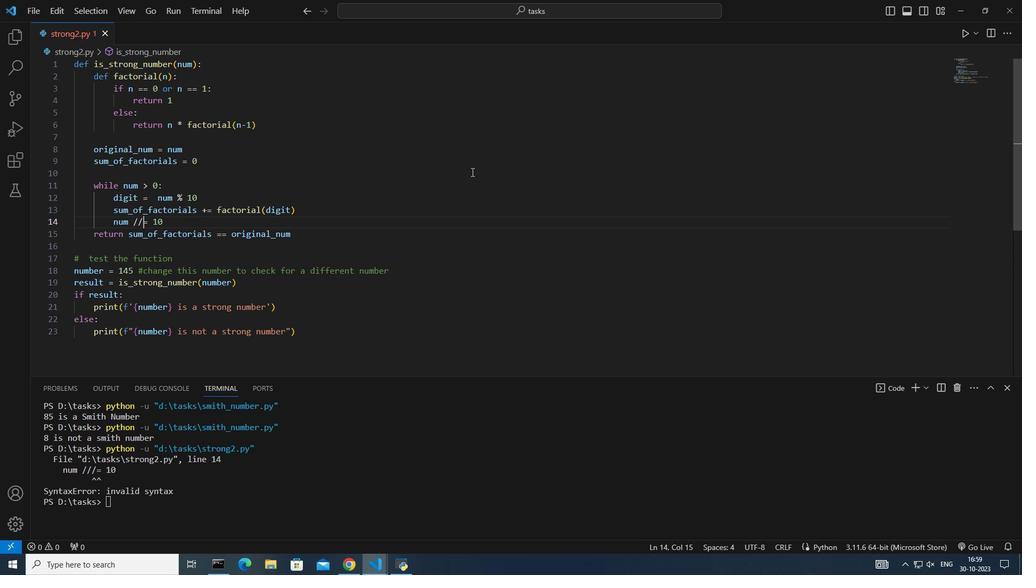 
Action: Mouse moved to (490, 181)
Screenshot: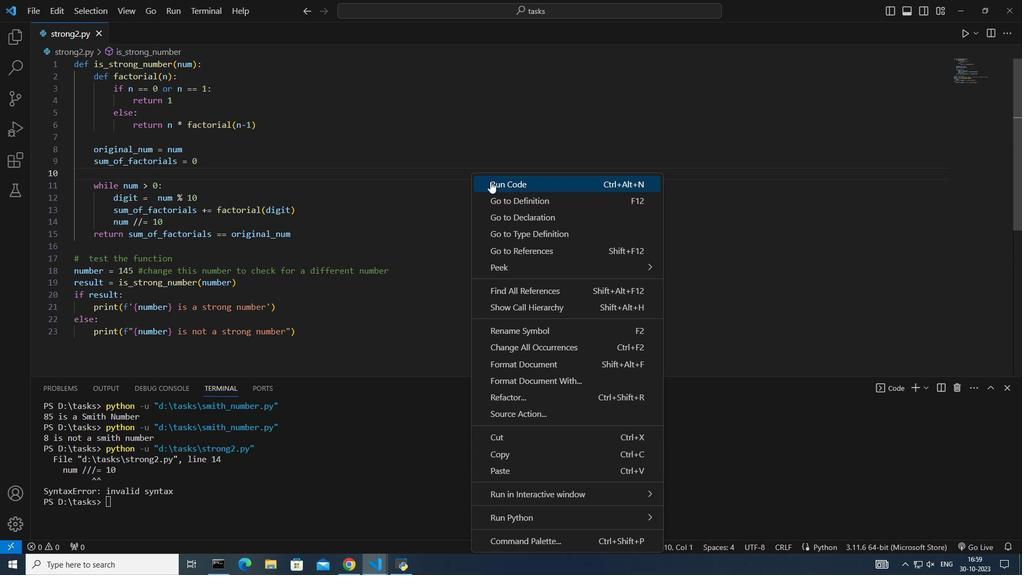 
Action: Mouse pressed left at (490, 181)
Screenshot: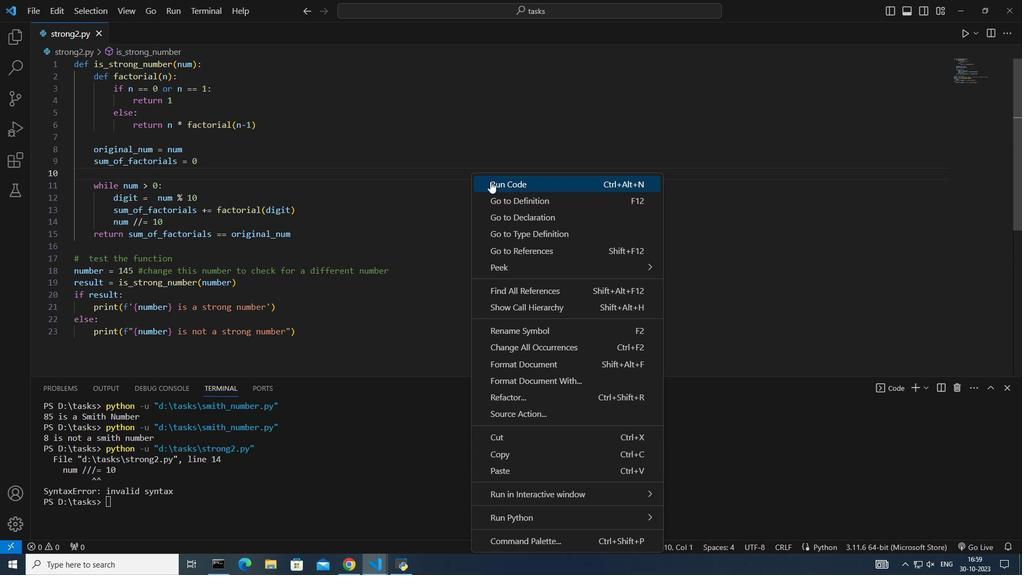 
Action: Mouse moved to (274, 478)
Screenshot: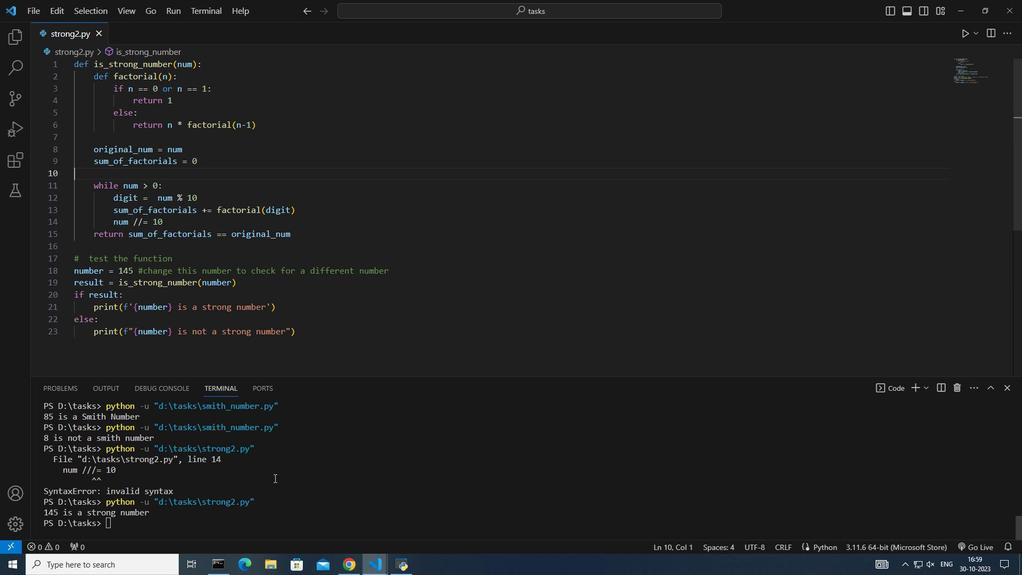 
Action: Mouse pressed left at (274, 478)
Screenshot: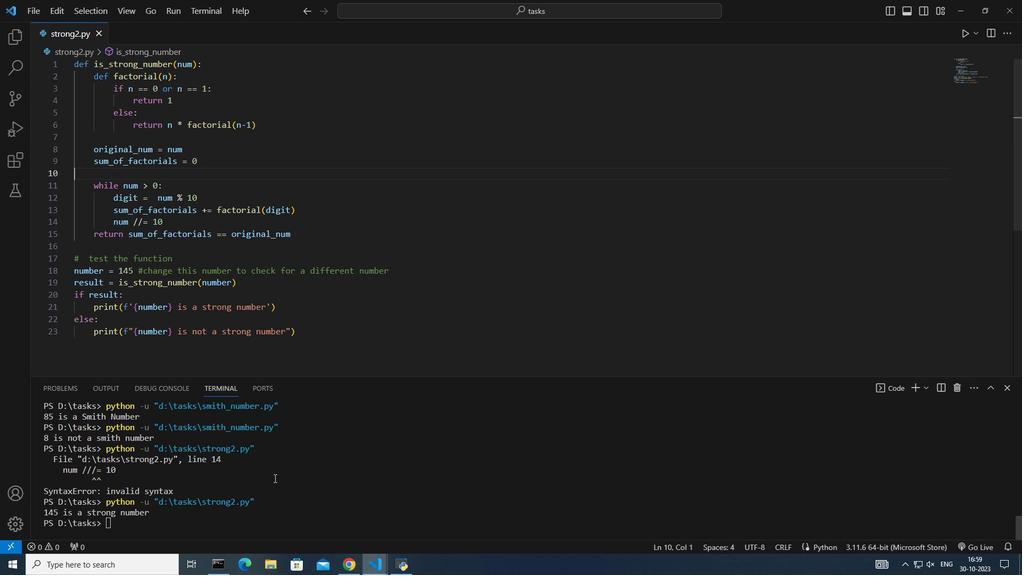 
Action: Mouse moved to (161, 212)
Screenshot: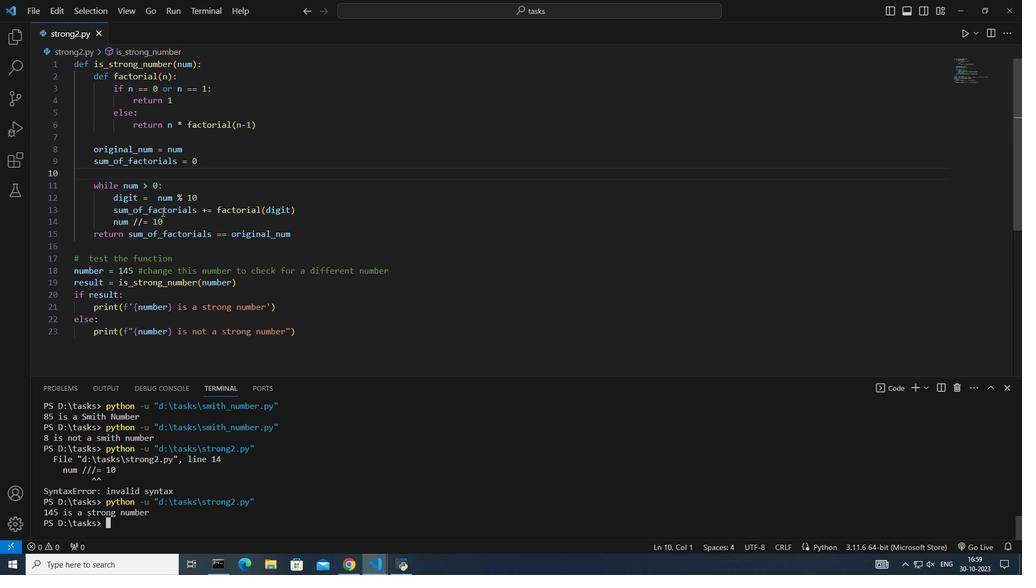 
Action: Mouse scrolled (161, 212) with delta (0, 0)
Screenshot: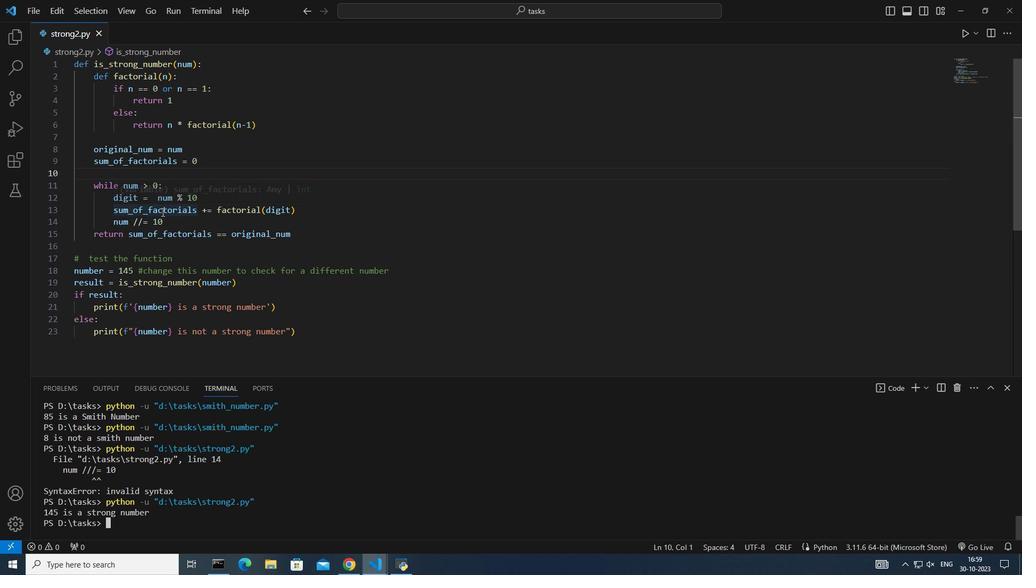 
Action: Mouse scrolled (161, 212) with delta (0, 0)
Screenshot: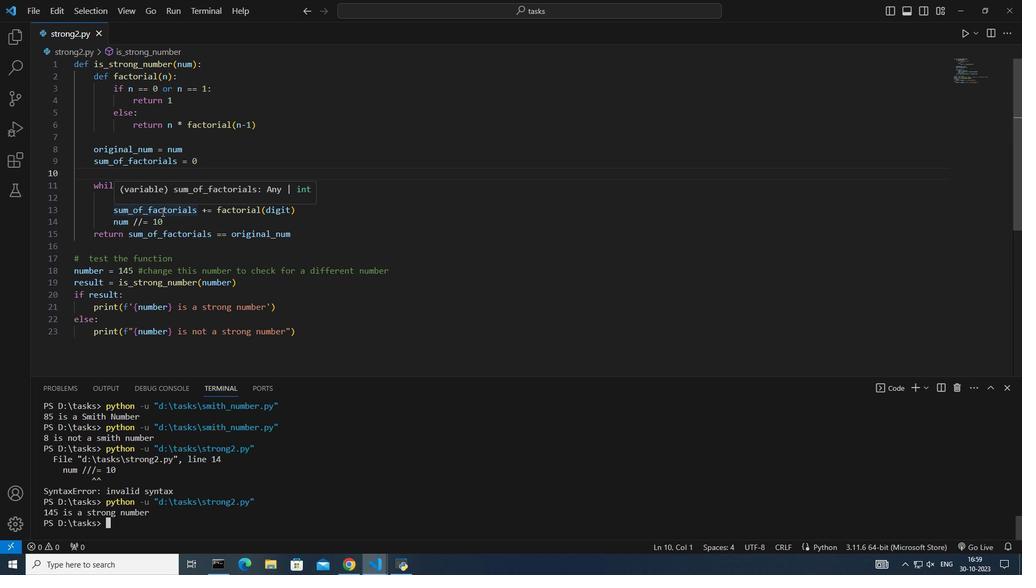 
Action: Mouse moved to (132, 272)
Screenshot: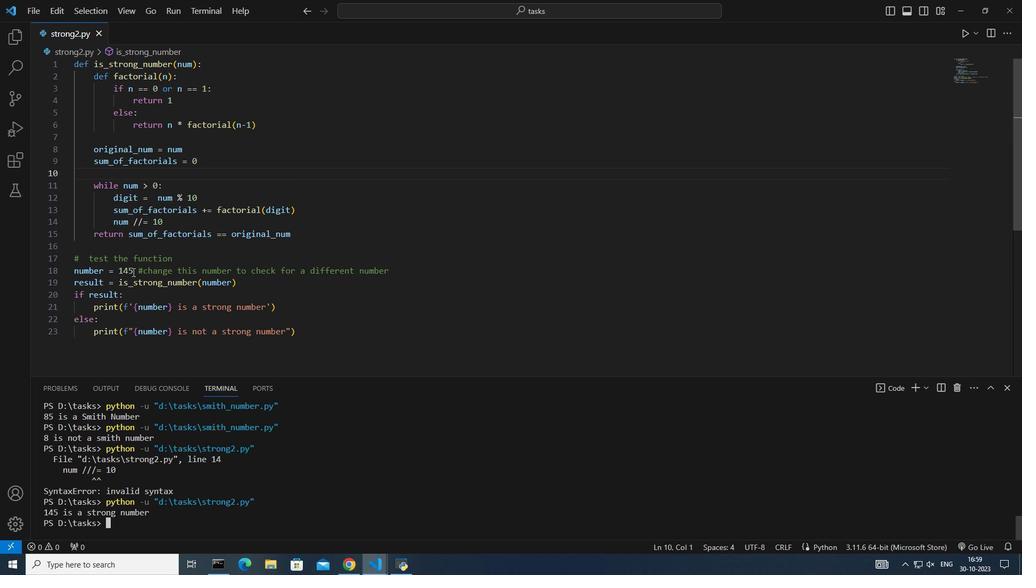 
Action: Mouse pressed left at (132, 272)
Screenshot: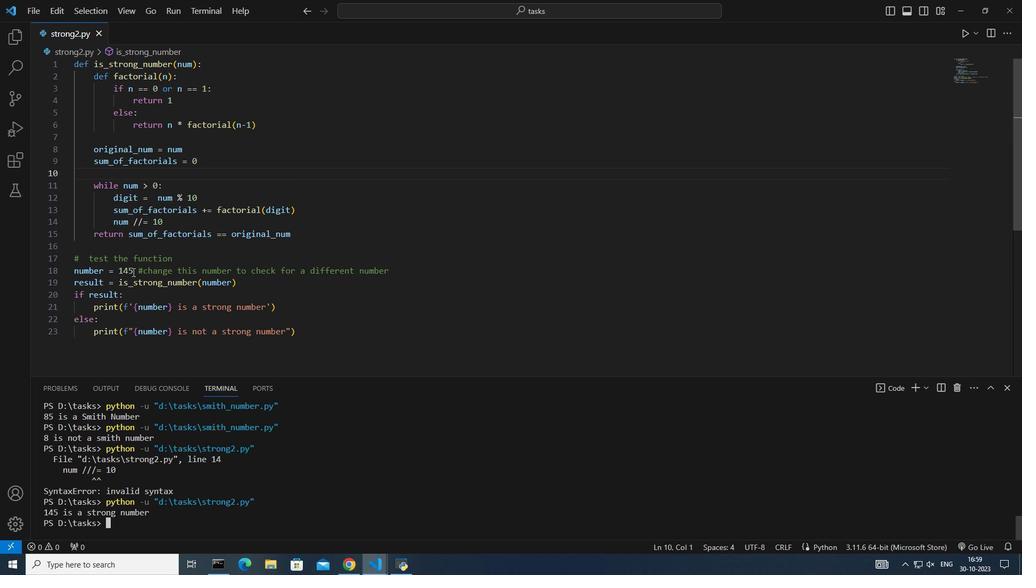 
Action: Mouse moved to (278, 308)
Screenshot: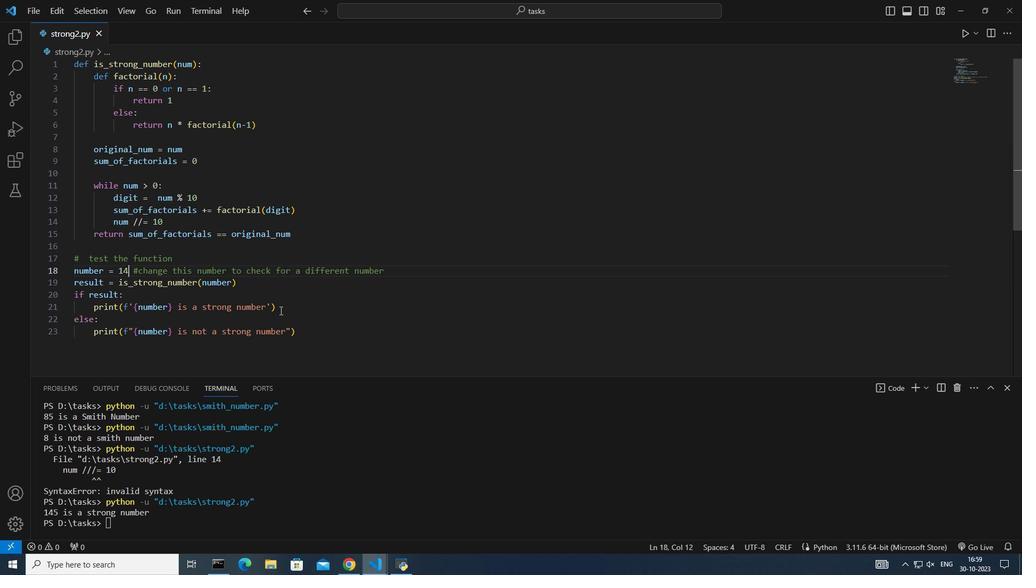 
Action: Key pressed <Key.backspace>
Screenshot: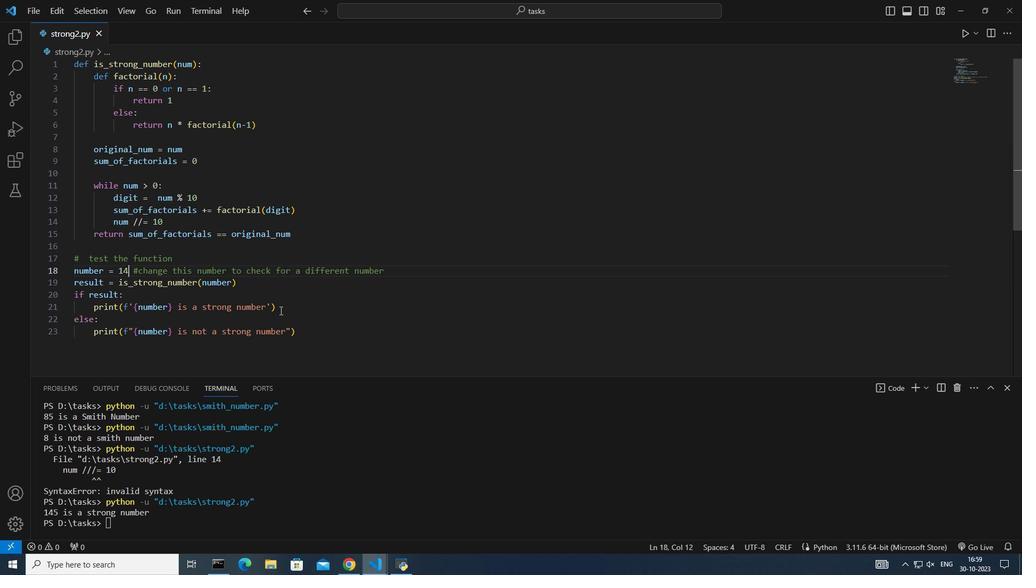 
Action: Mouse moved to (283, 313)
Screenshot: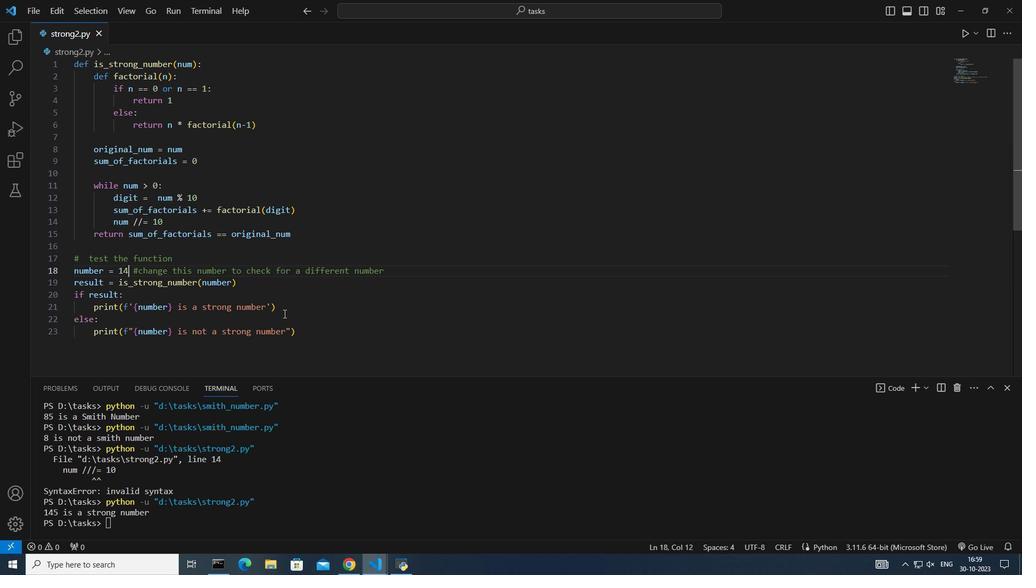 
Action: Key pressed <Key.backspace>
Screenshot: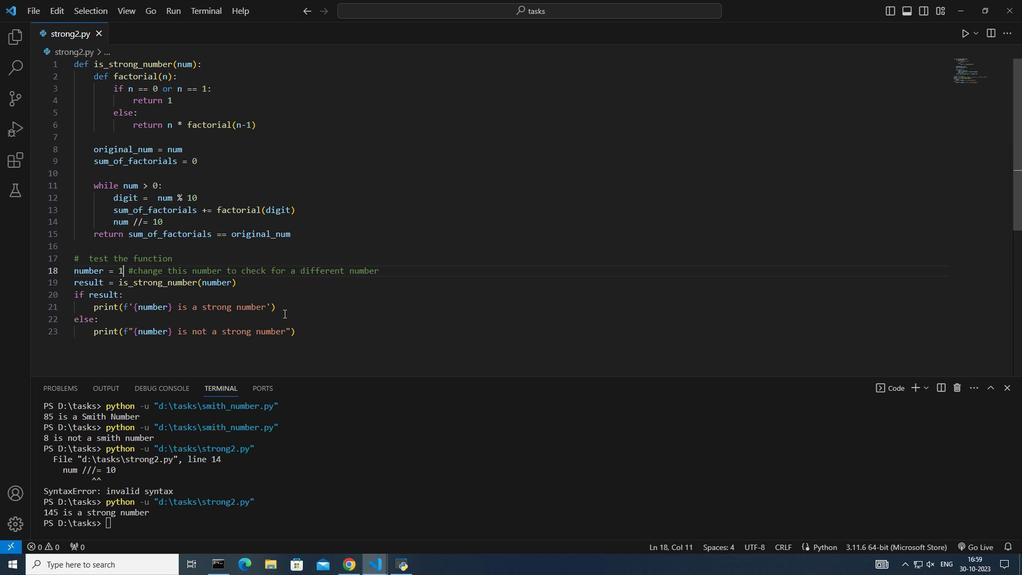 
Action: Mouse moved to (285, 316)
Screenshot: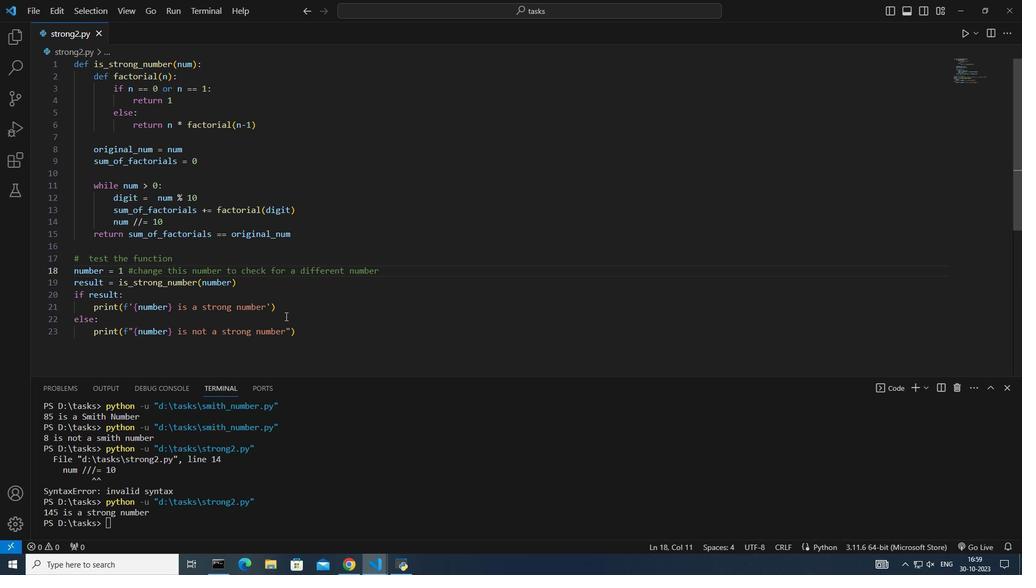 
Action: Key pressed 2
Screenshot: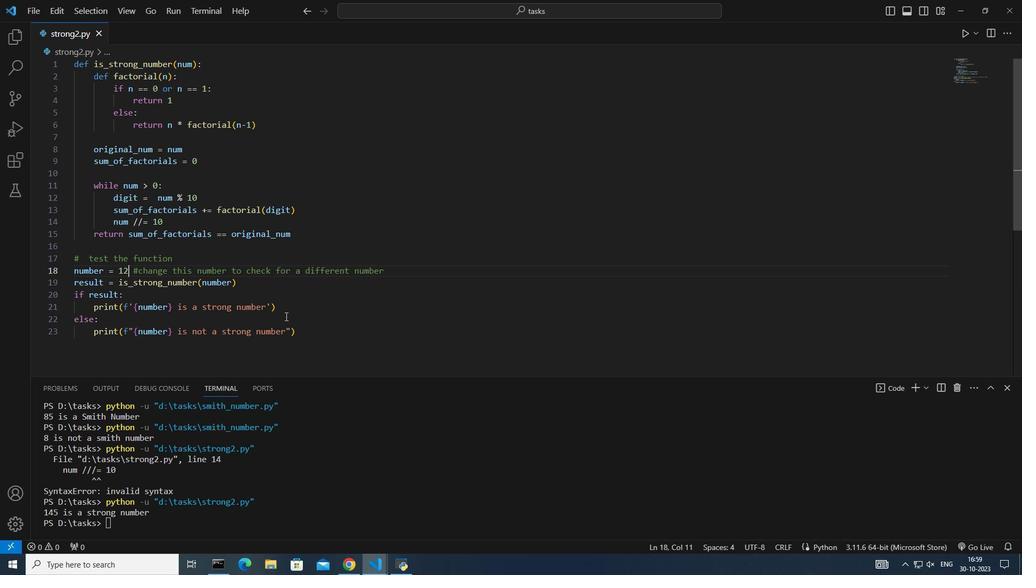 
Action: Mouse moved to (287, 314)
Screenshot: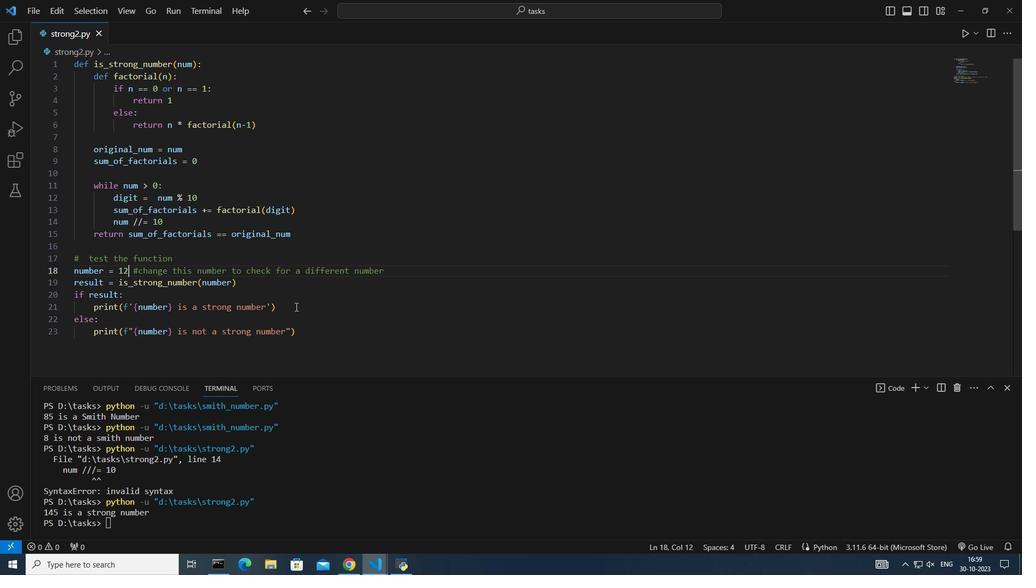 
Action: Key pressed 0
Screenshot: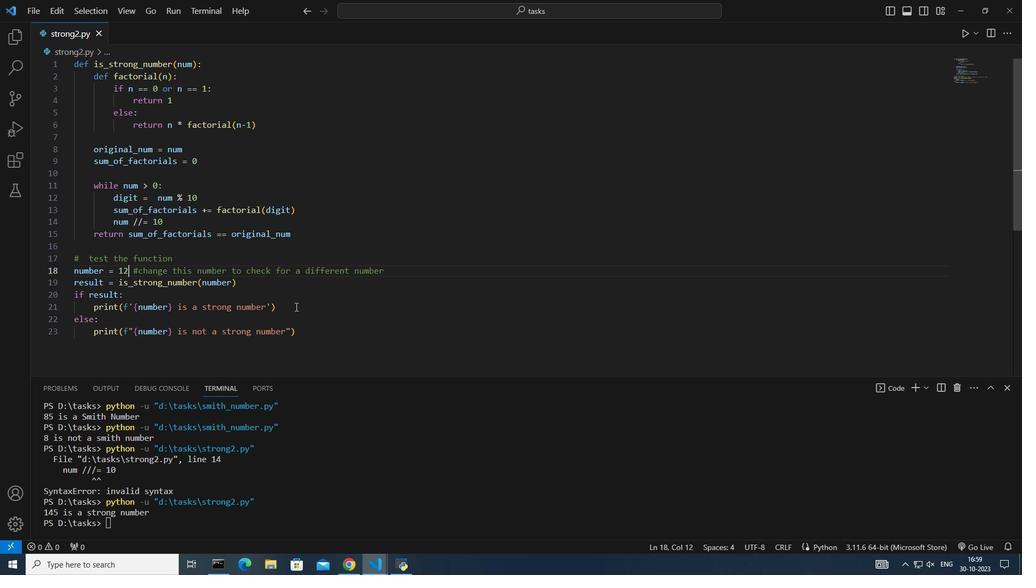 
Action: Mouse moved to (336, 289)
Screenshot: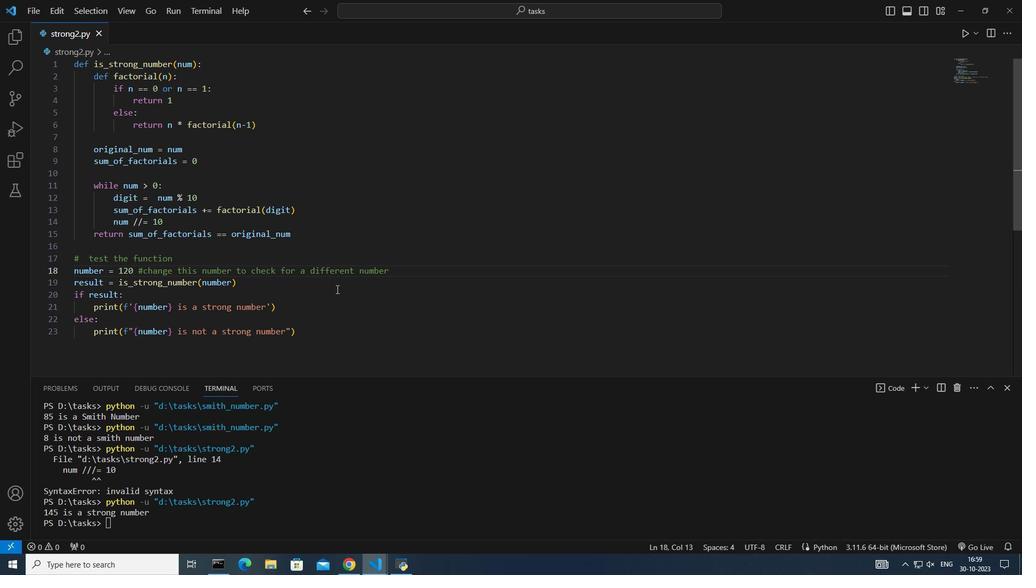 
Action: Mouse pressed right at (336, 289)
Screenshot: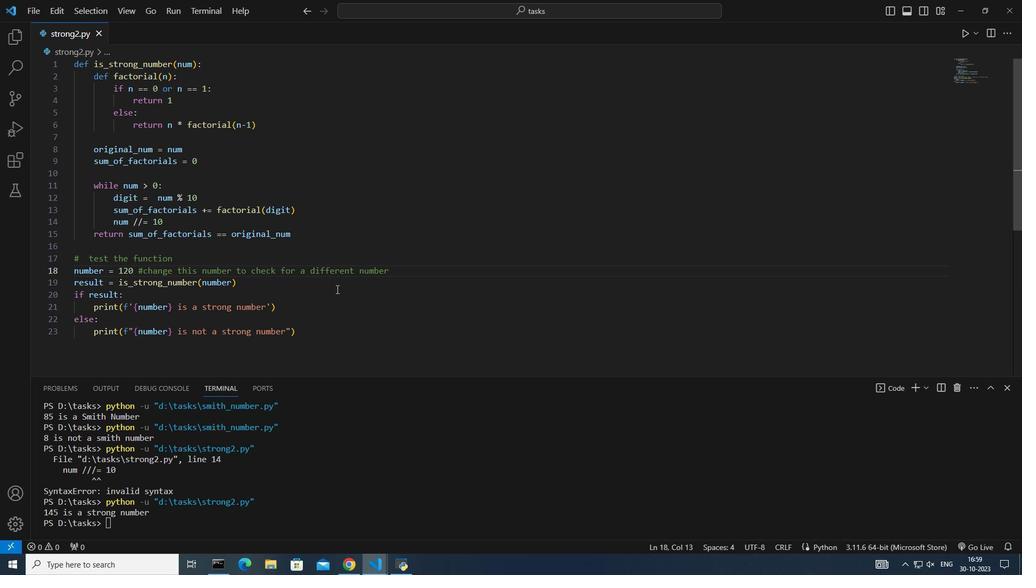 
Action: Mouse moved to (386, 192)
Screenshot: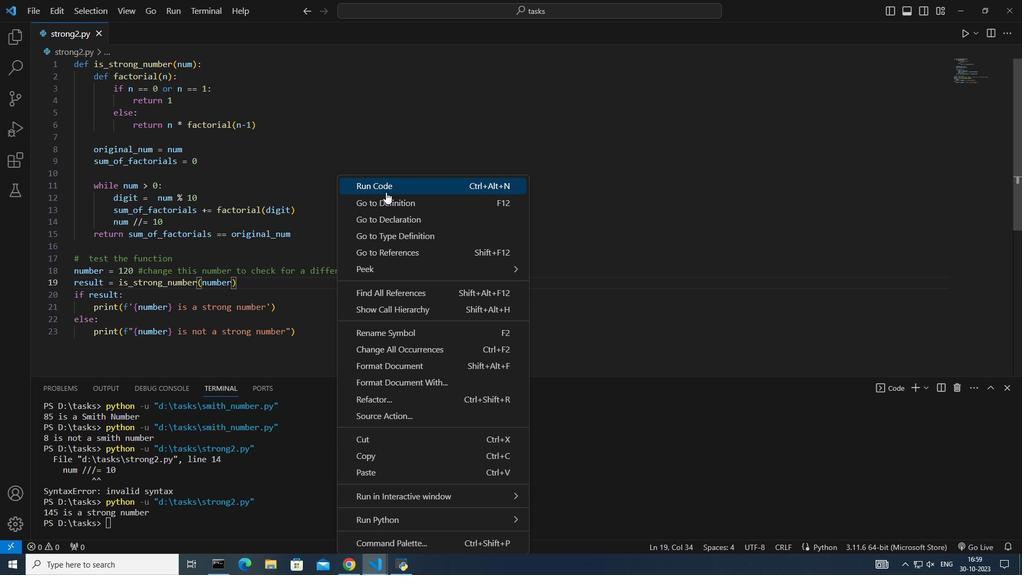 
Action: Mouse pressed left at (386, 192)
Screenshot: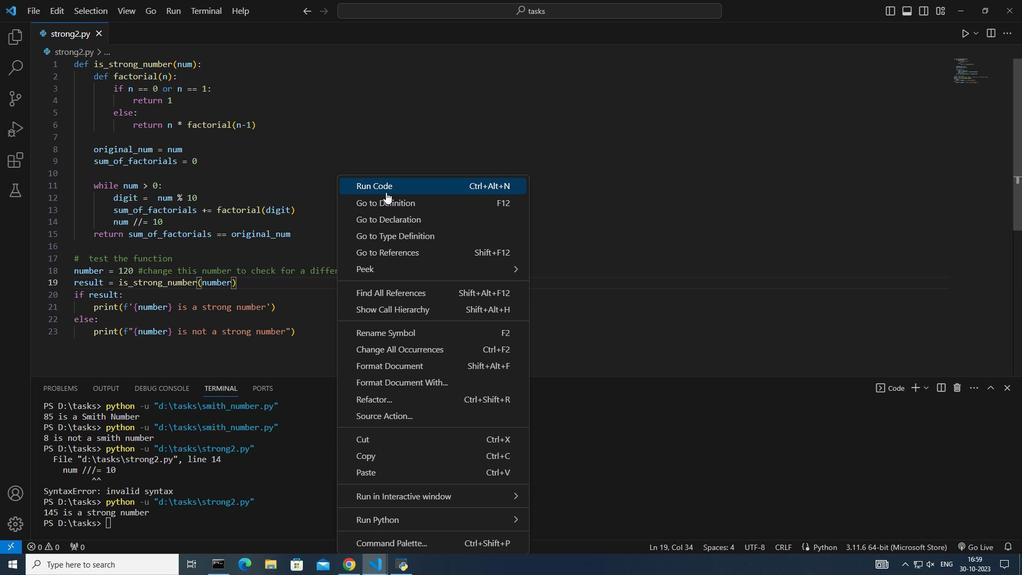 
Action: Mouse moved to (249, 303)
Screenshot: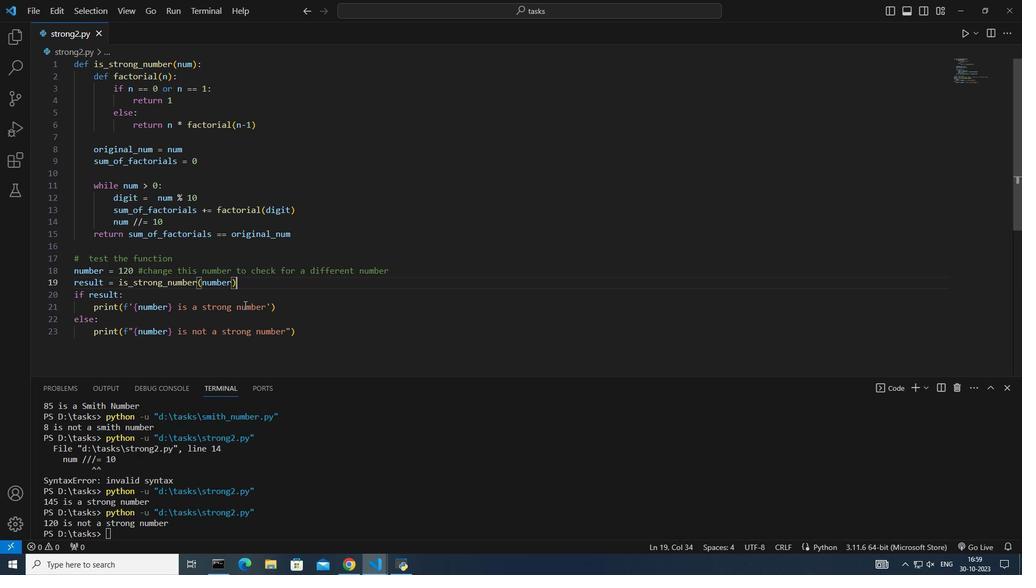 
